 Task: Find connections with filter location Qaraçuxur with filter topic #givingbackwith filter profile language English with filter current company Lowe's India with filter school ISABELLA THOBURN P.G. COLLEGE with filter industry Fashion Accessories Manufacturing with filter service category Leadership Development with filter keywords title Office Manager
Action: Mouse moved to (620, 122)
Screenshot: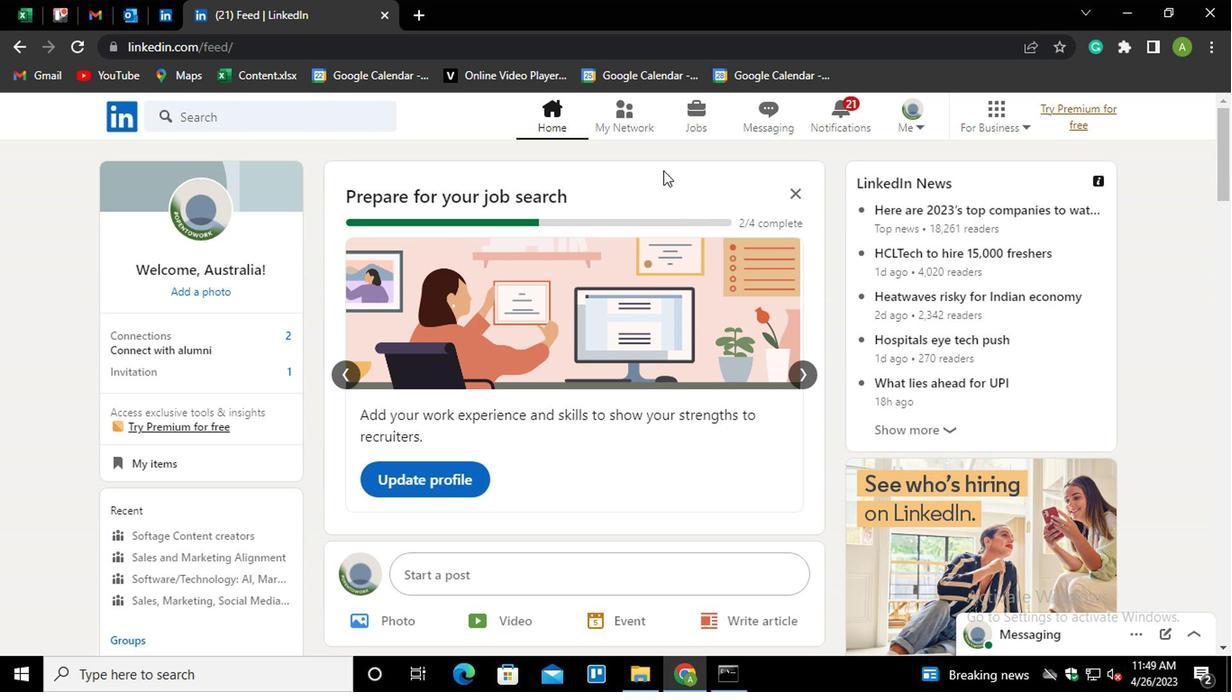 
Action: Mouse pressed left at (620, 122)
Screenshot: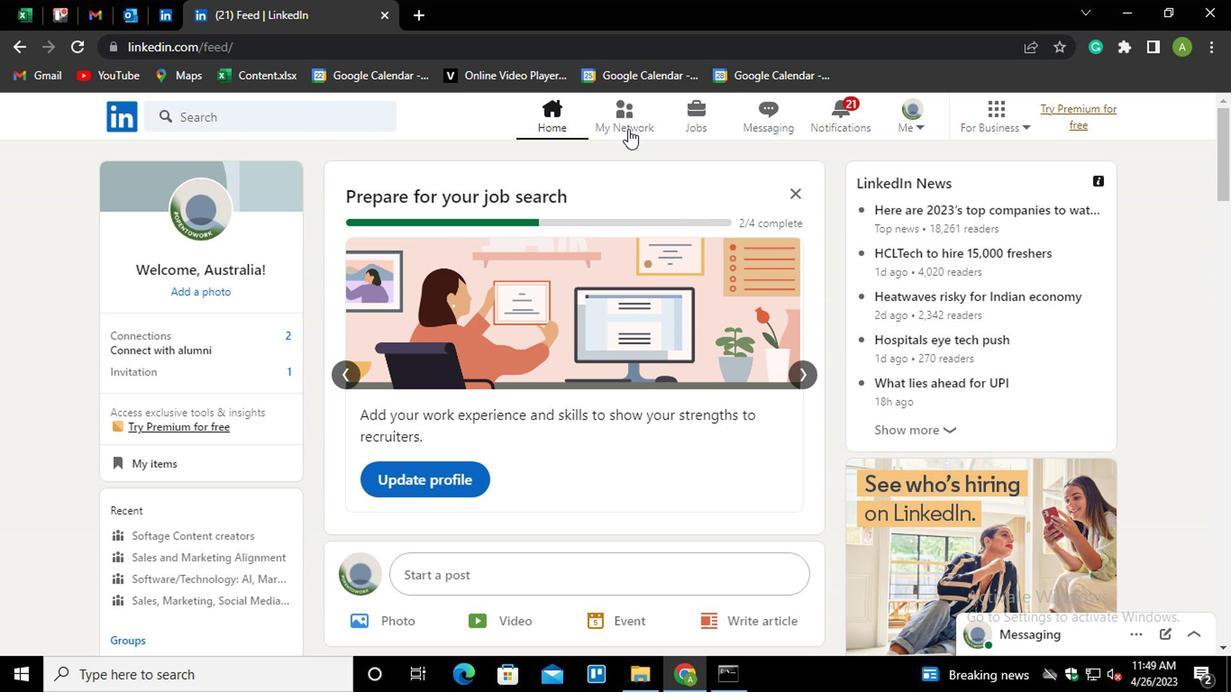 
Action: Mouse moved to (257, 213)
Screenshot: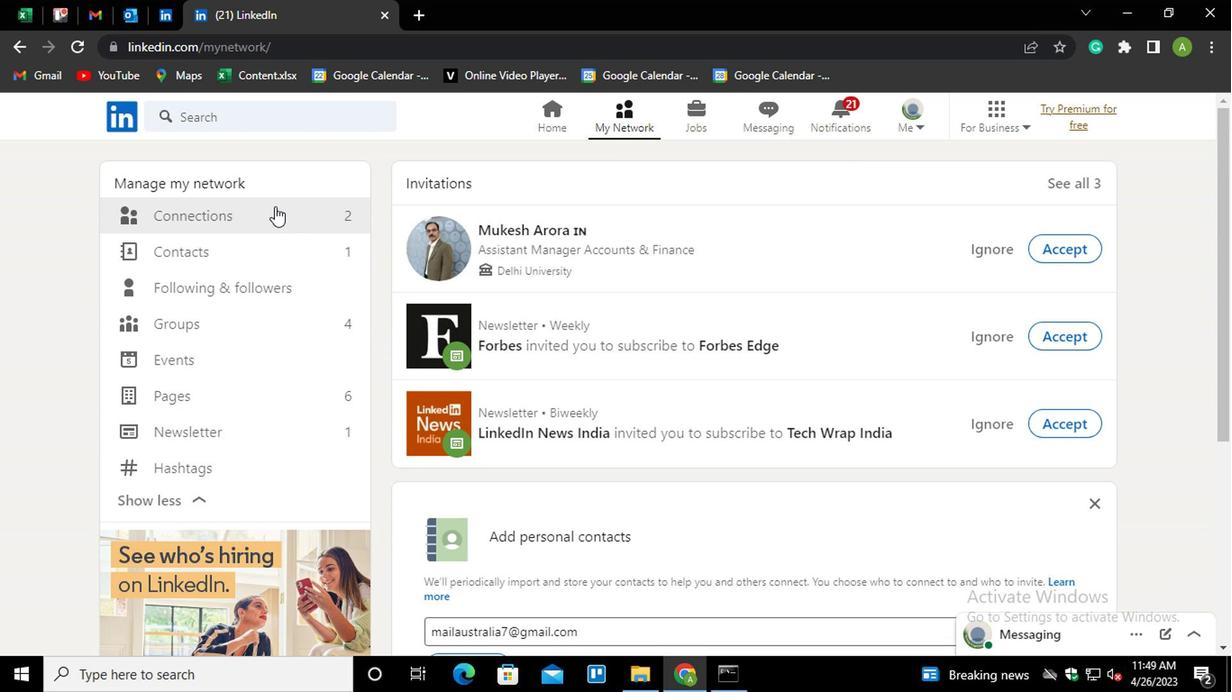 
Action: Mouse pressed left at (257, 213)
Screenshot: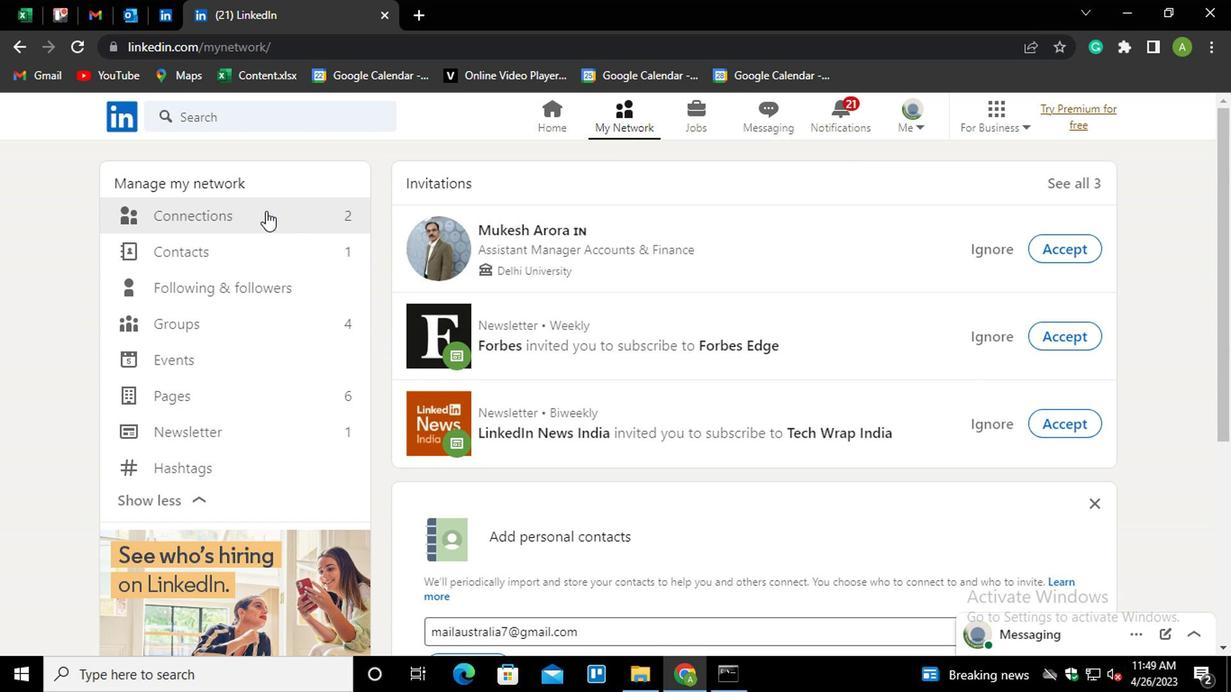 
Action: Mouse moved to (731, 206)
Screenshot: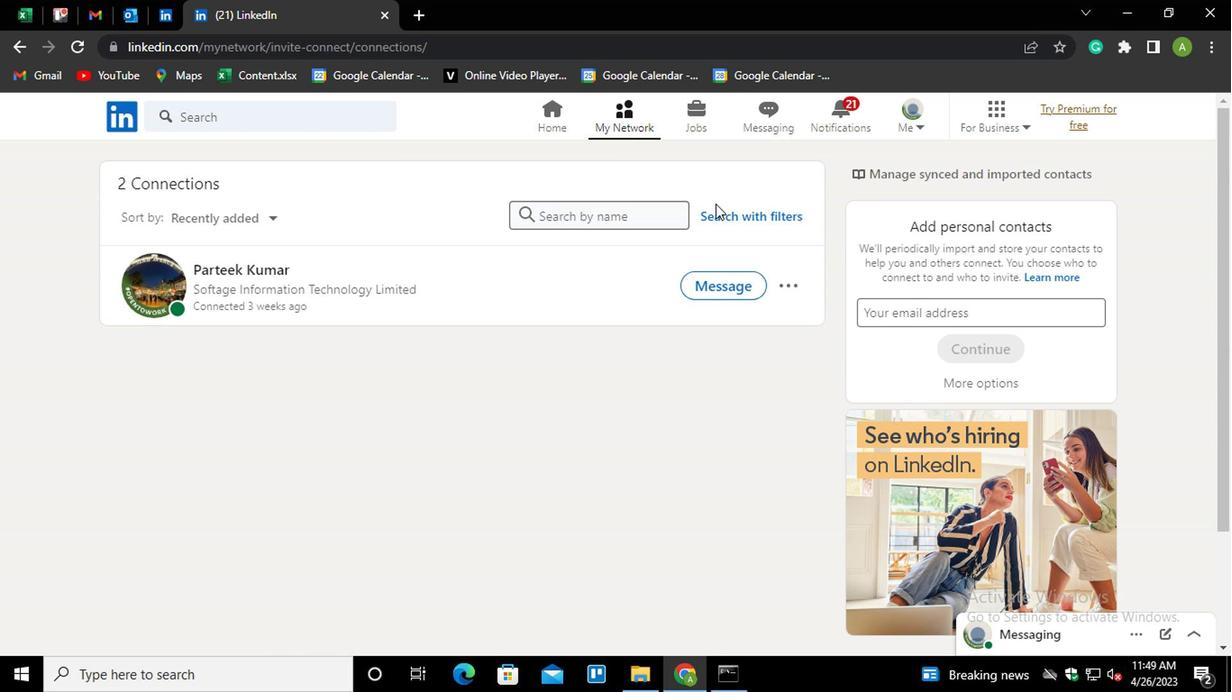
Action: Mouse pressed left at (731, 206)
Screenshot: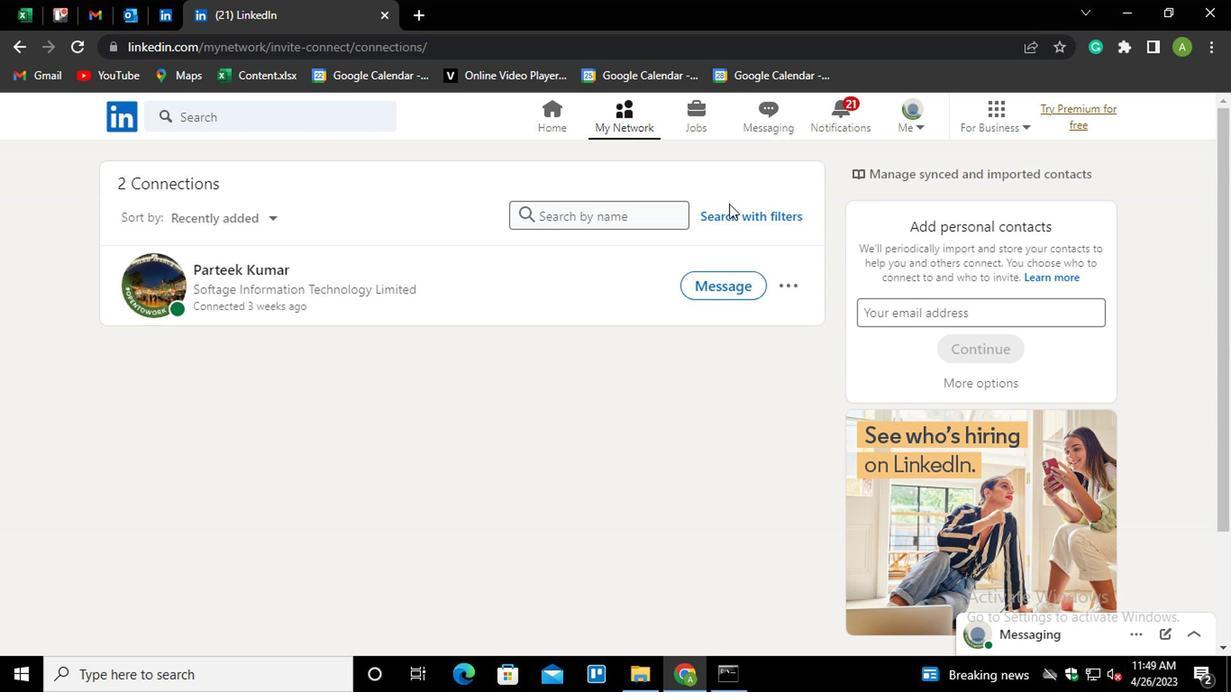 
Action: Mouse moved to (595, 165)
Screenshot: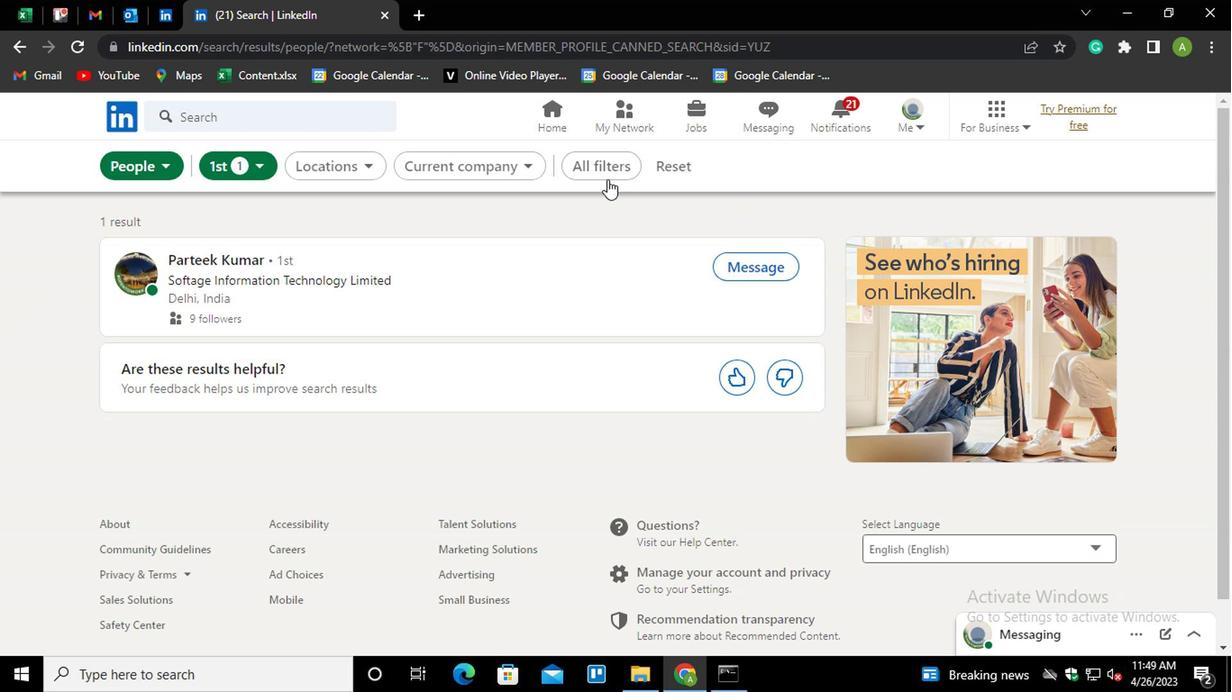 
Action: Mouse pressed left at (595, 165)
Screenshot: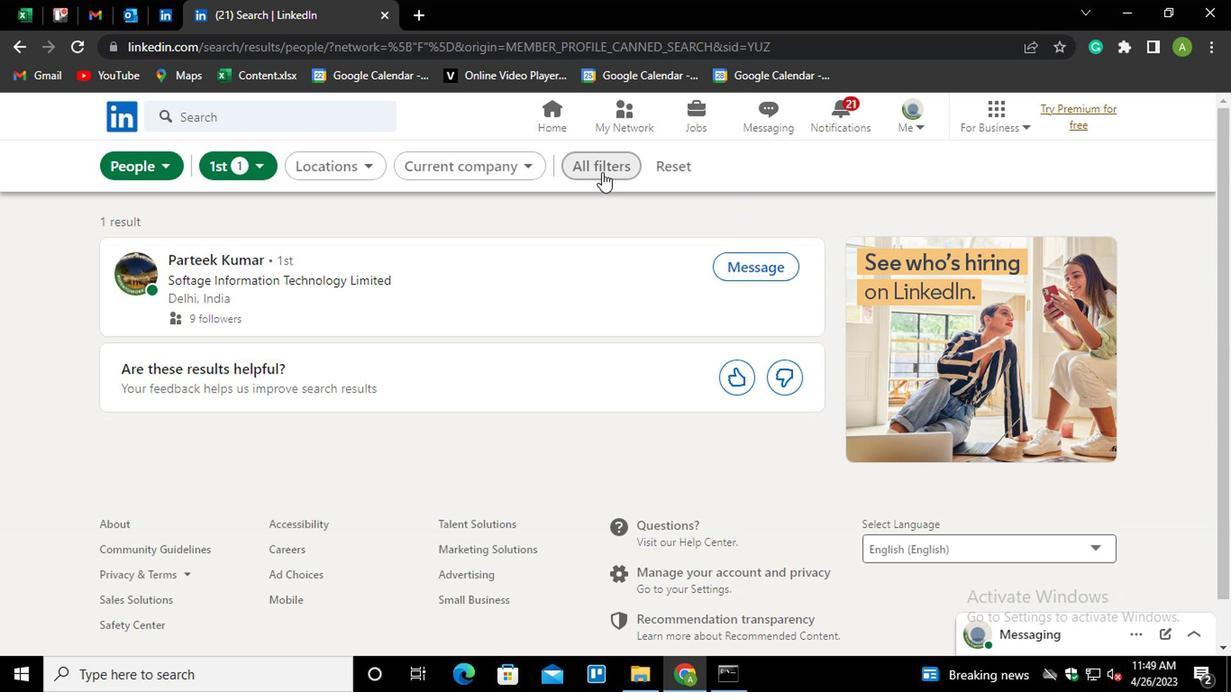 
Action: Mouse moved to (831, 309)
Screenshot: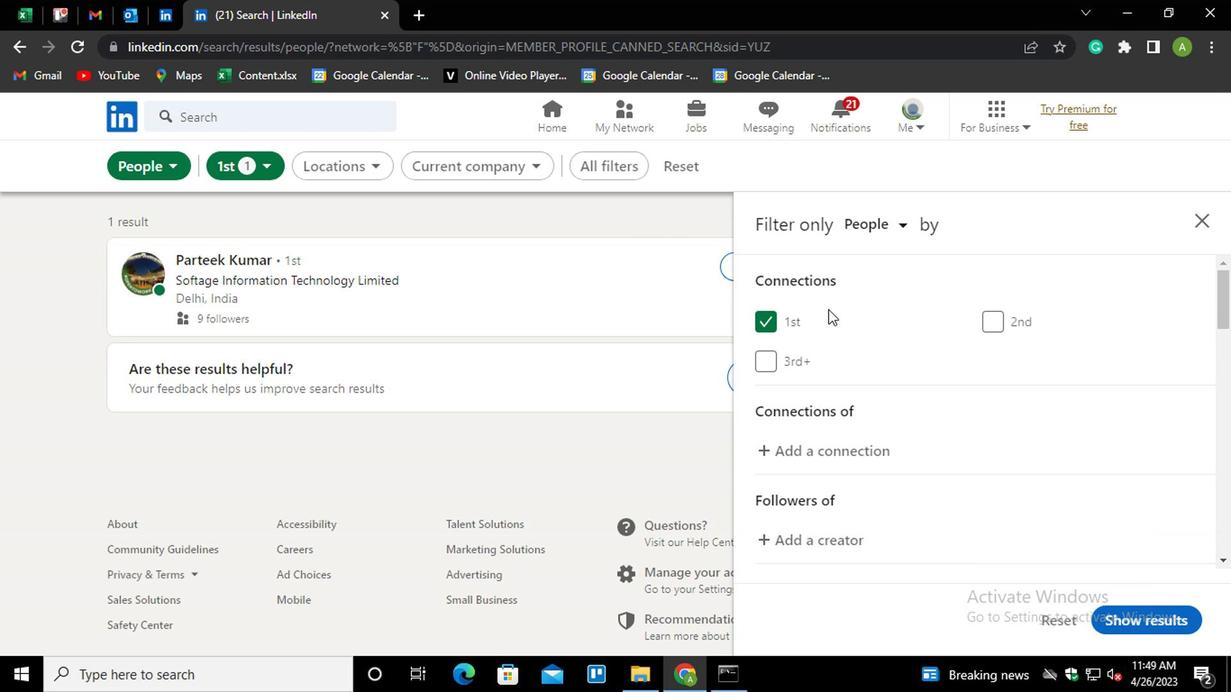 
Action: Mouse scrolled (831, 308) with delta (0, 0)
Screenshot: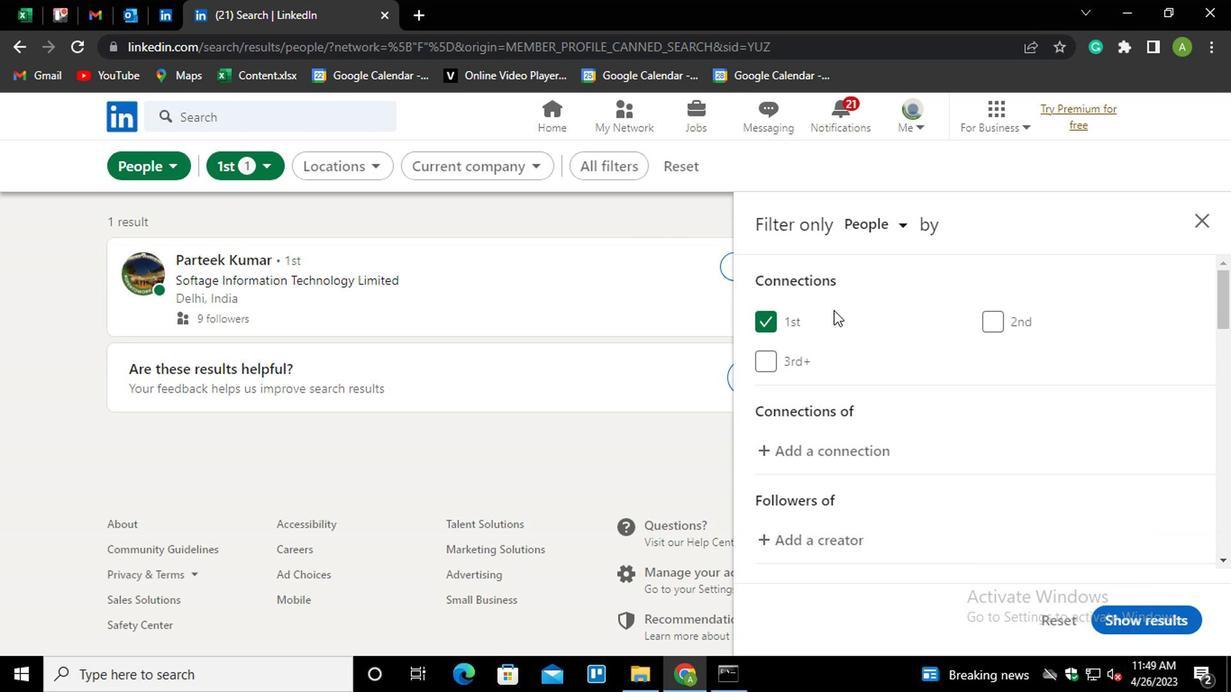 
Action: Mouse scrolled (831, 308) with delta (0, 0)
Screenshot: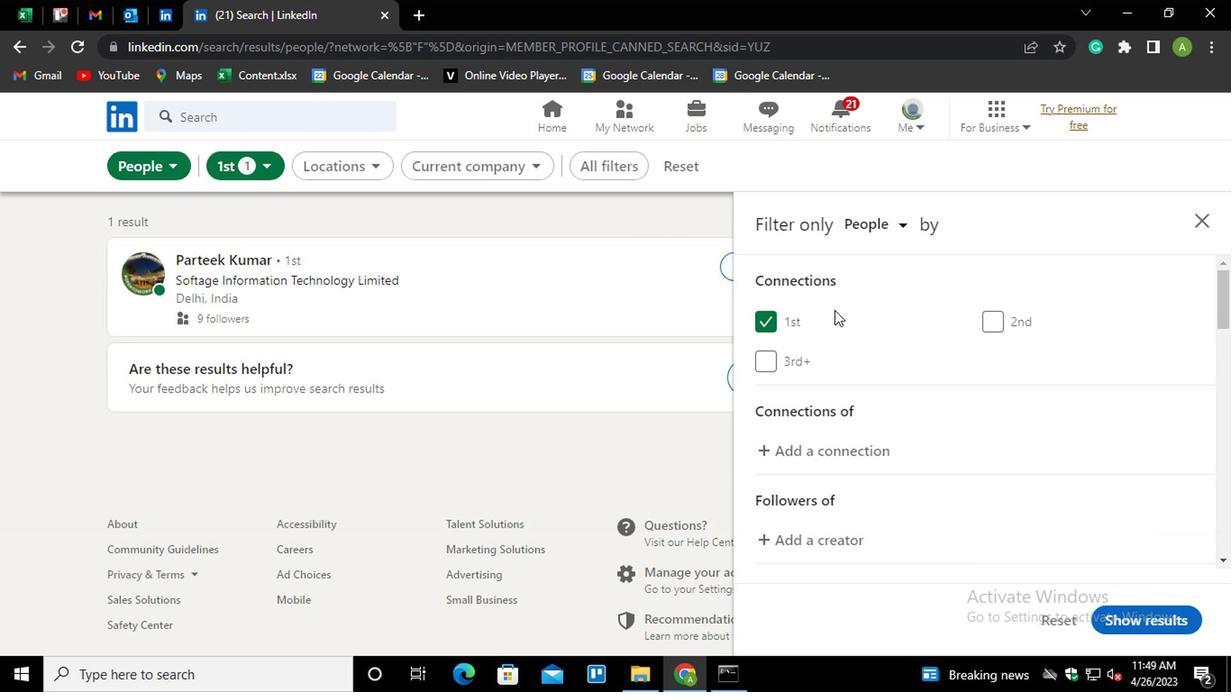 
Action: Mouse moved to (831, 313)
Screenshot: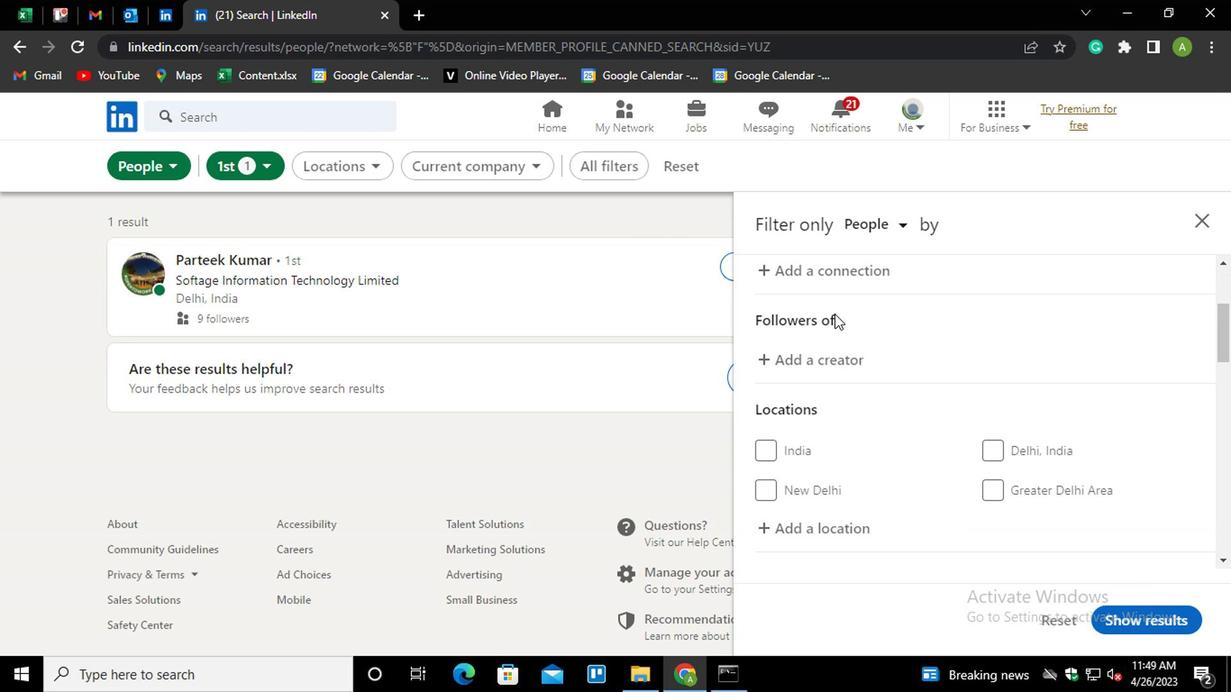 
Action: Mouse scrolled (831, 313) with delta (0, 0)
Screenshot: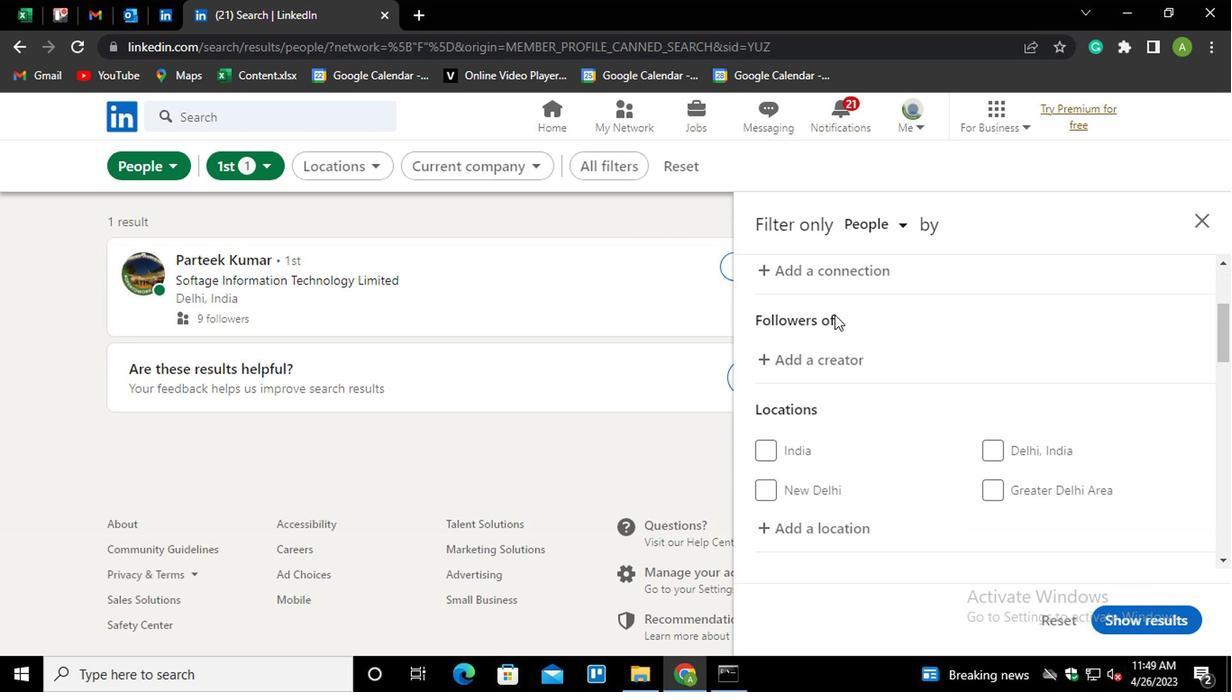 
Action: Mouse moved to (831, 314)
Screenshot: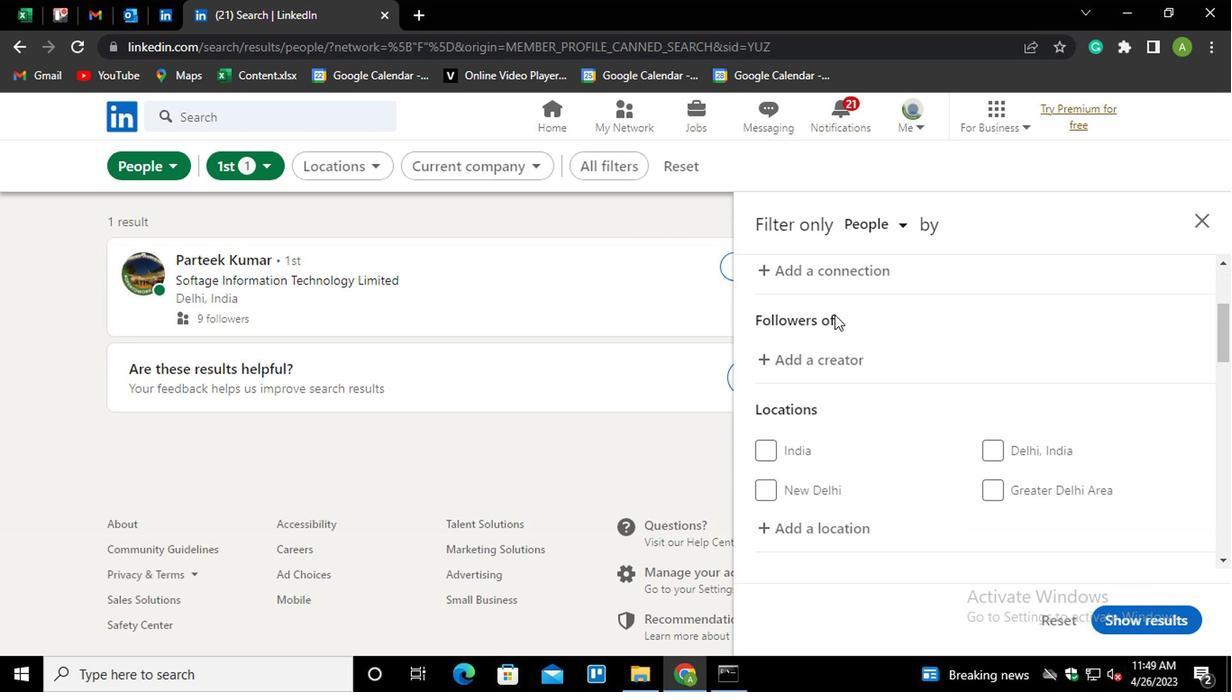 
Action: Mouse scrolled (831, 313) with delta (0, -1)
Screenshot: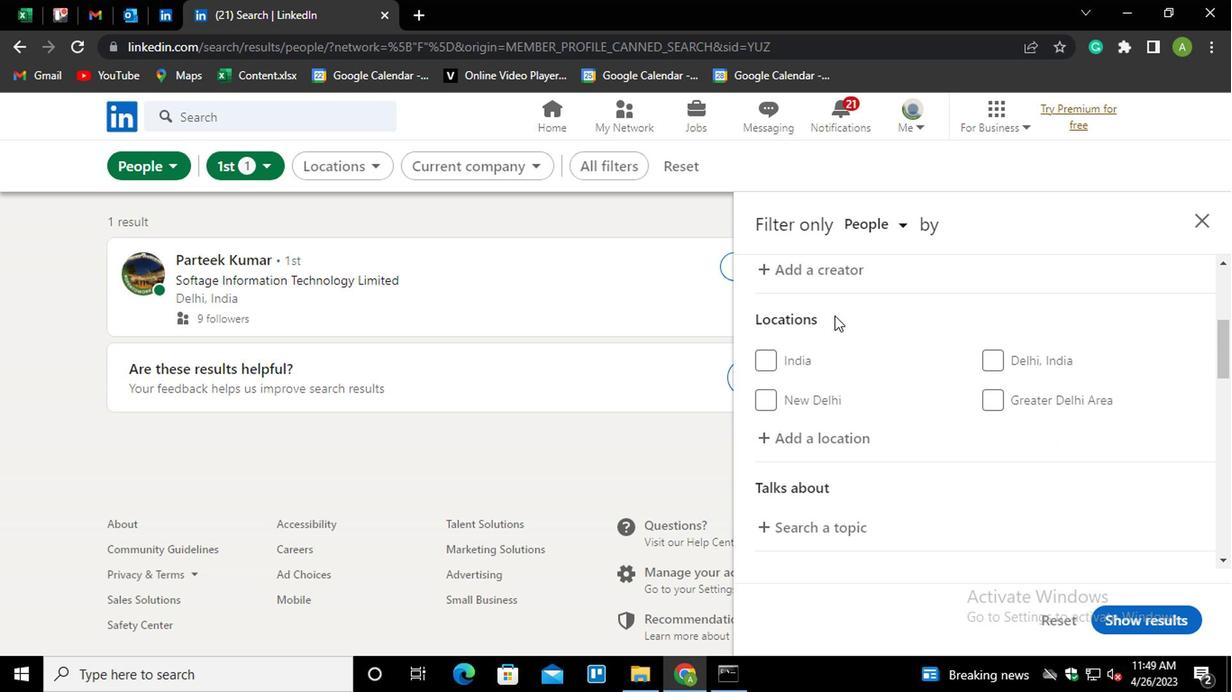 
Action: Mouse moved to (824, 338)
Screenshot: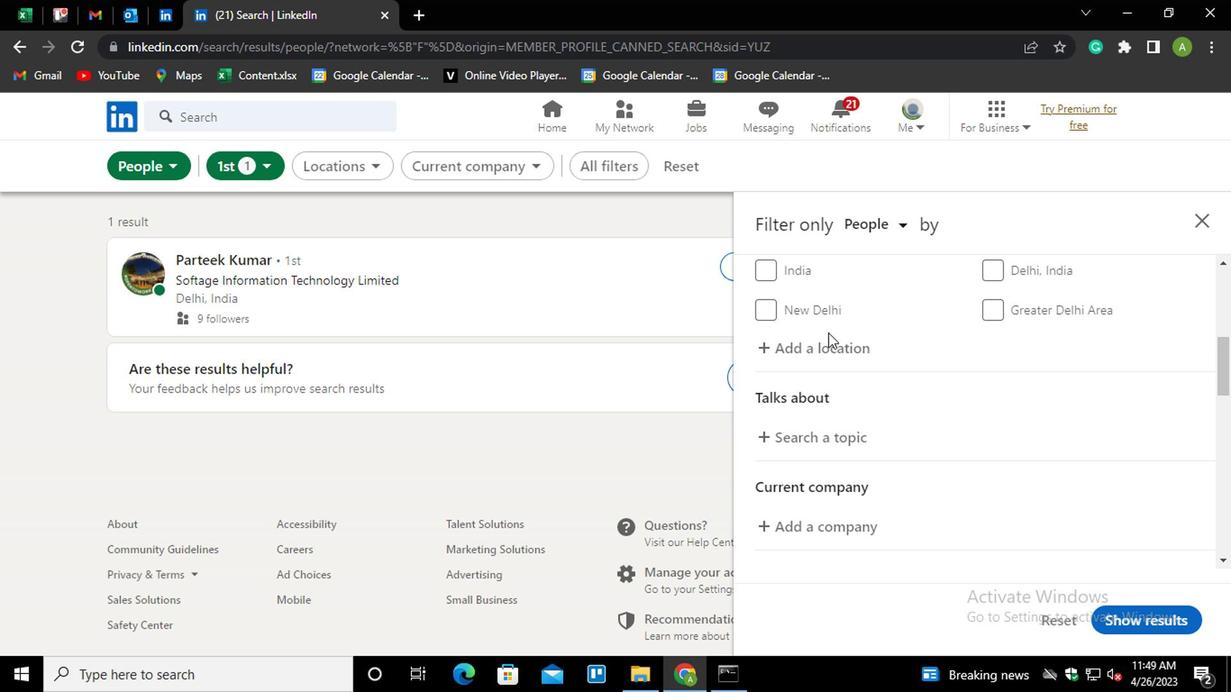 
Action: Mouse pressed left at (824, 338)
Screenshot: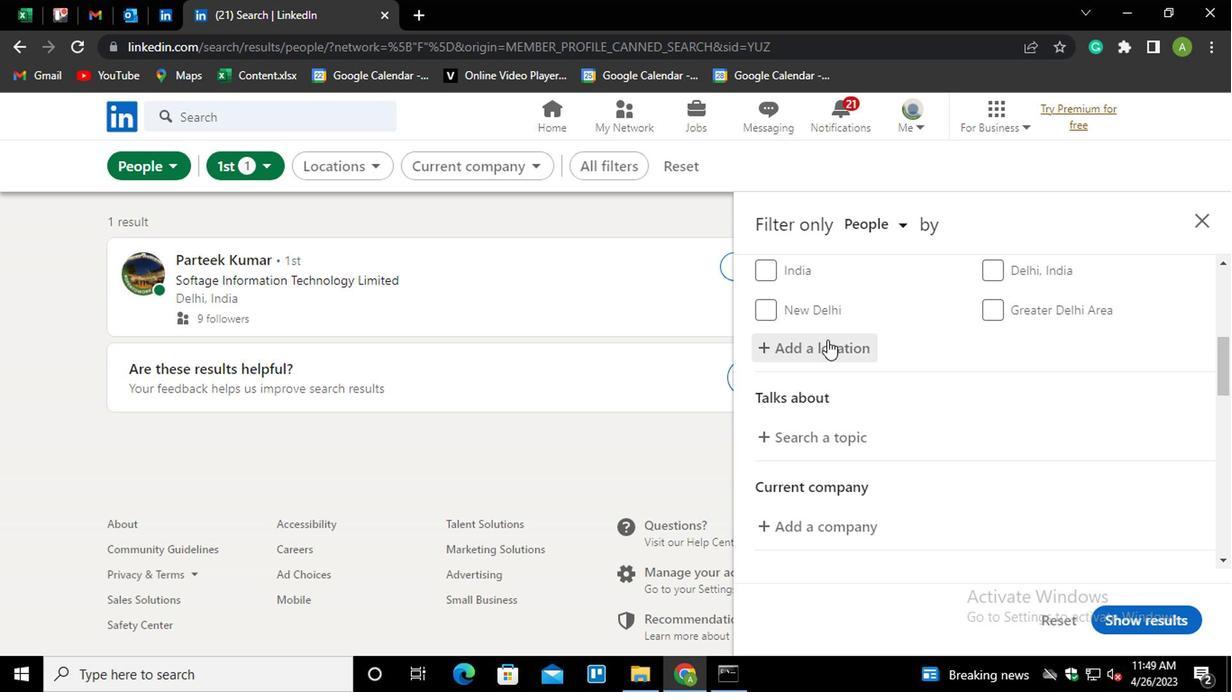 
Action: Mouse moved to (830, 302)
Screenshot: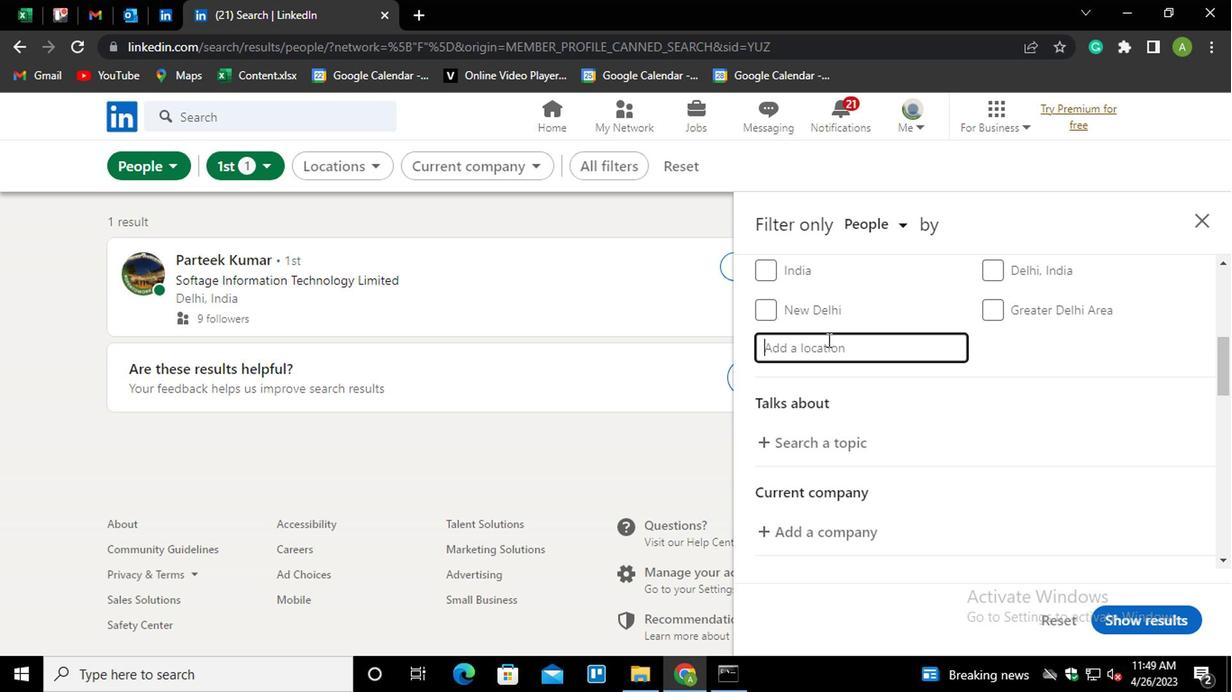 
Action: Key pressed <Key.shift>QARACUXUR
Screenshot: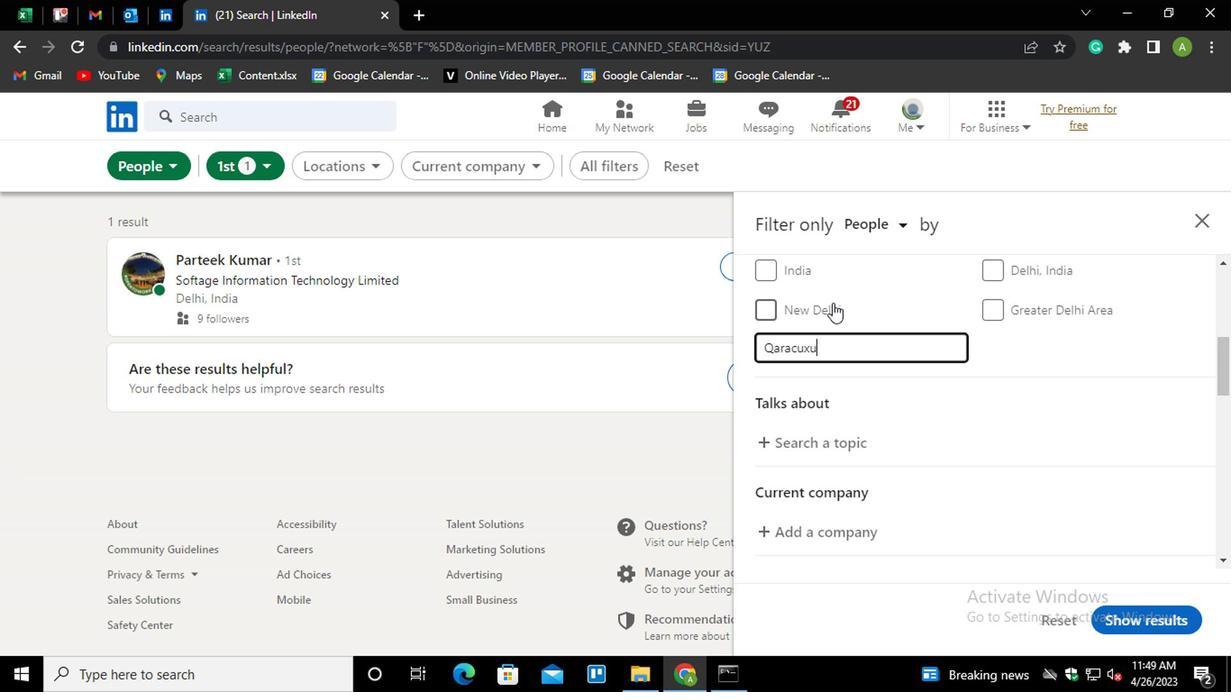 
Action: Mouse moved to (997, 352)
Screenshot: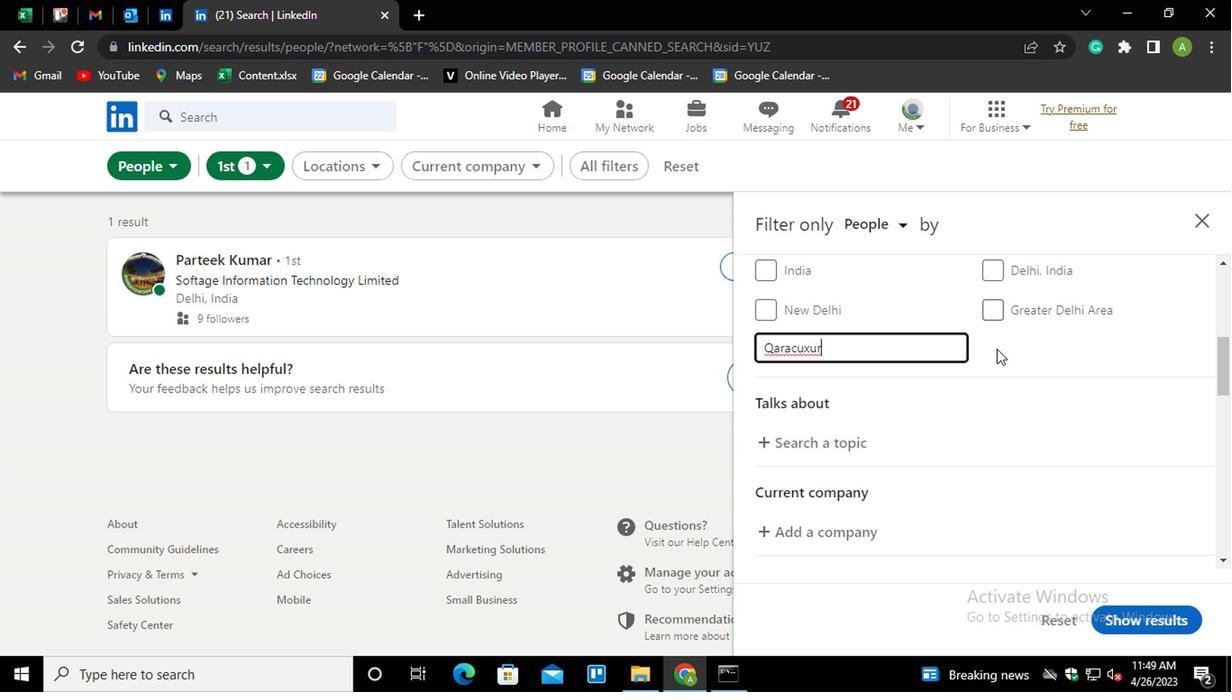 
Action: Mouse pressed left at (997, 352)
Screenshot: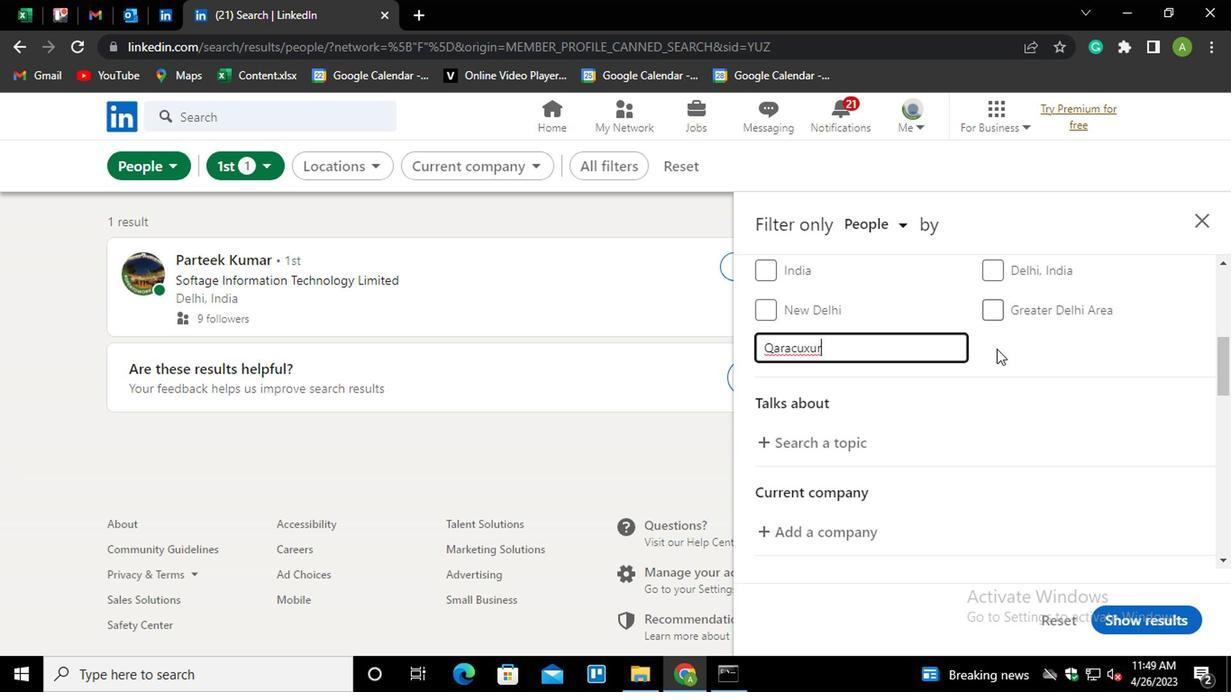 
Action: Mouse moved to (1009, 341)
Screenshot: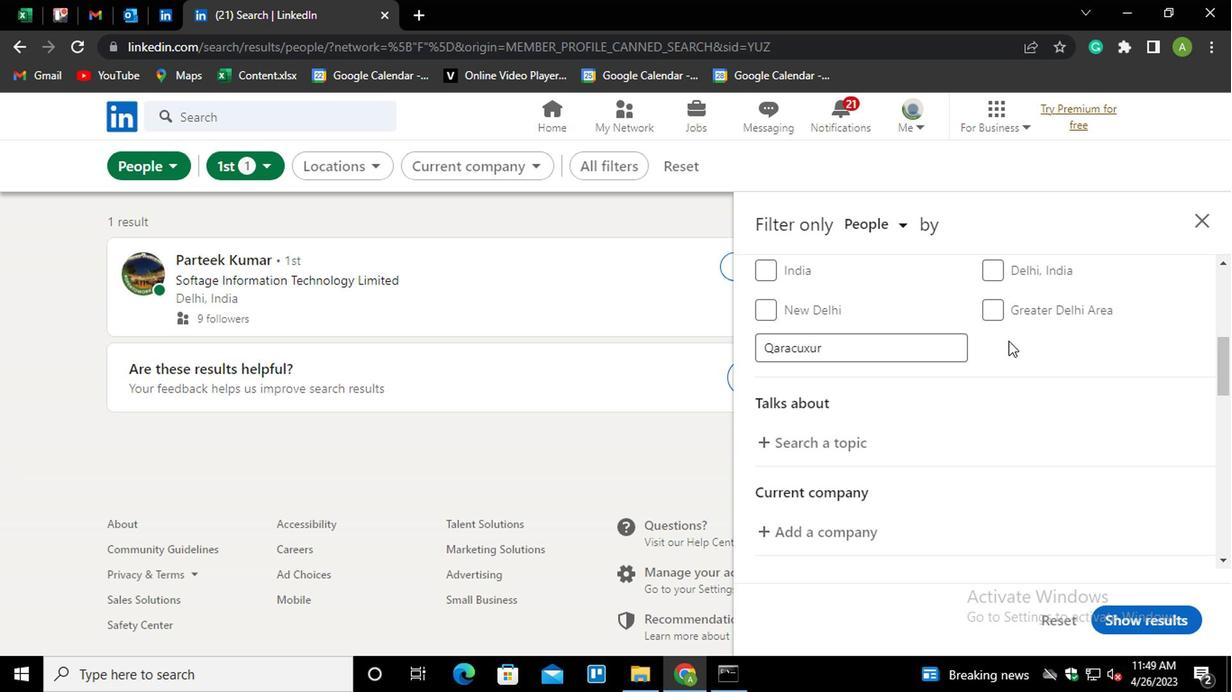
Action: Mouse scrolled (1009, 340) with delta (0, 0)
Screenshot: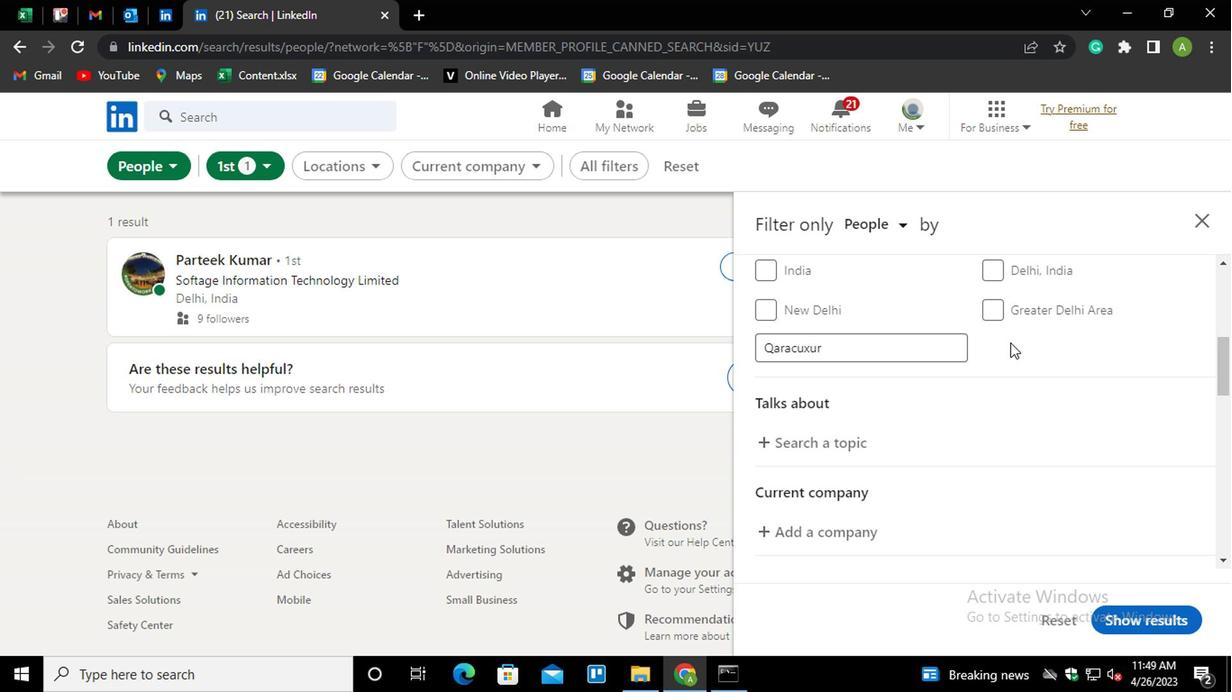 
Action: Mouse moved to (799, 357)
Screenshot: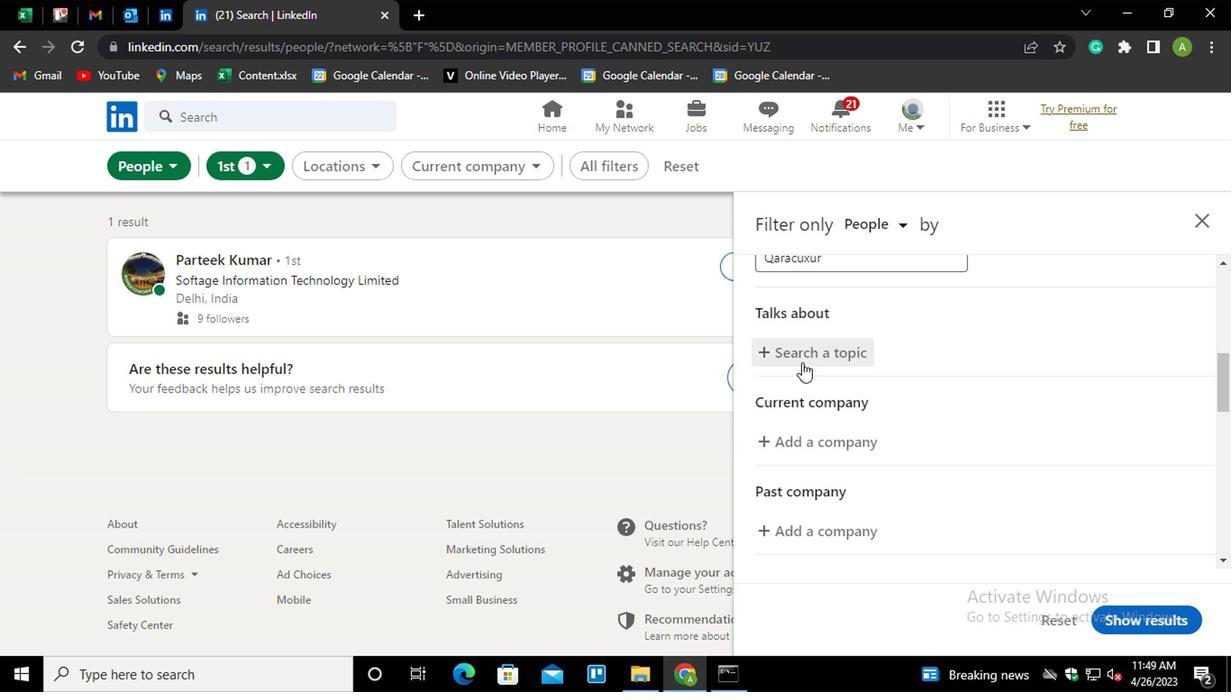 
Action: Mouse pressed left at (799, 357)
Screenshot: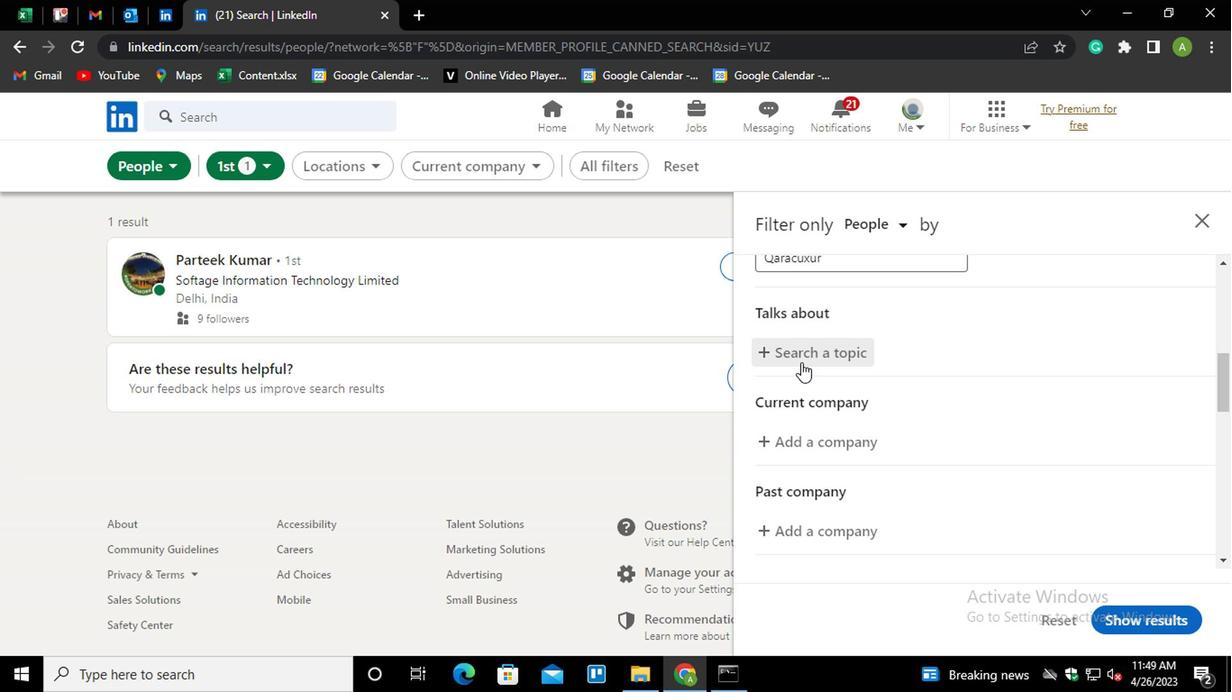 
Action: Mouse moved to (810, 349)
Screenshot: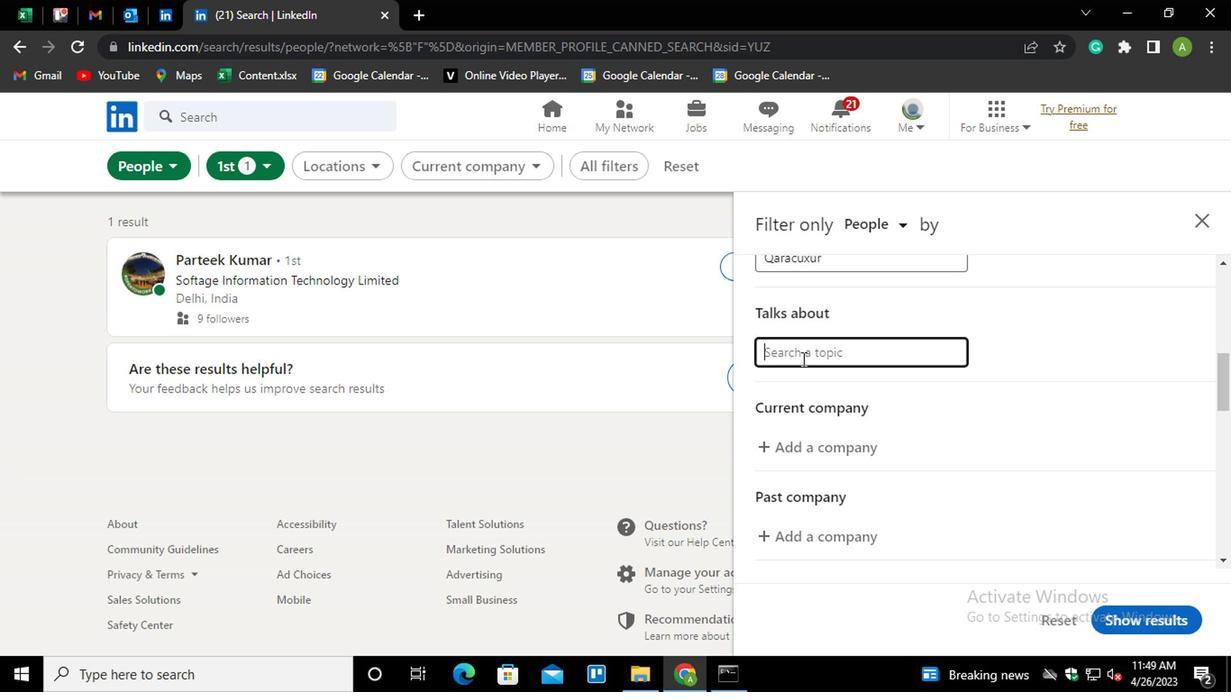 
Action: Key pressed <Key.shift>#GIVINGBACK
Screenshot: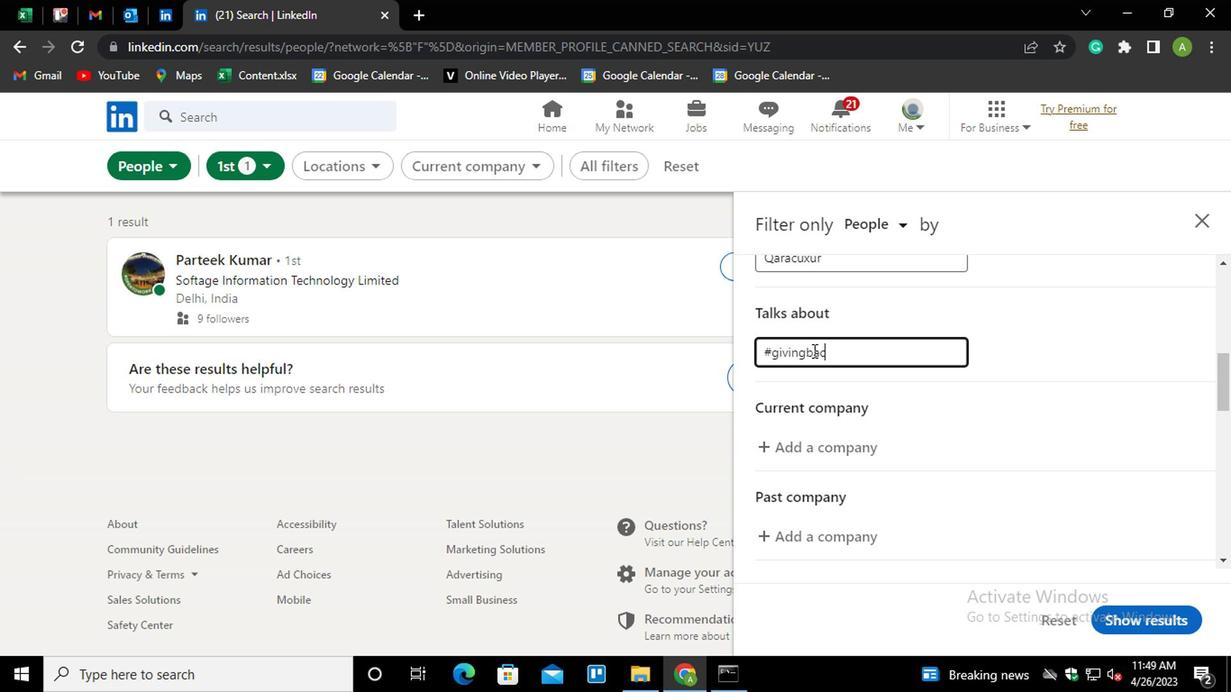 
Action: Mouse moved to (1075, 368)
Screenshot: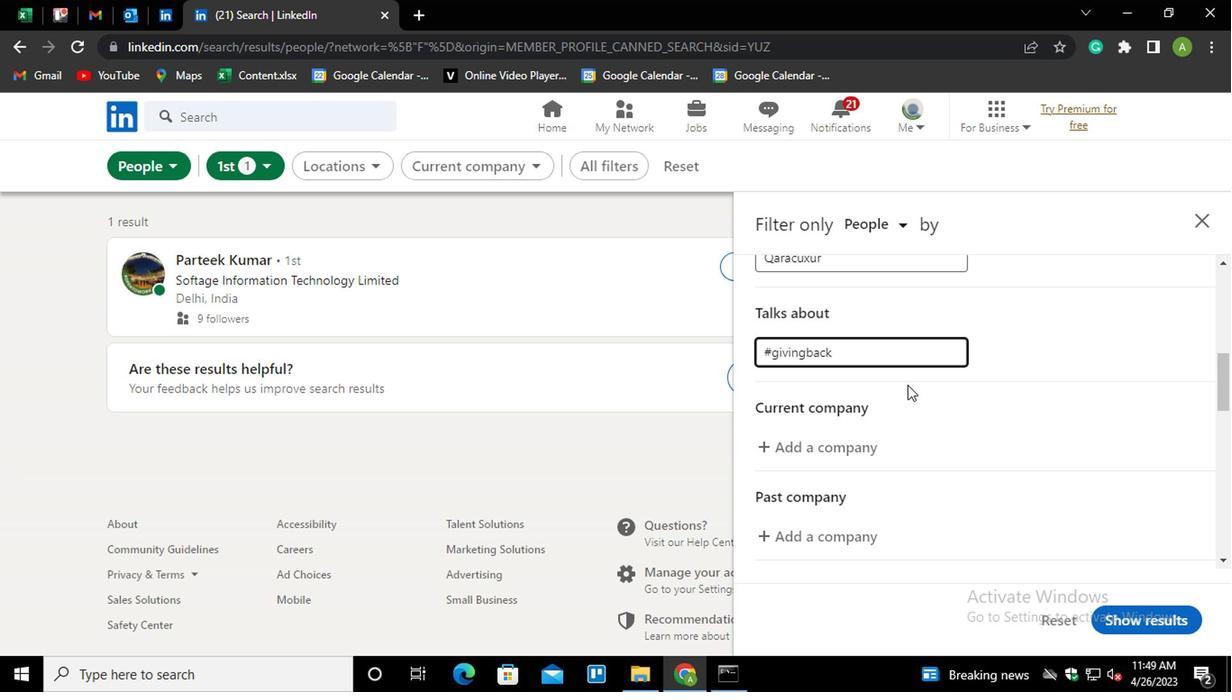 
Action: Mouse pressed left at (1075, 368)
Screenshot: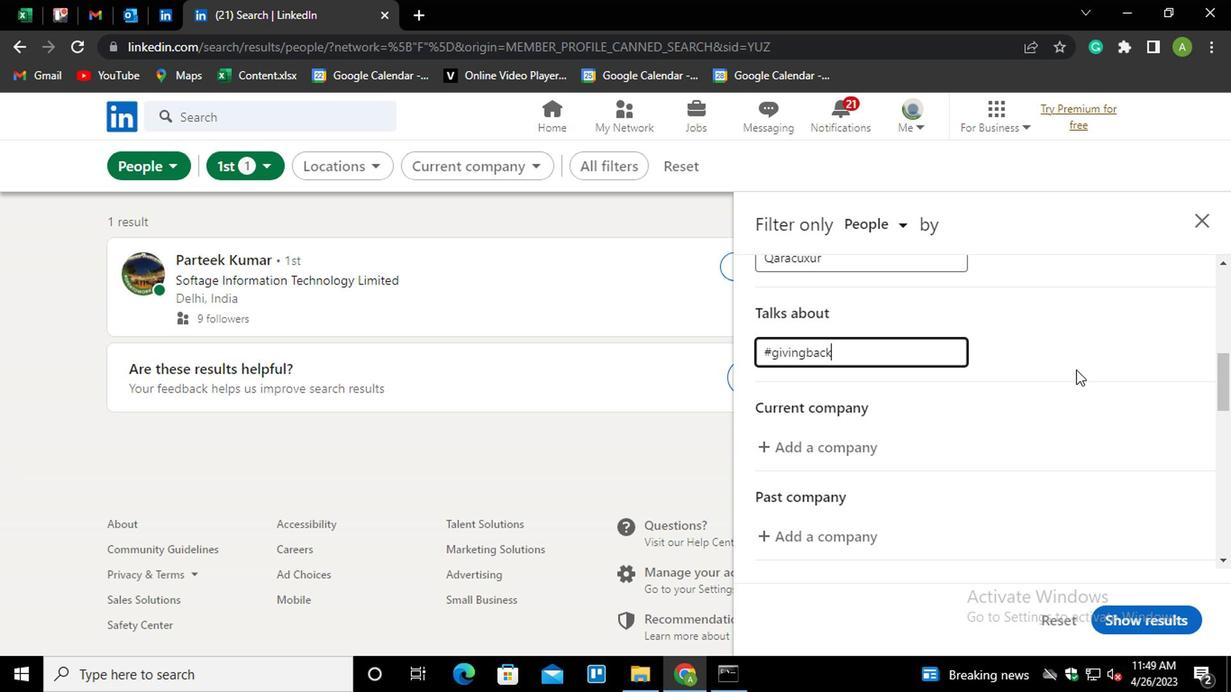 
Action: Mouse moved to (1046, 386)
Screenshot: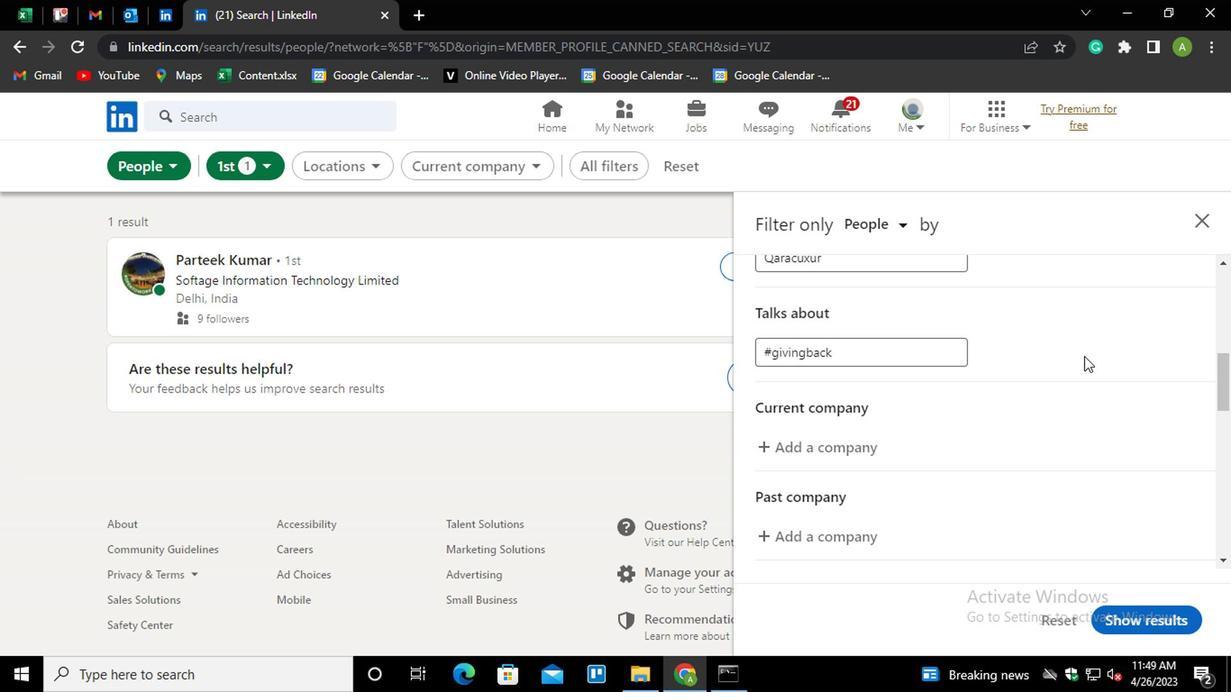 
Action: Mouse scrolled (1046, 386) with delta (0, 0)
Screenshot: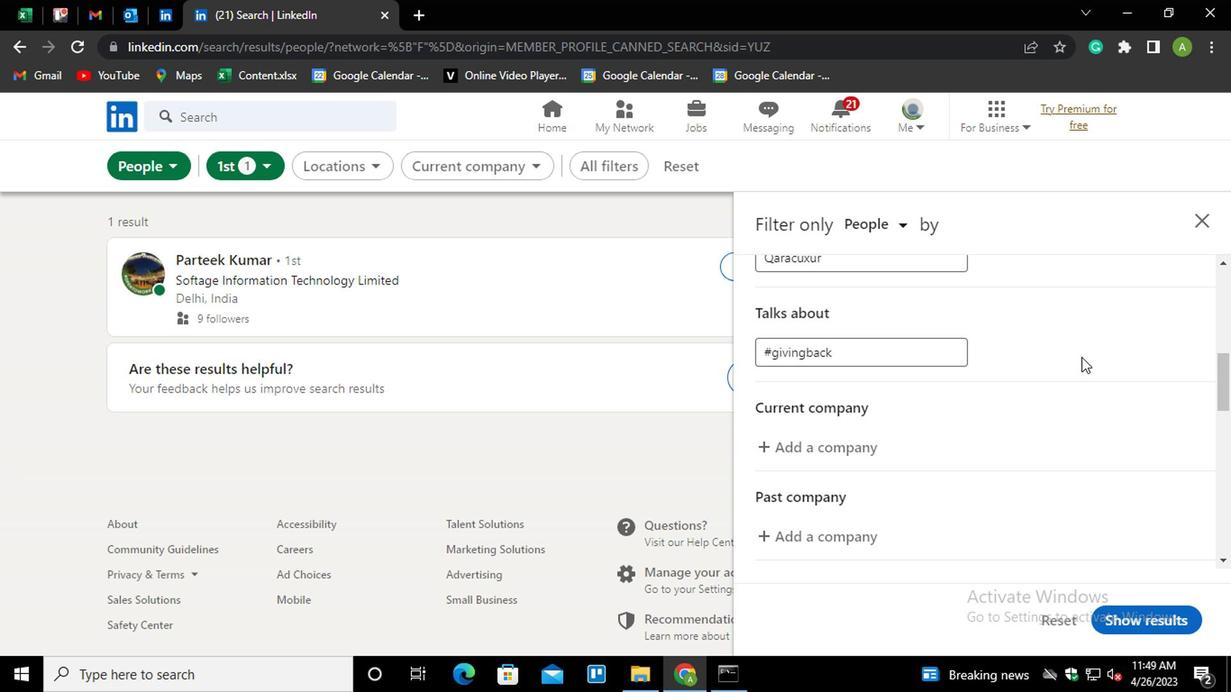 
Action: Mouse moved to (1044, 388)
Screenshot: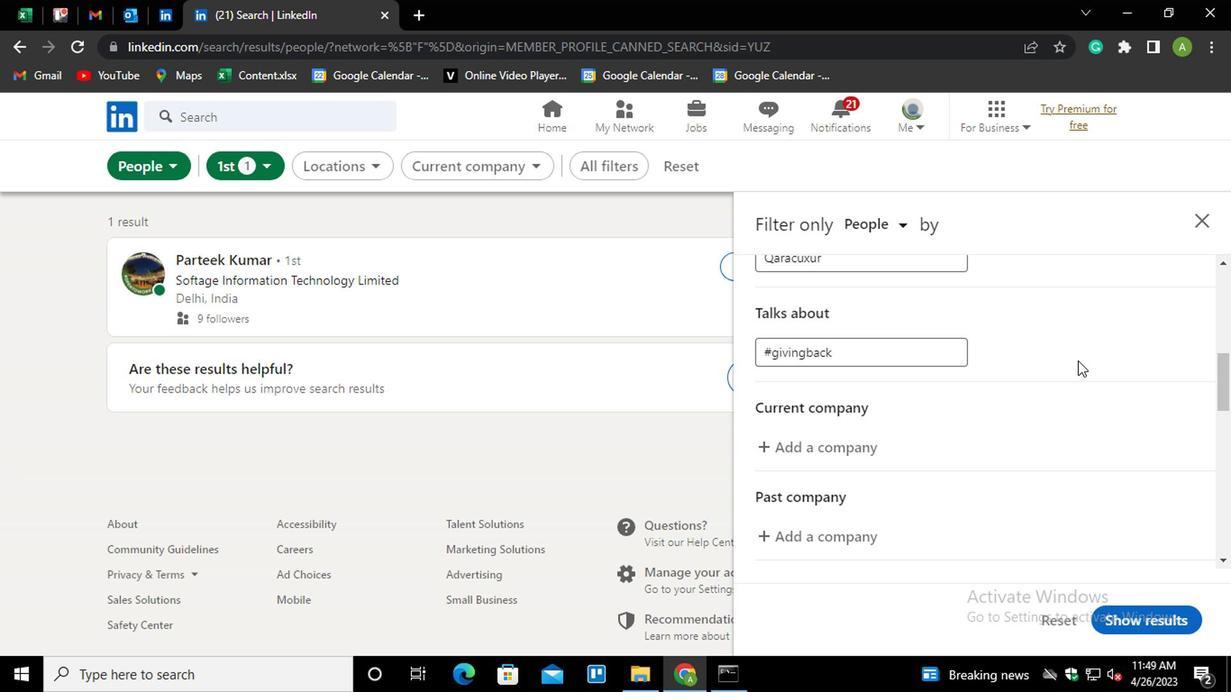 
Action: Mouse scrolled (1044, 386) with delta (0, -1)
Screenshot: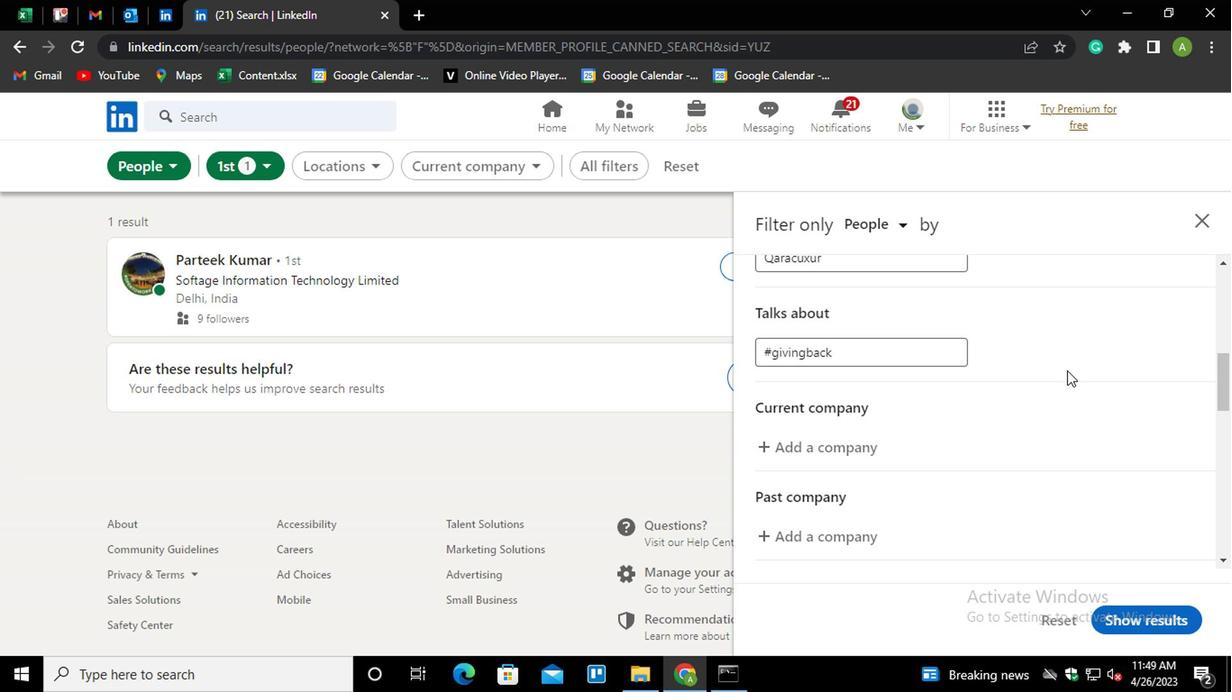 
Action: Mouse moved to (806, 264)
Screenshot: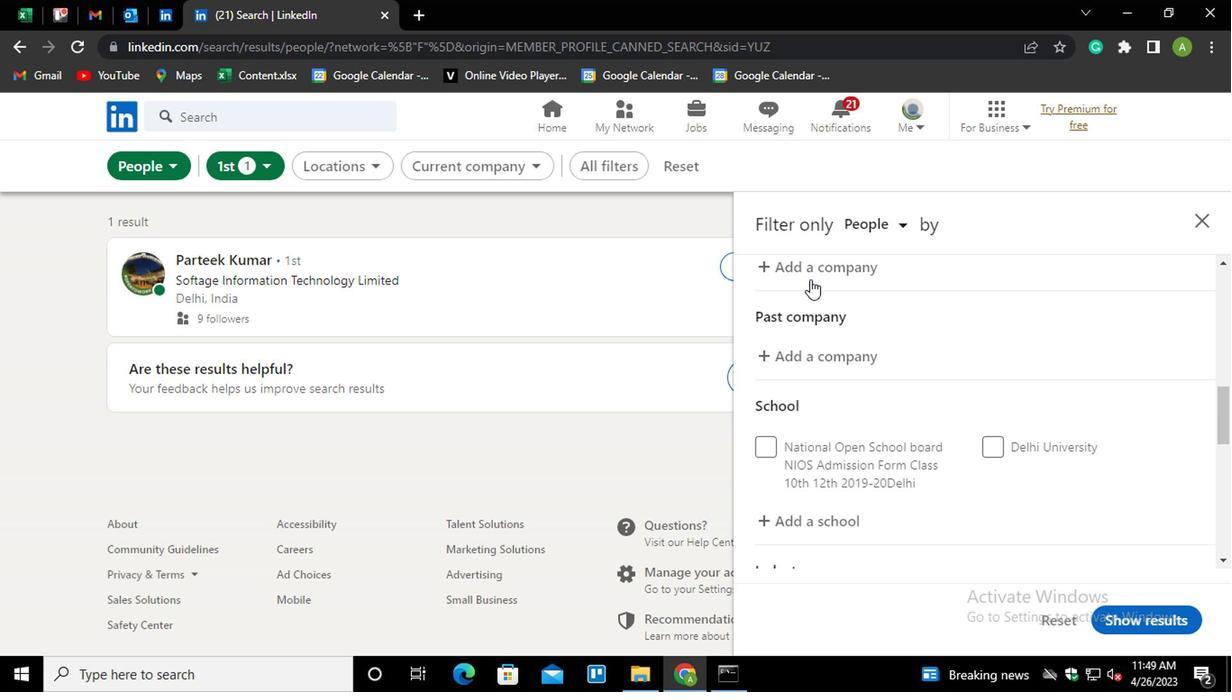 
Action: Mouse pressed left at (806, 264)
Screenshot: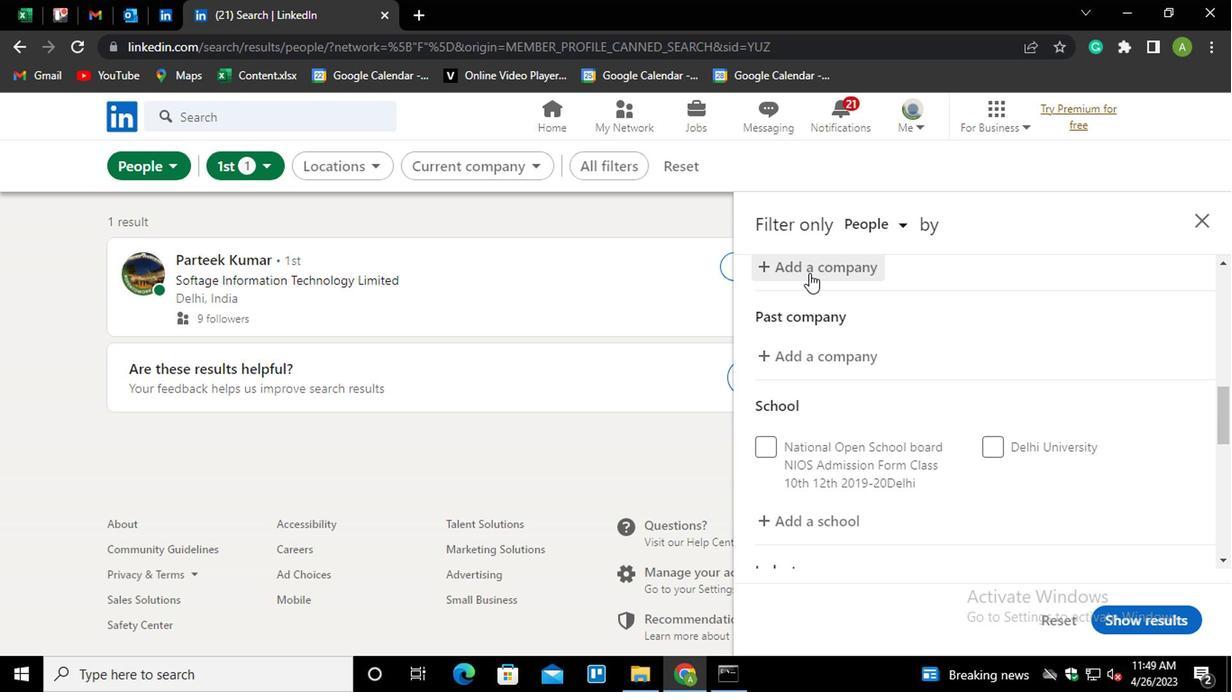 
Action: Mouse moved to (818, 267)
Screenshot: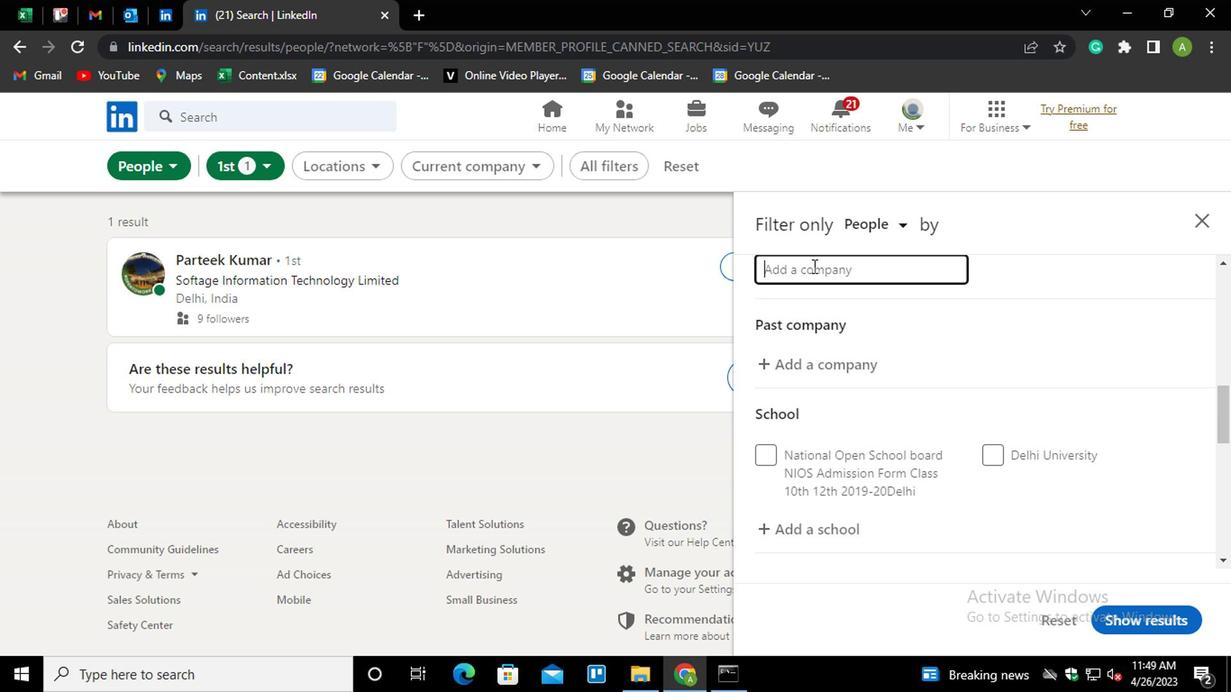 
Action: Mouse pressed left at (818, 267)
Screenshot: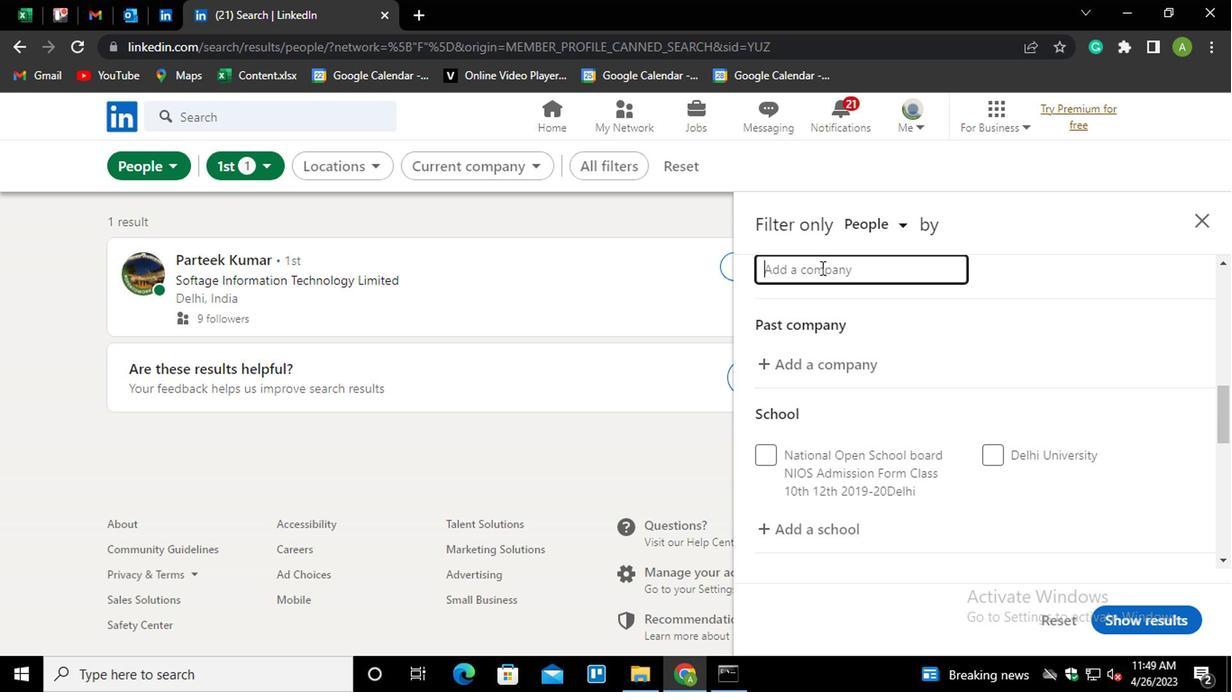
Action: Key pressed <Key.shift_r>LOWE'<Key.down><Key.down><Key.enter>
Screenshot: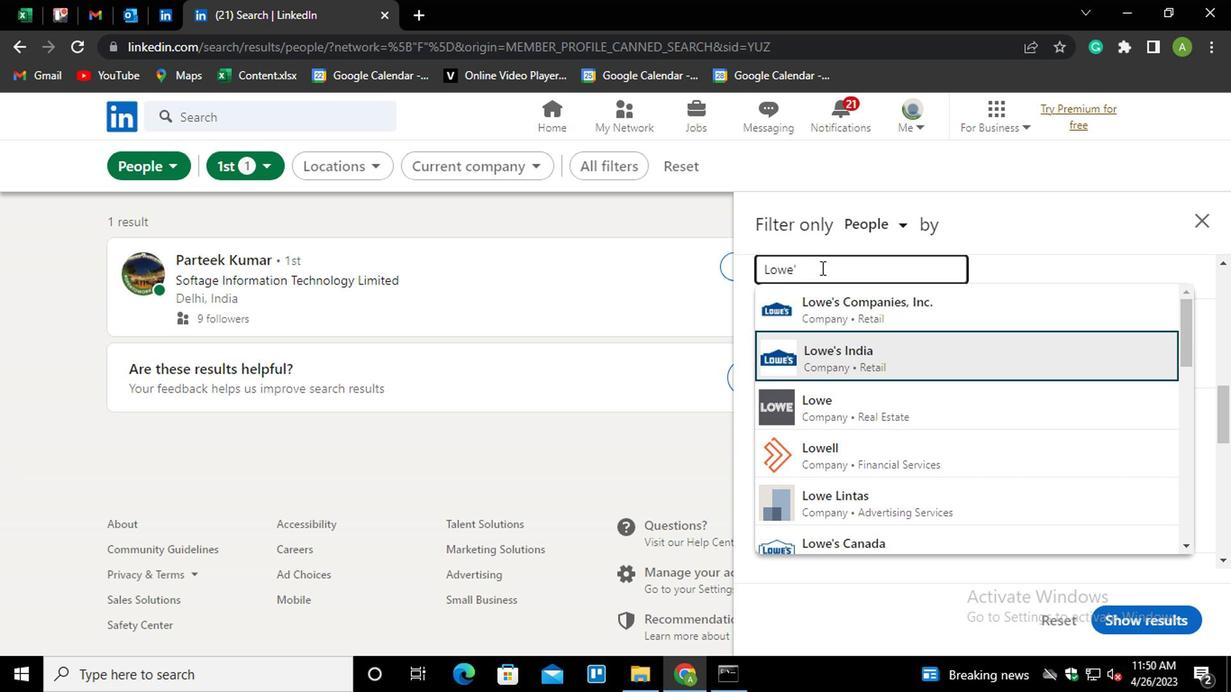 
Action: Mouse moved to (862, 301)
Screenshot: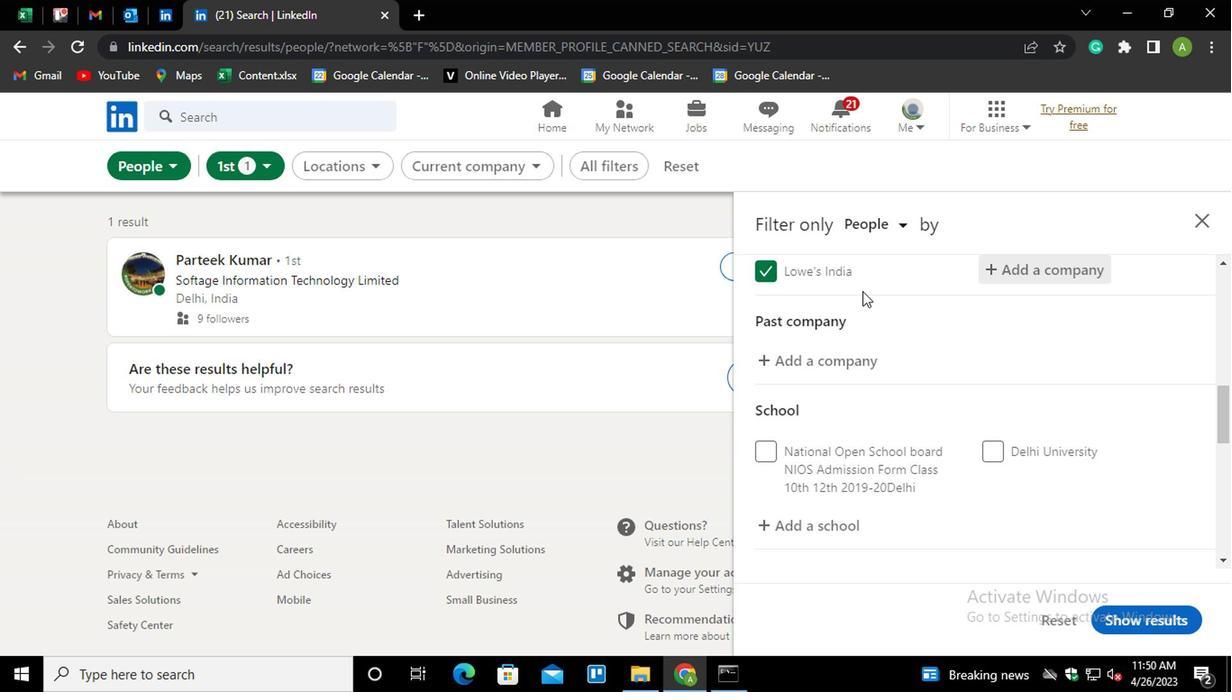 
Action: Mouse scrolled (862, 300) with delta (0, -1)
Screenshot: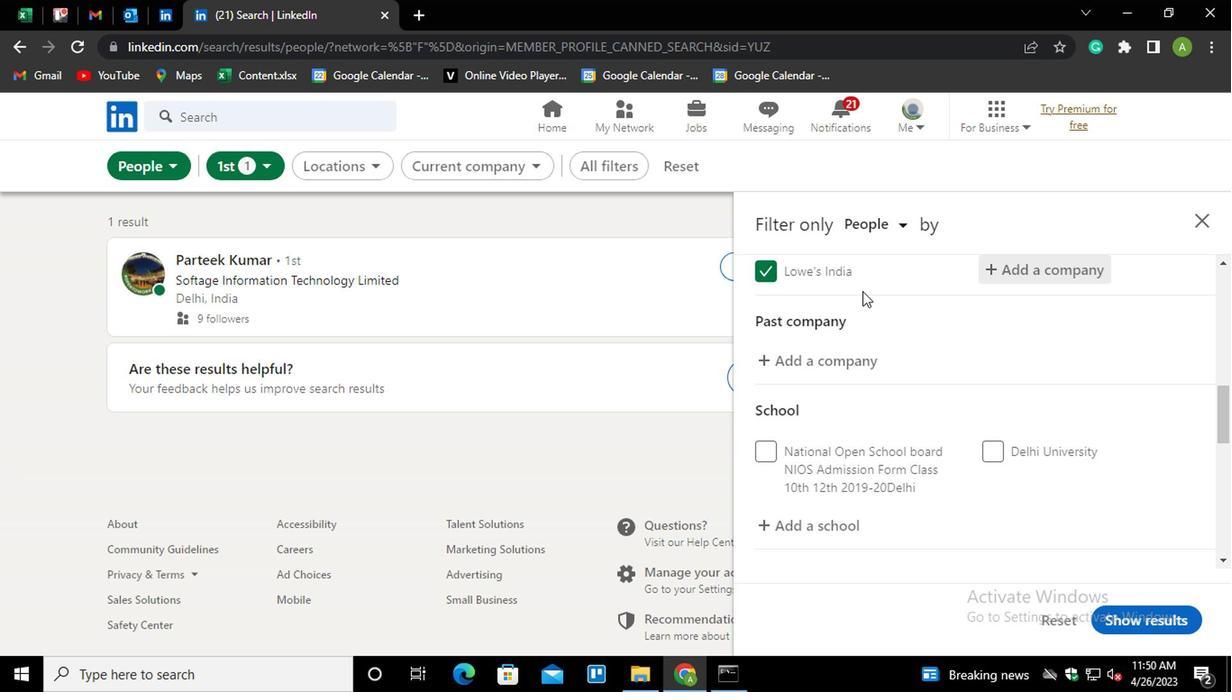 
Action: Mouse moved to (831, 400)
Screenshot: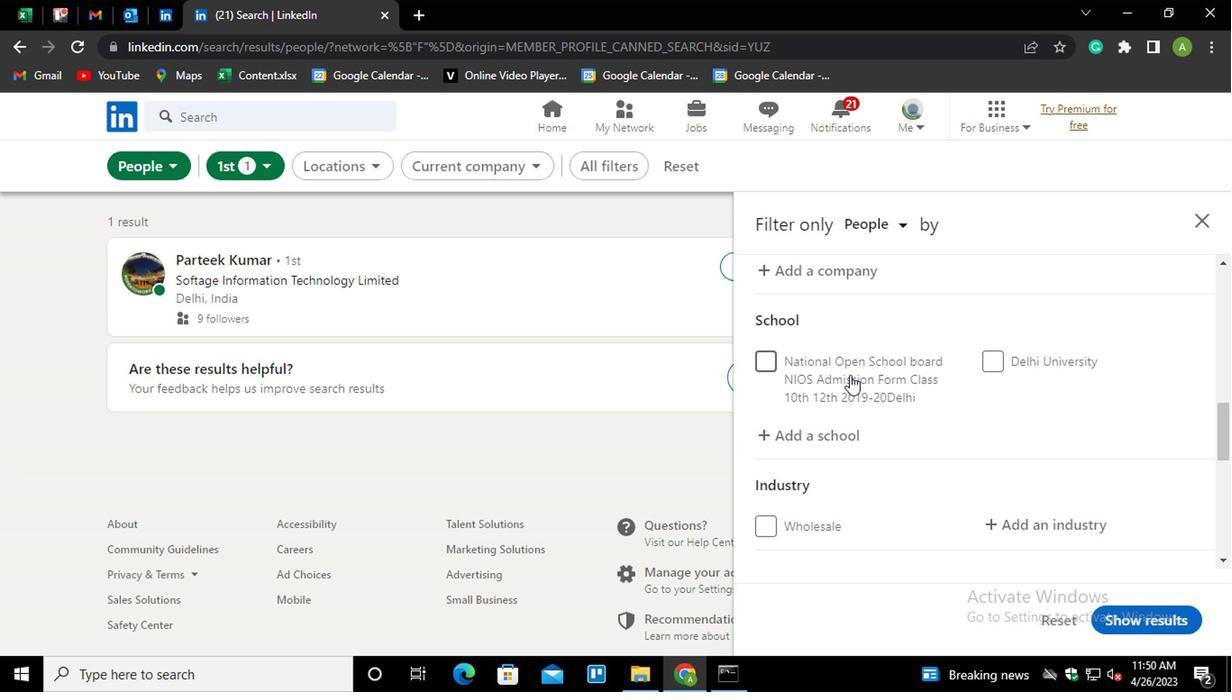 
Action: Mouse scrolled (831, 400) with delta (0, 0)
Screenshot: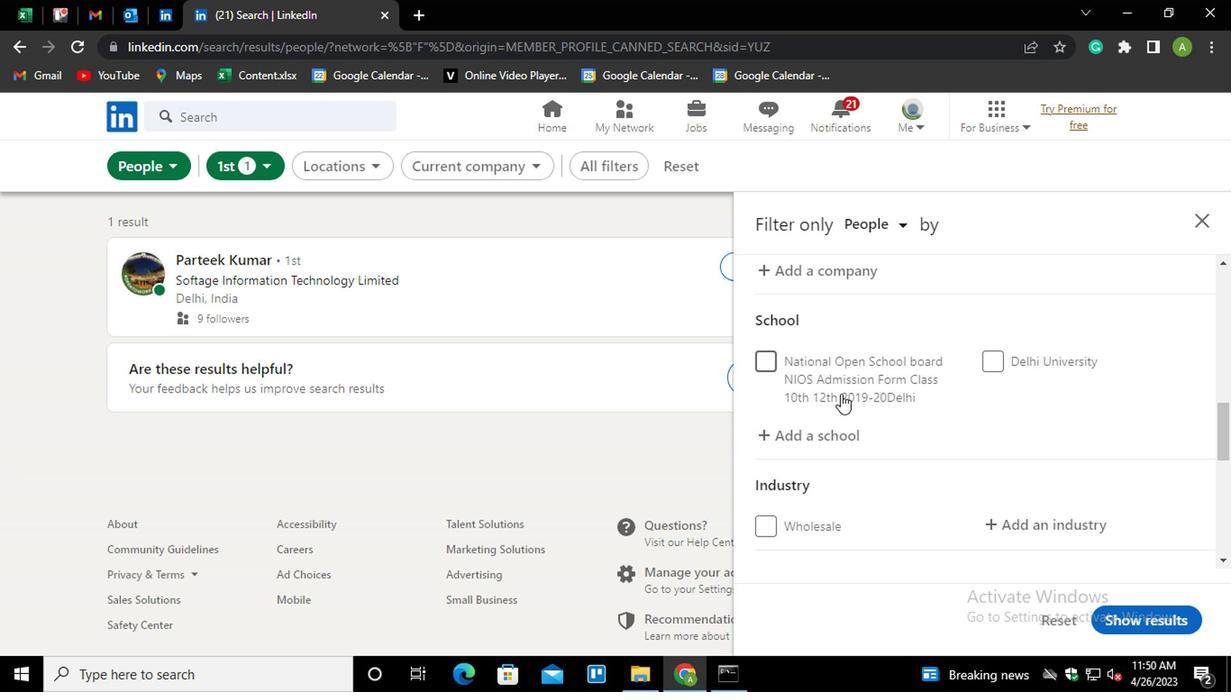 
Action: Mouse moved to (820, 345)
Screenshot: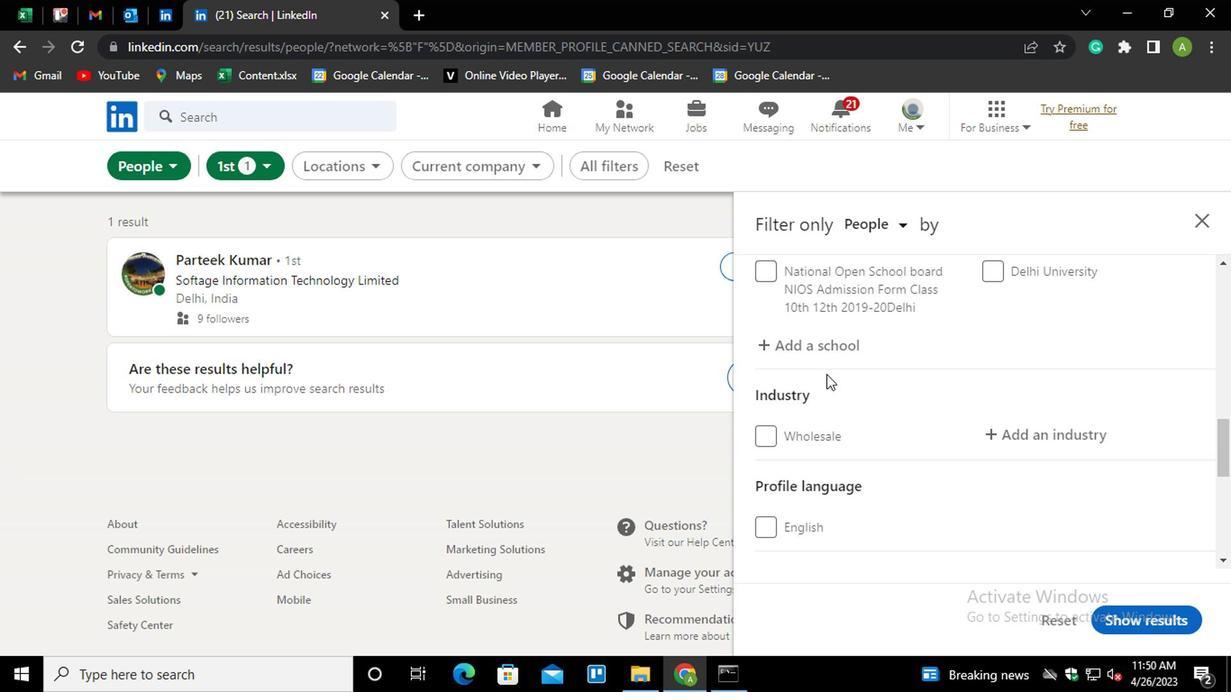 
Action: Mouse pressed left at (820, 345)
Screenshot: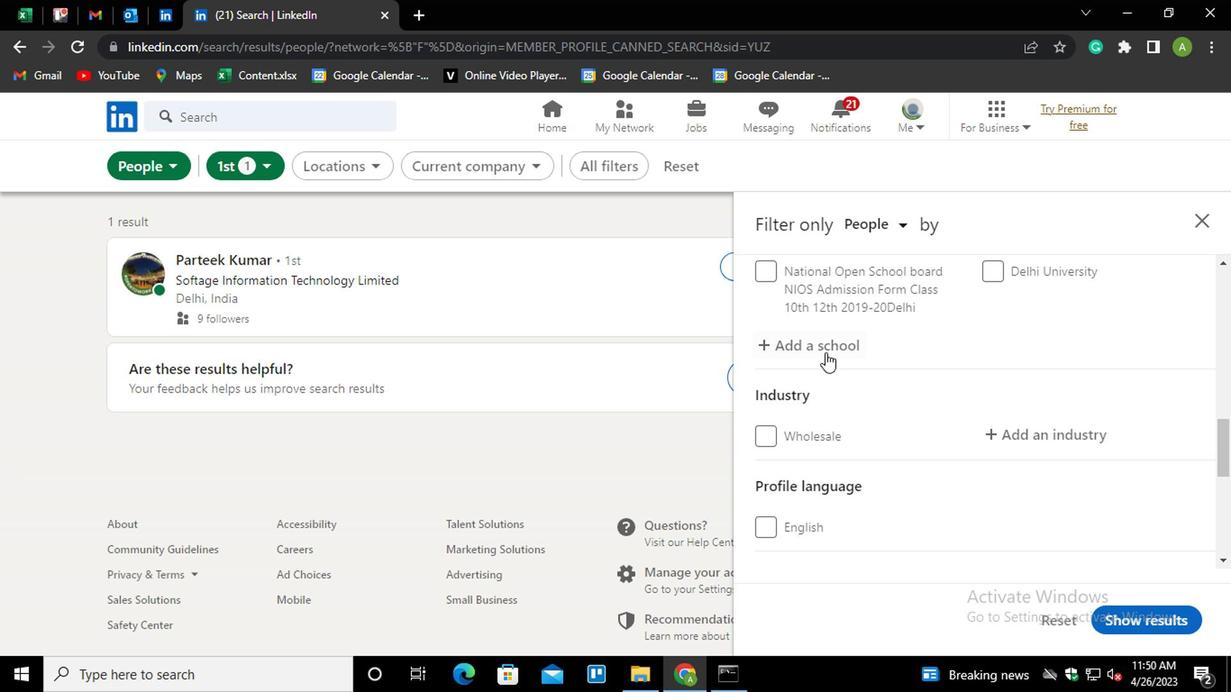 
Action: Mouse moved to (820, 345)
Screenshot: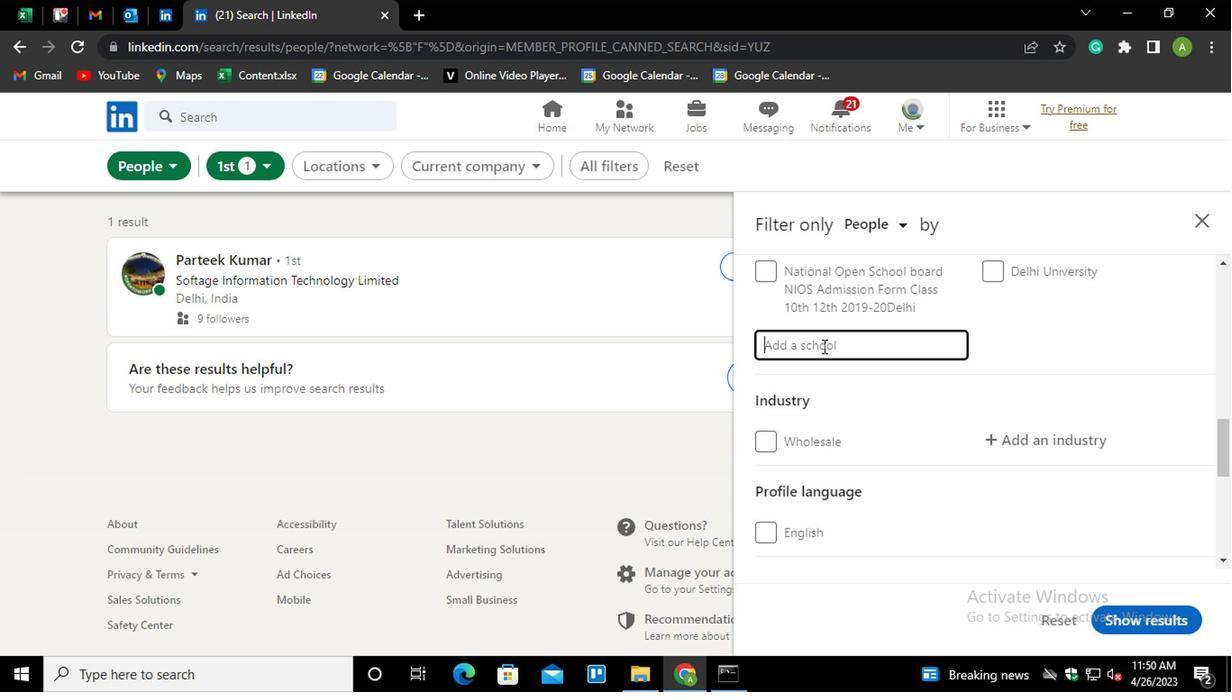 
Action: Mouse pressed left at (820, 345)
Screenshot: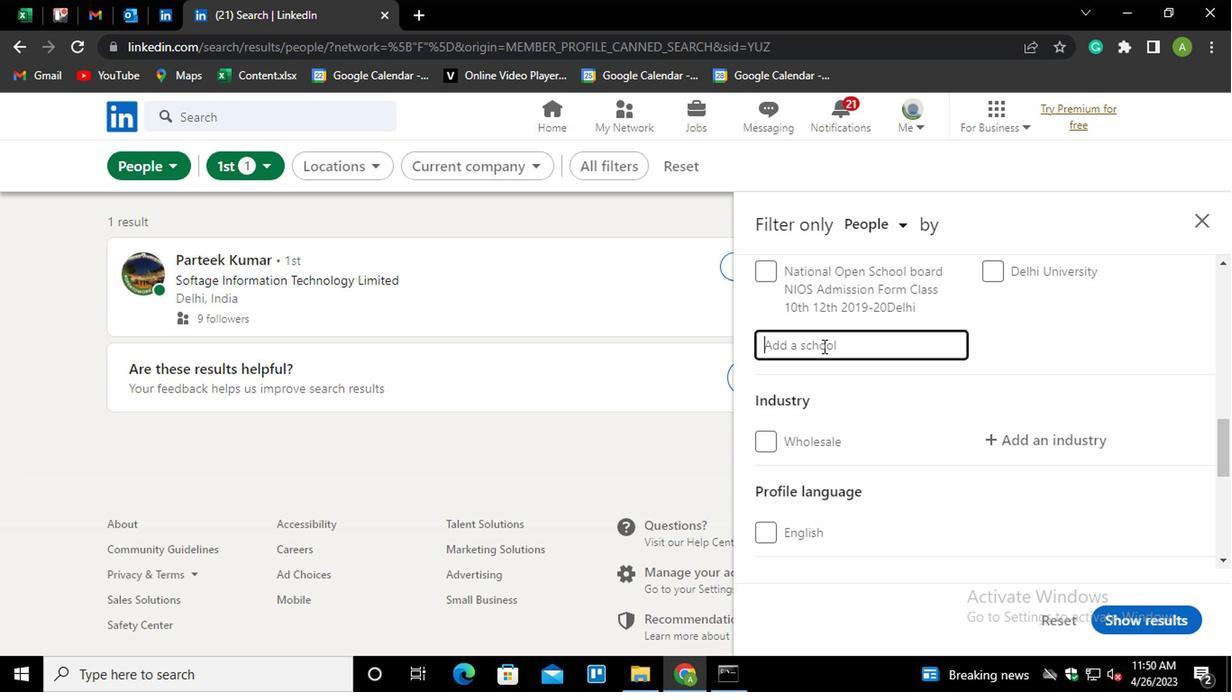
Action: Key pressed <Key.shift><Key.shift><Key.shift><Key.shift><Key.shift><Key.shift><Key.shift><Key.shift><Key.shift><Key.shift><Key.shift><Key.shift><Key.shift><Key.shift>I<Key.shift>S<Key.shift>A<Key.shift_r>B<Key.shift>E<Key.shift_r>LL<Key.down><Key.enter>
Screenshot: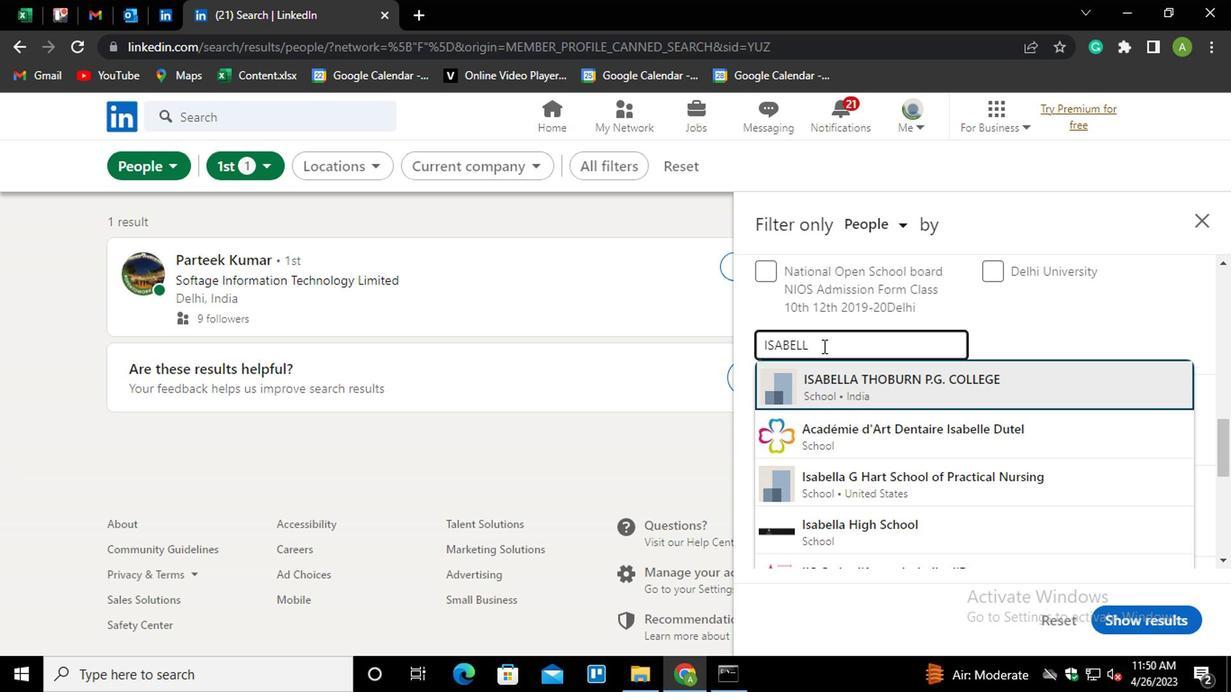 
Action: Mouse moved to (840, 330)
Screenshot: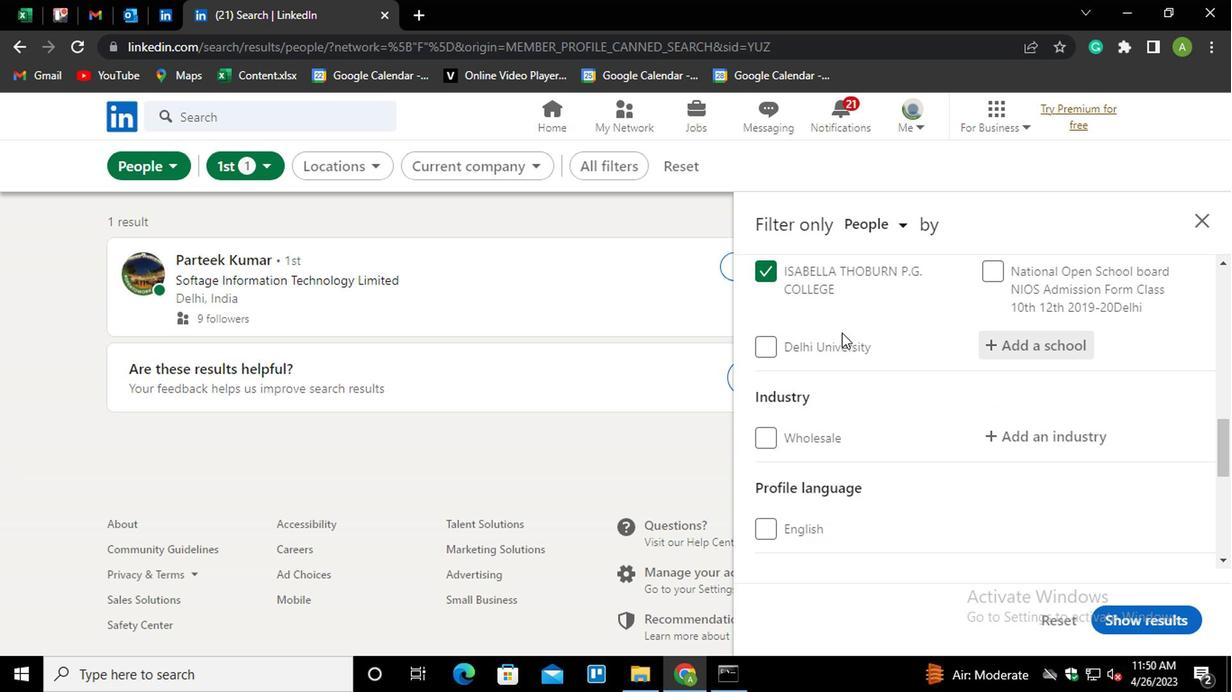 
Action: Mouse scrolled (840, 329) with delta (0, -1)
Screenshot: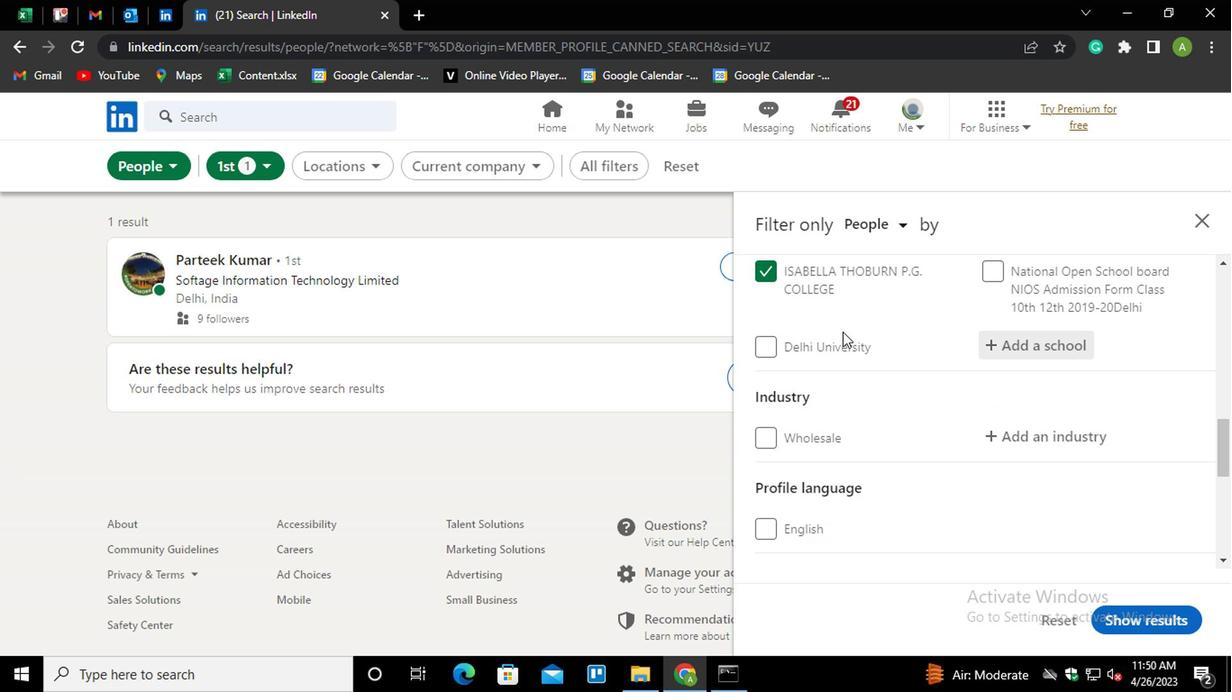 
Action: Mouse moved to (1017, 343)
Screenshot: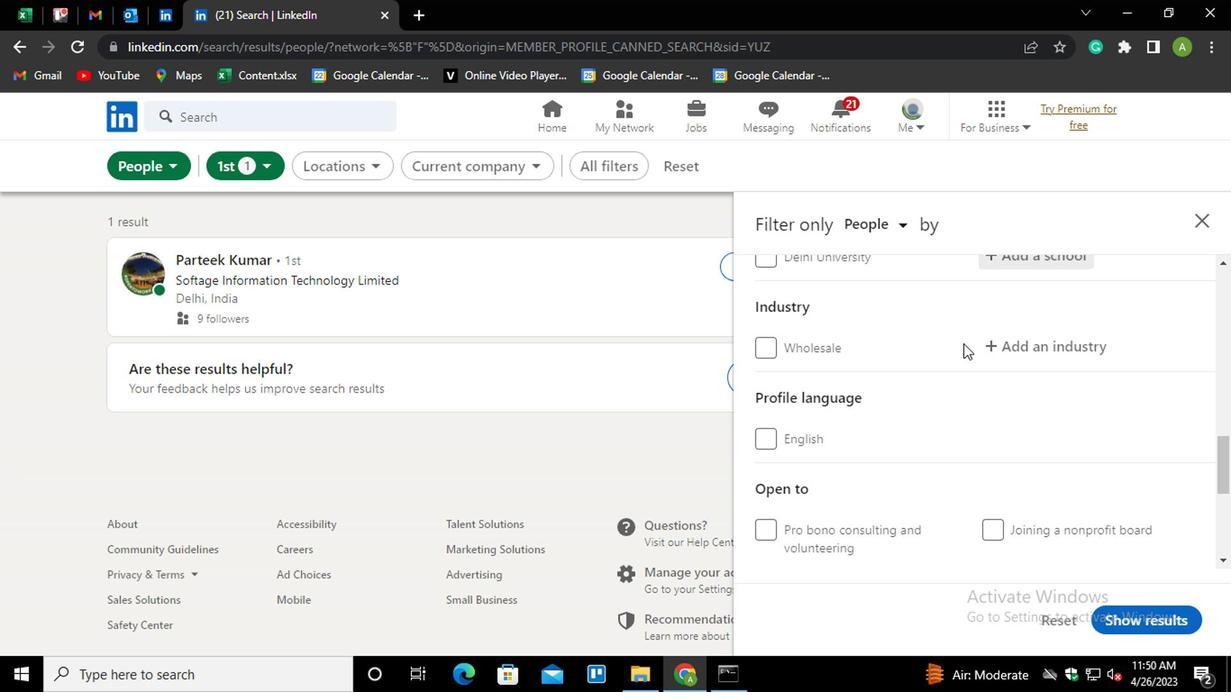 
Action: Mouse pressed left at (1017, 343)
Screenshot: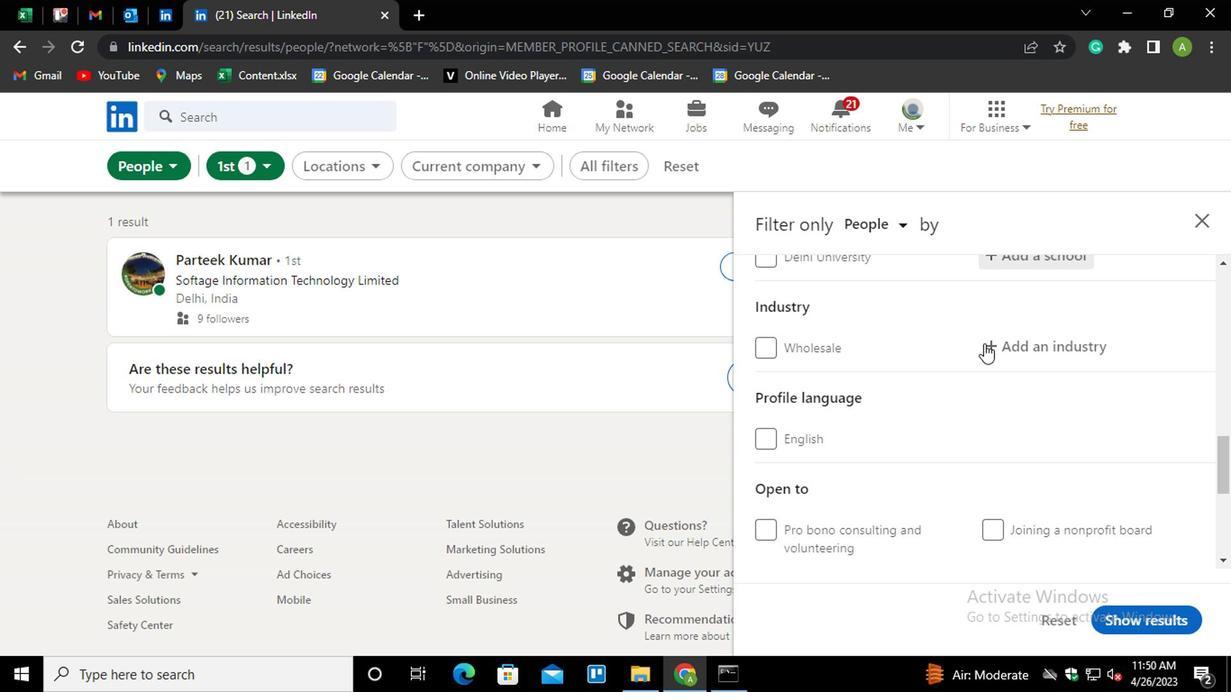 
Action: Mouse moved to (1012, 275)
Screenshot: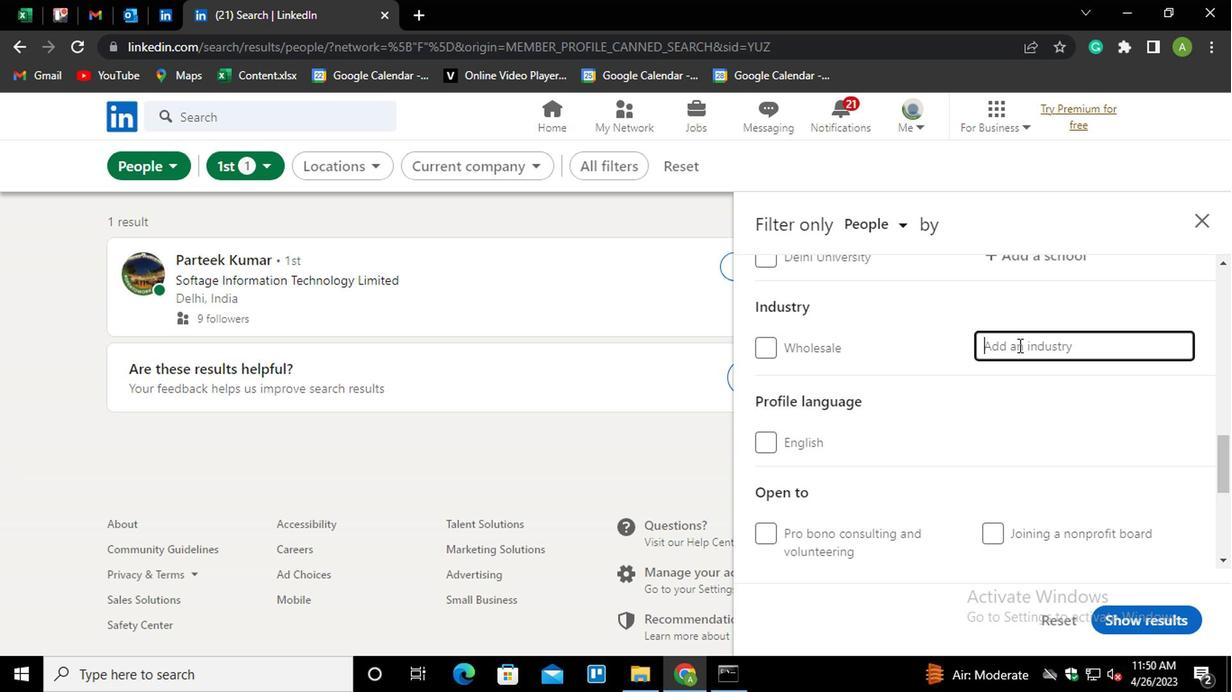 
Action: Key pressed <Key.shift>FASHION<Key.down><Key.down><Key.enter>
Screenshot: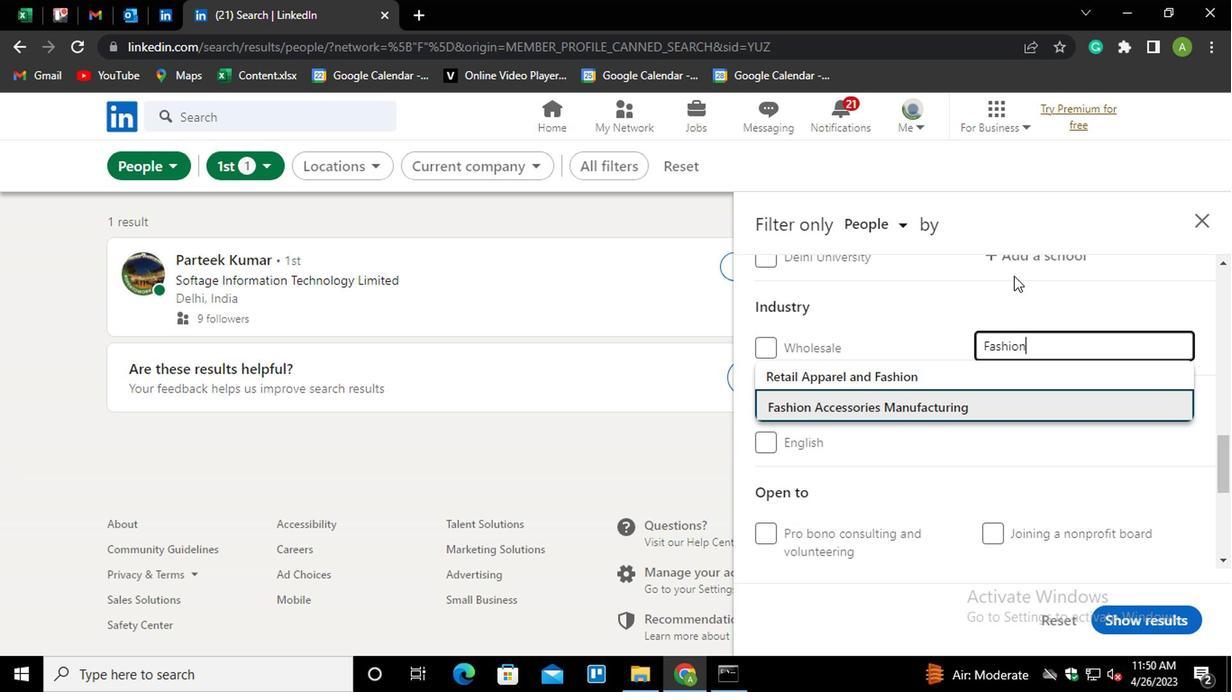 
Action: Mouse moved to (1014, 367)
Screenshot: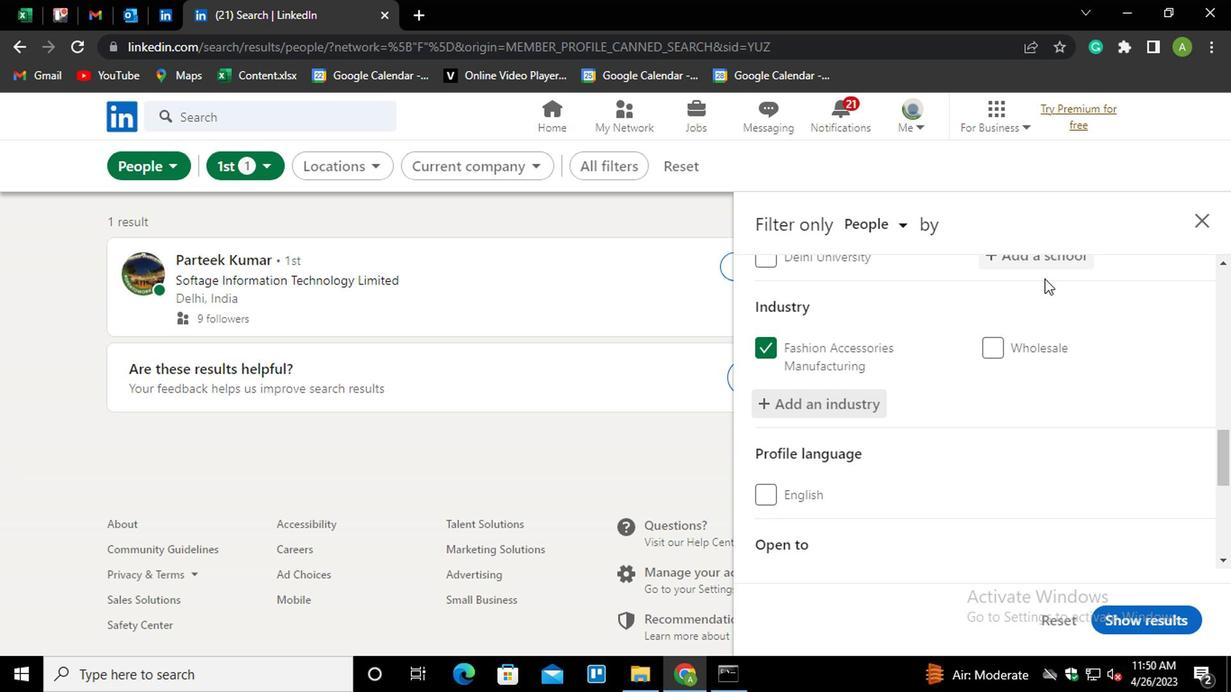 
Action: Mouse scrolled (1014, 366) with delta (0, -1)
Screenshot: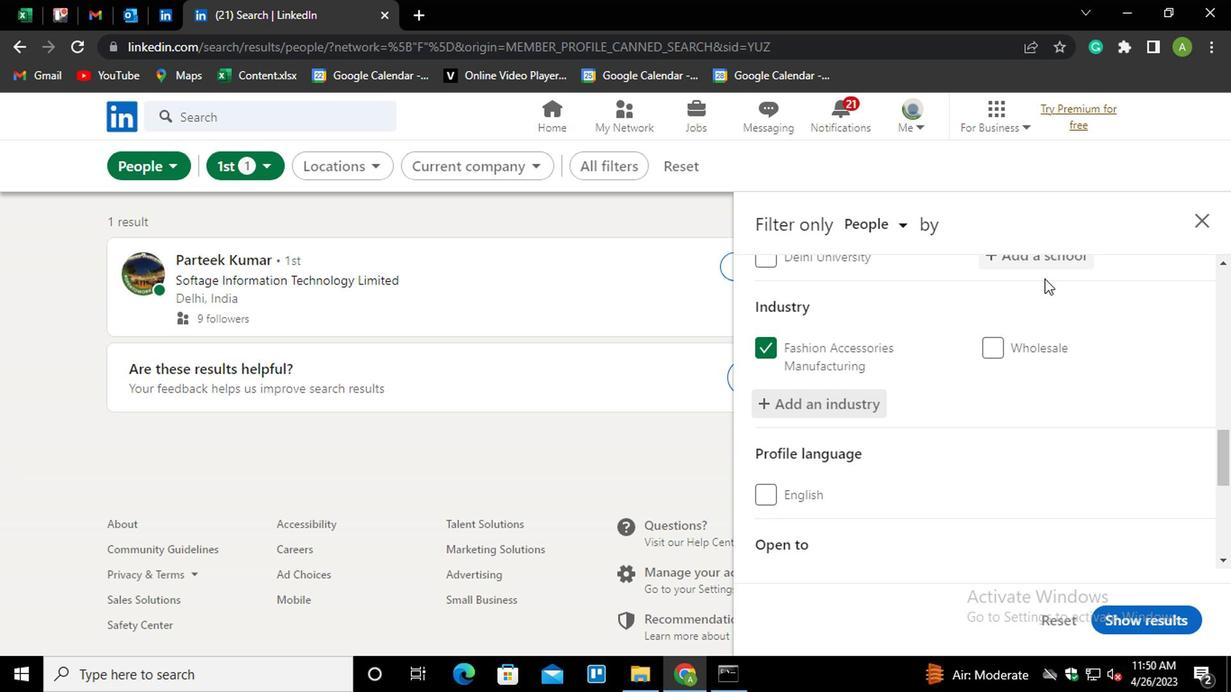 
Action: Mouse moved to (751, 409)
Screenshot: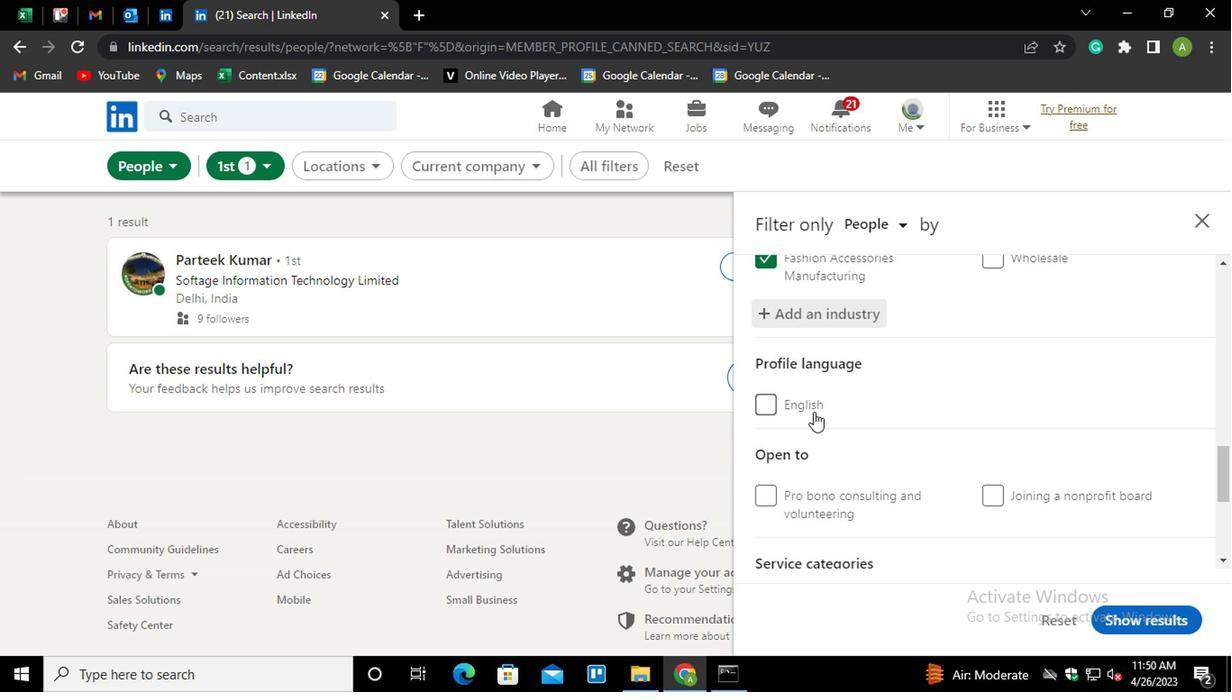 
Action: Mouse pressed left at (751, 409)
Screenshot: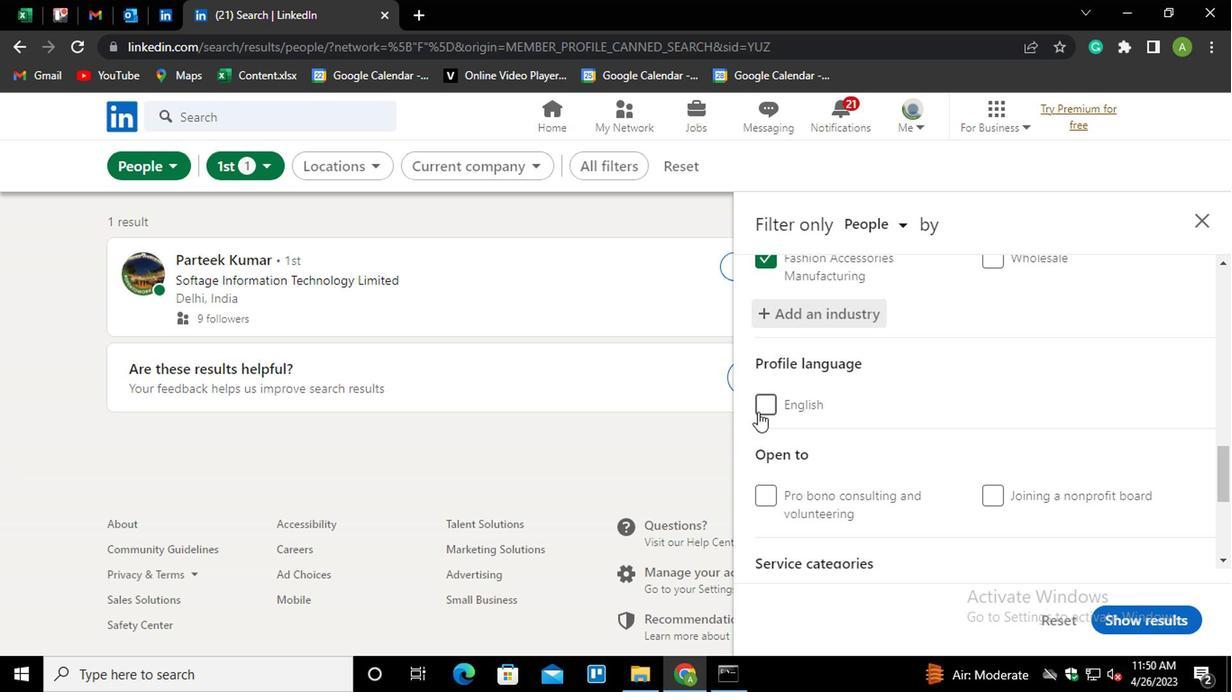 
Action: Mouse moved to (766, 402)
Screenshot: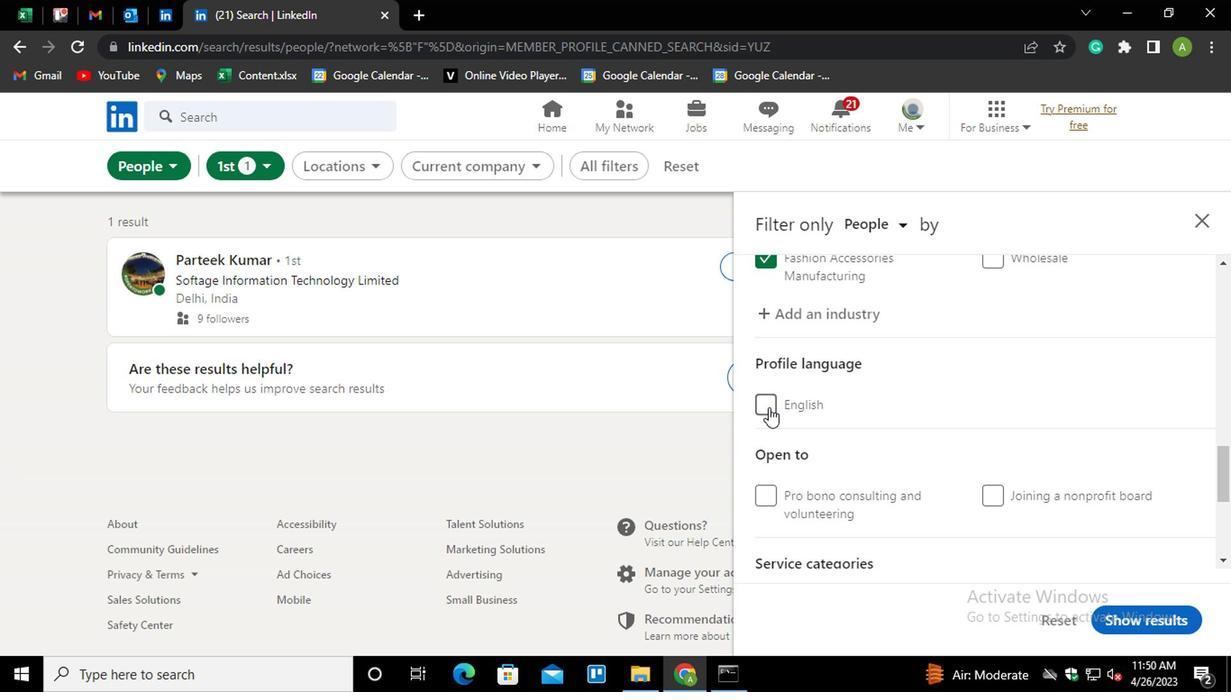 
Action: Mouse pressed left at (766, 402)
Screenshot: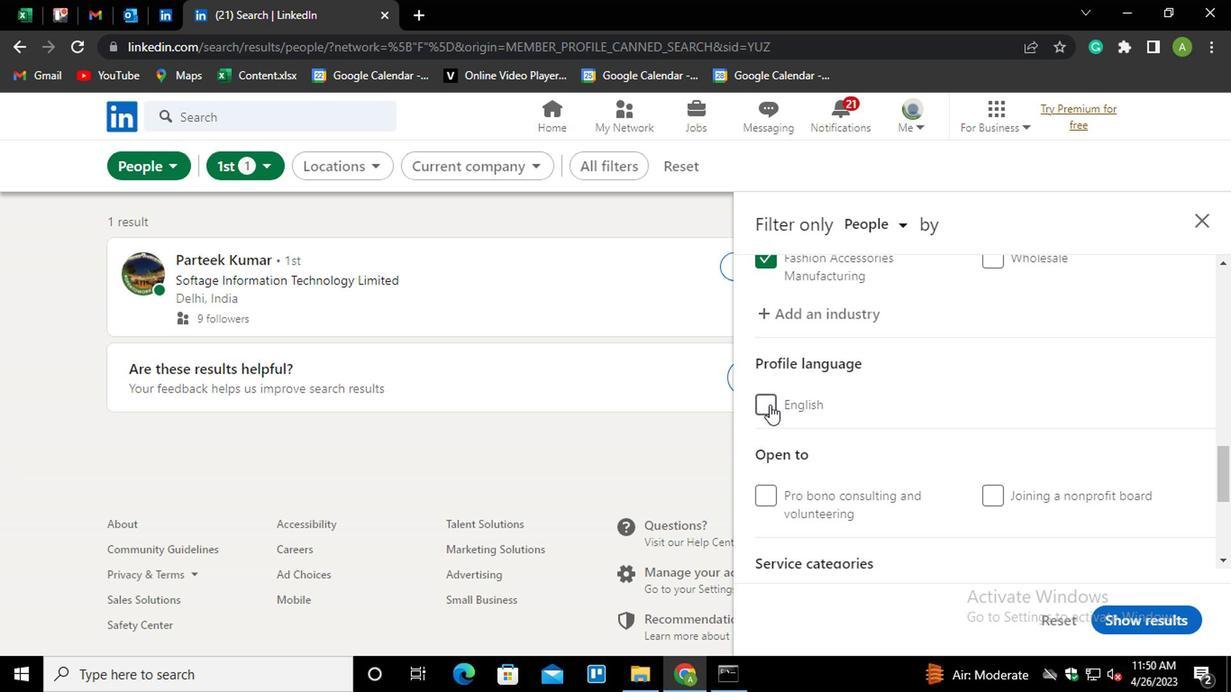 
Action: Mouse moved to (903, 420)
Screenshot: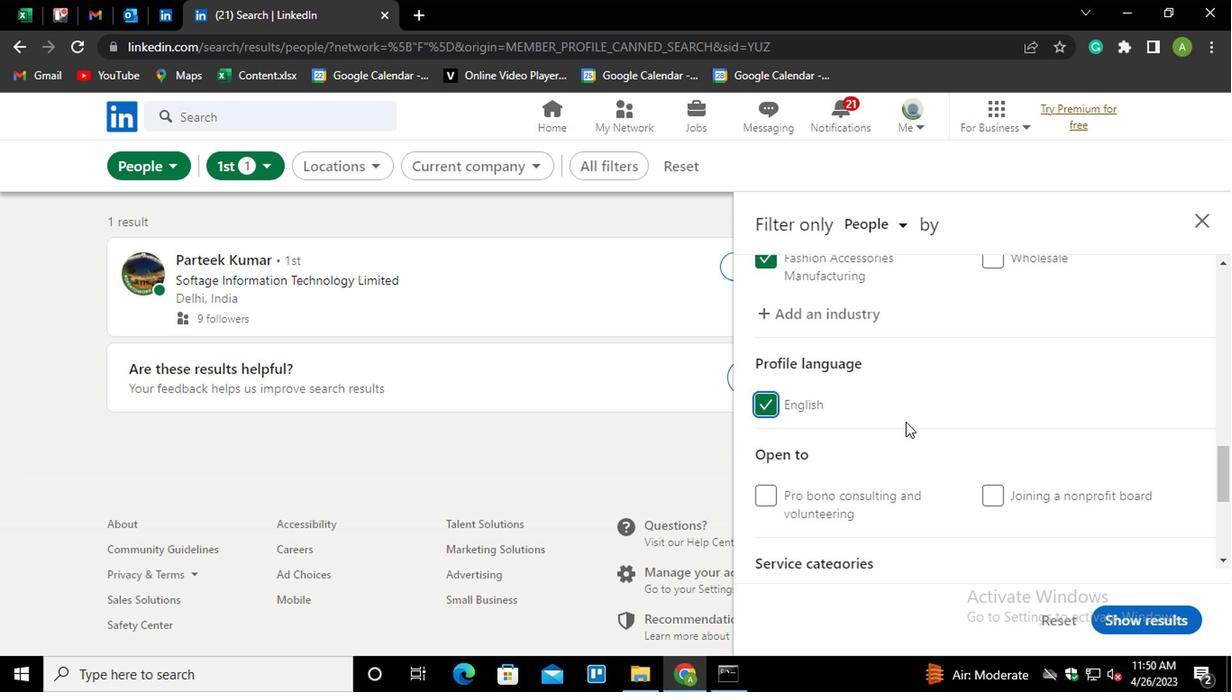 
Action: Mouse scrolled (903, 418) with delta (0, -1)
Screenshot: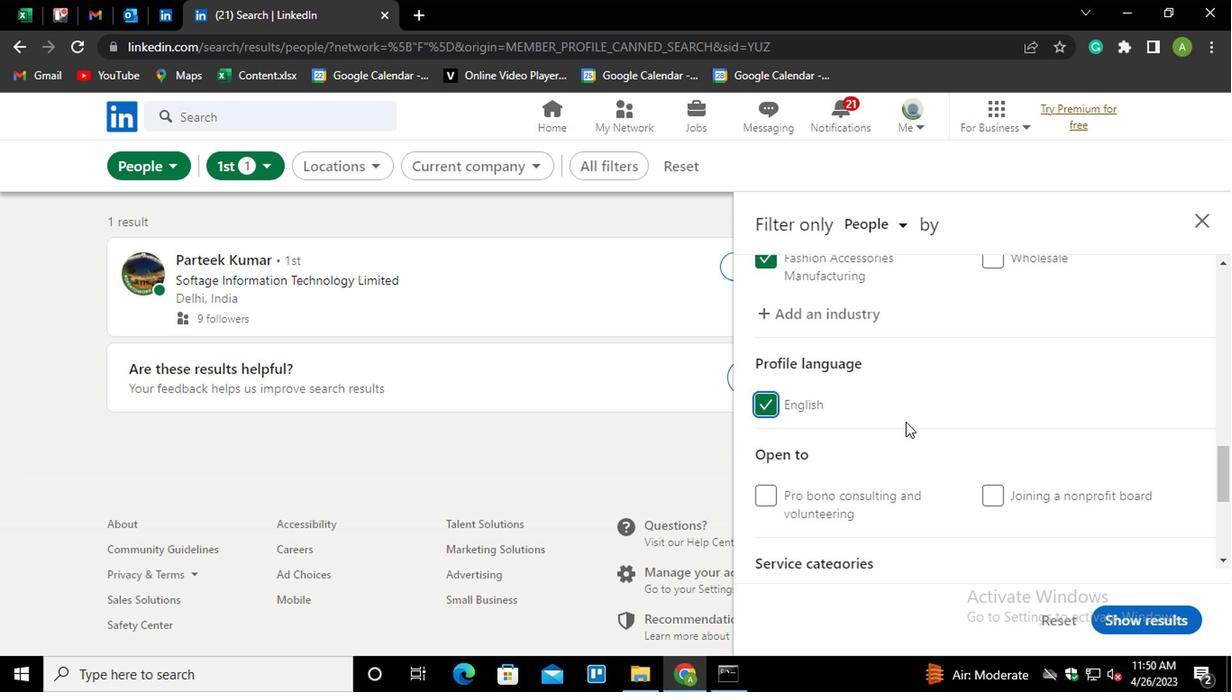 
Action: Mouse moved to (901, 418)
Screenshot: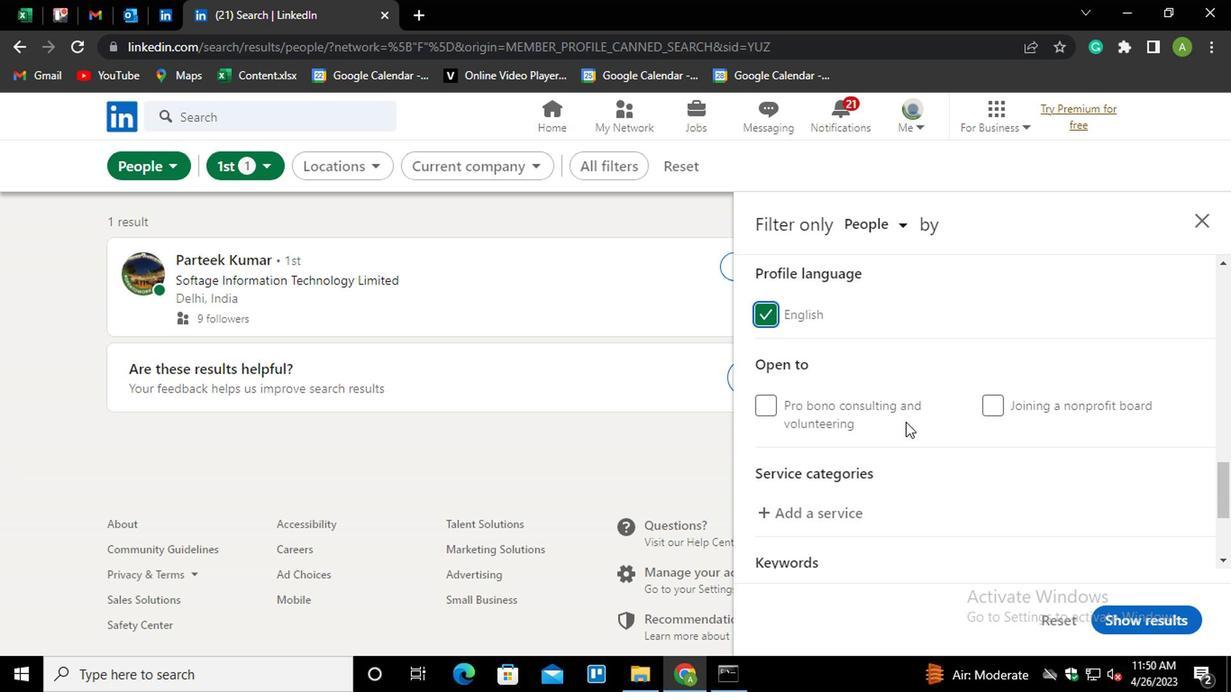 
Action: Mouse scrolled (901, 418) with delta (0, 0)
Screenshot: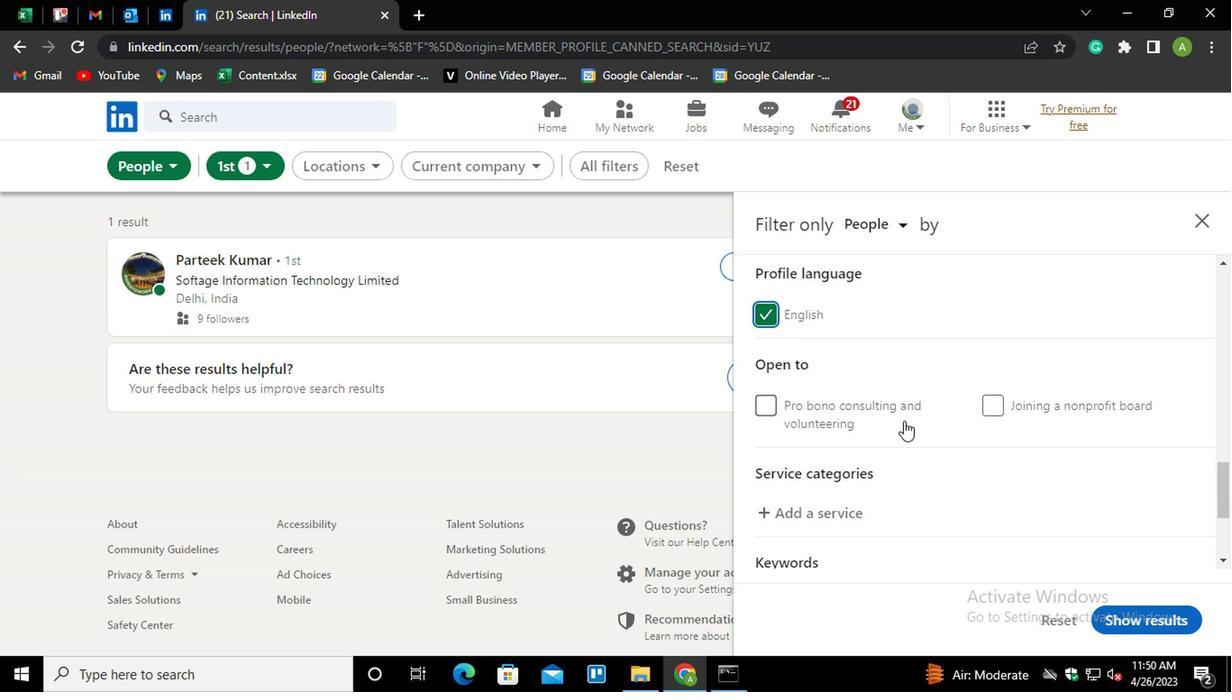 
Action: Mouse moved to (807, 413)
Screenshot: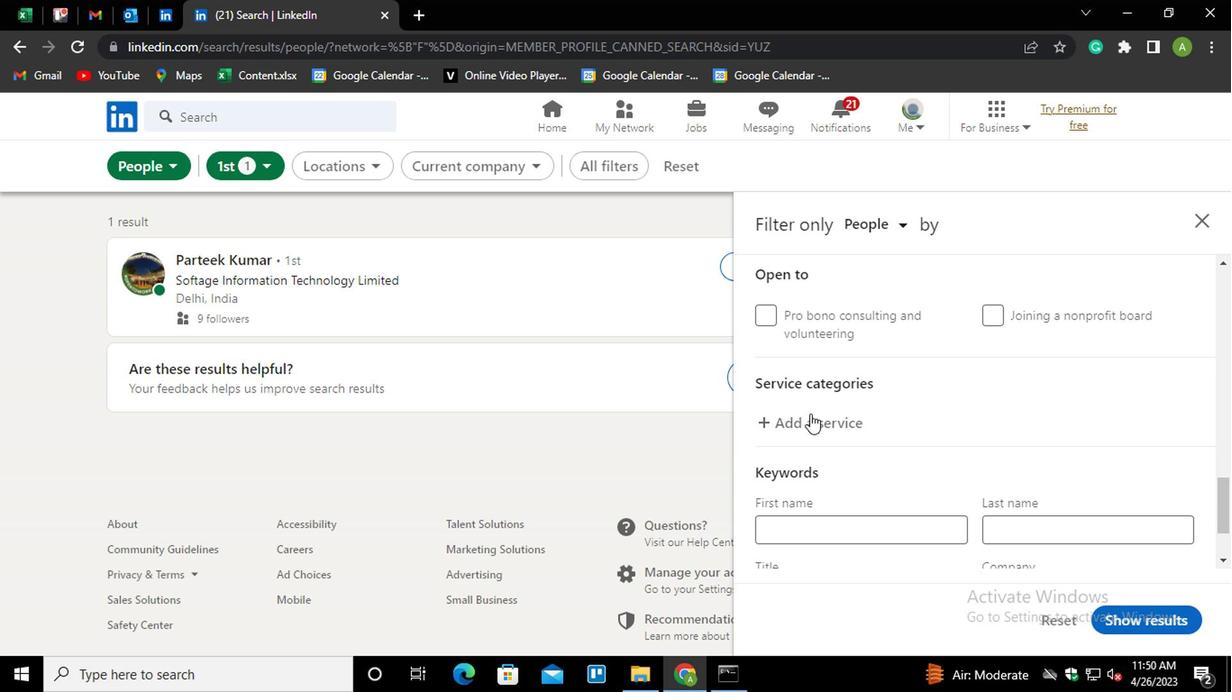 
Action: Mouse pressed left at (807, 413)
Screenshot: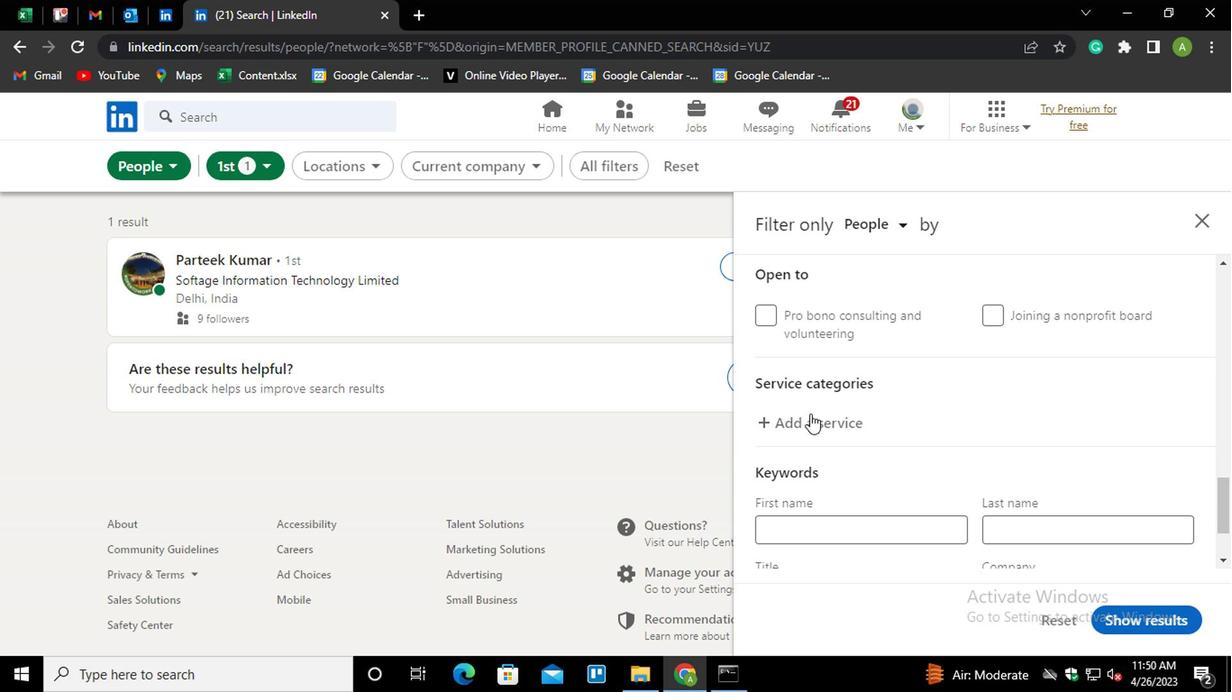 
Action: Mouse moved to (815, 418)
Screenshot: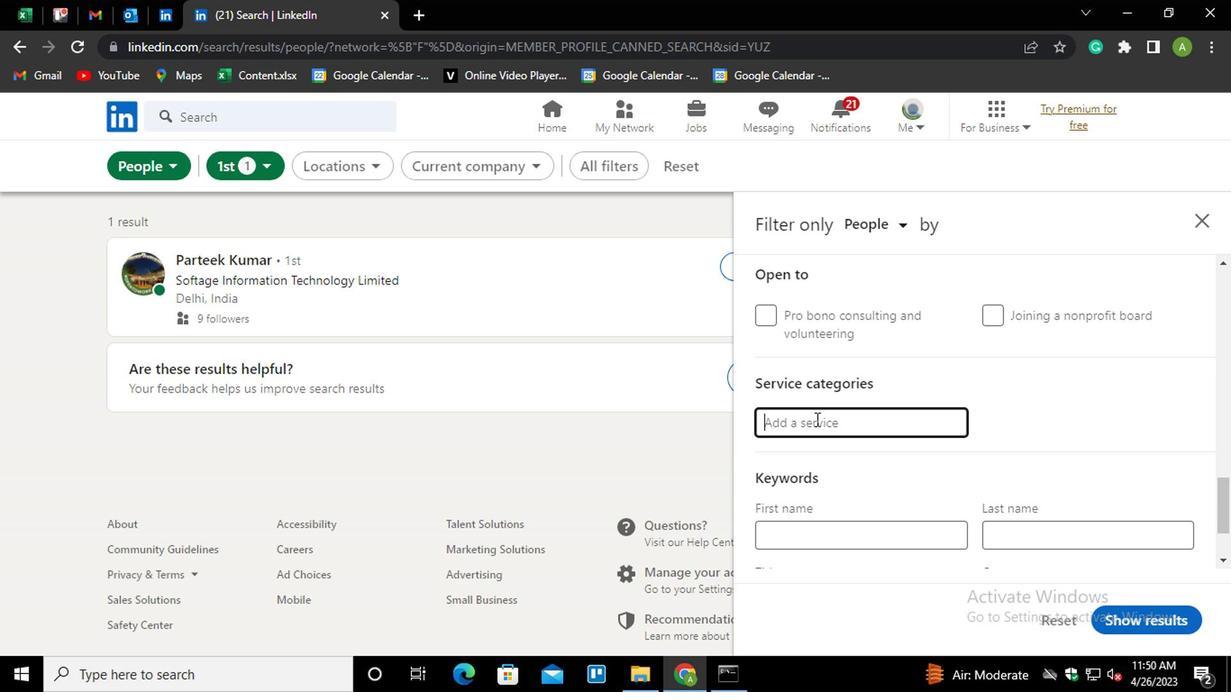 
Action: Mouse pressed left at (815, 418)
Screenshot: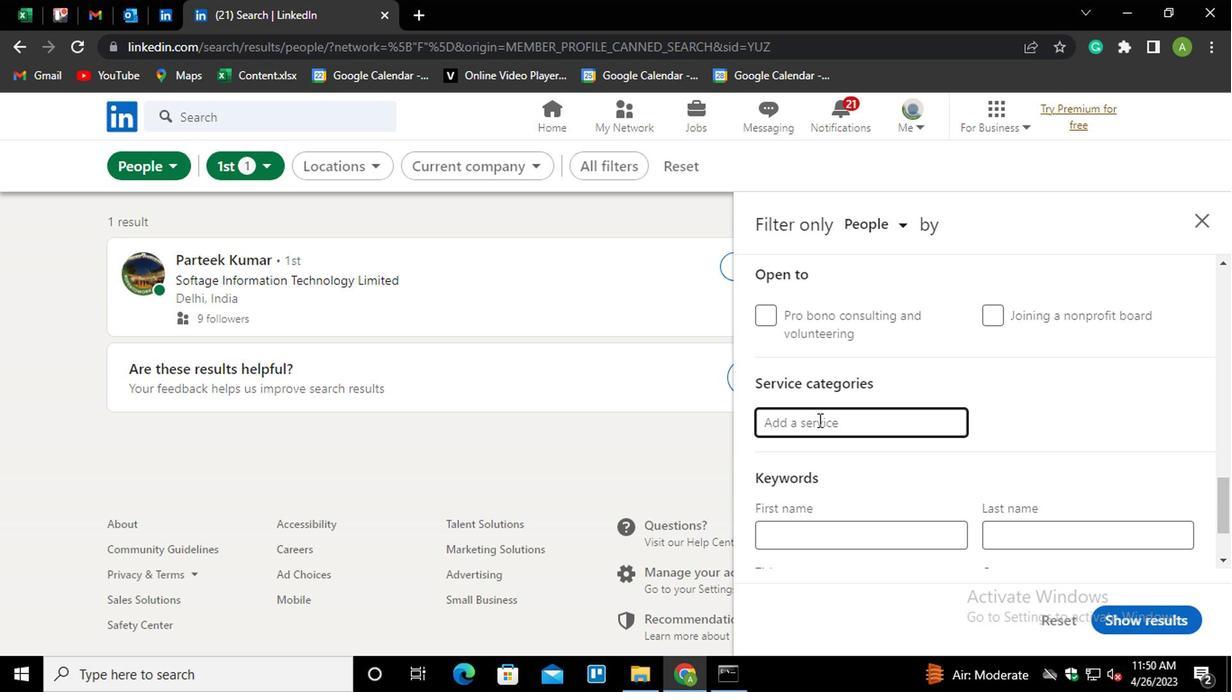 
Action: Key pressed <Key.shift_r>LEADER<Key.down><Key.enter>
Screenshot: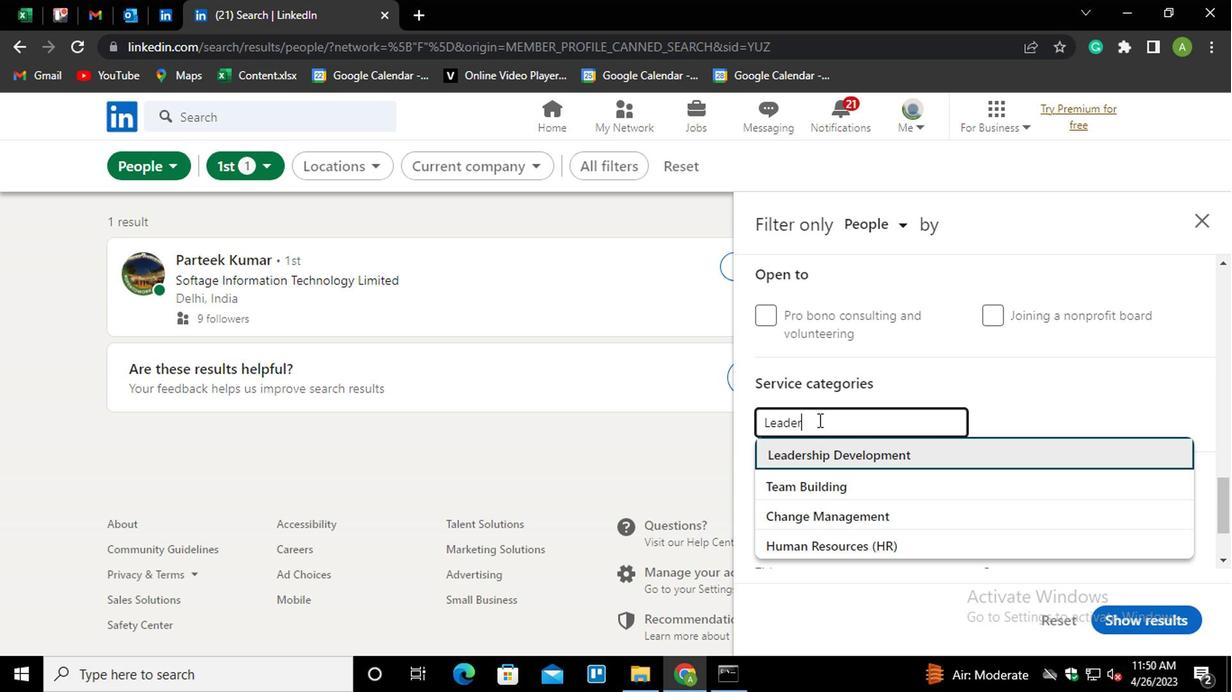 
Action: Mouse moved to (818, 418)
Screenshot: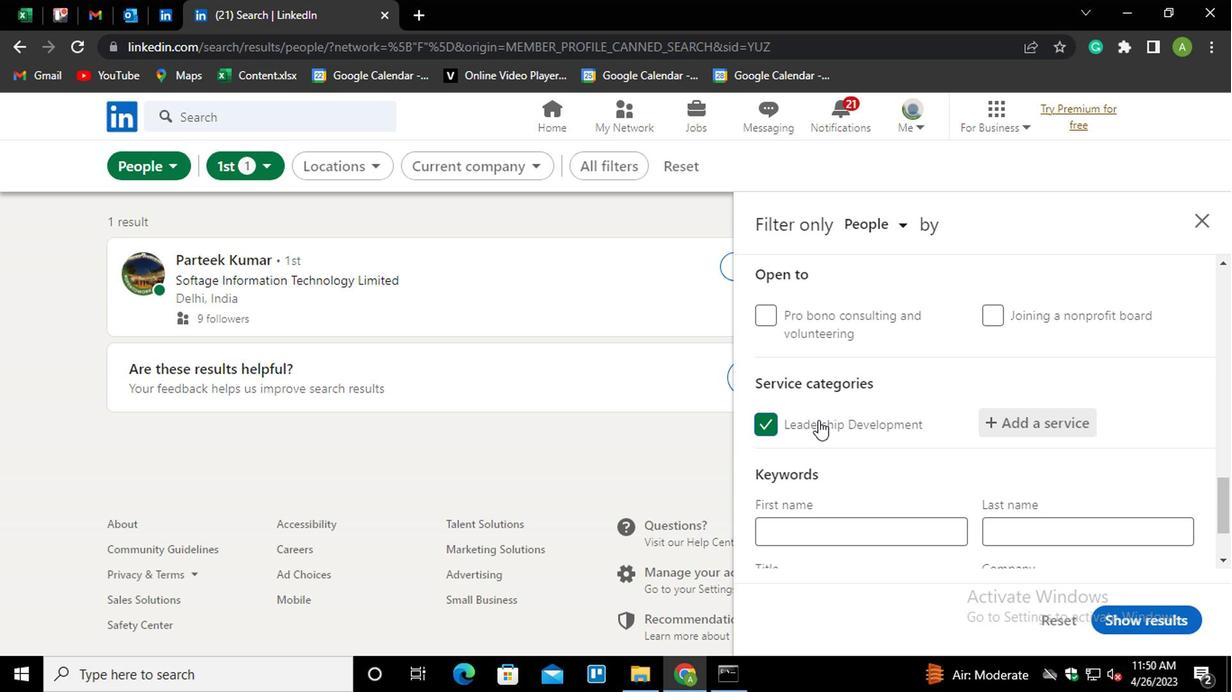 
Action: Mouse scrolled (818, 416) with delta (0, -1)
Screenshot: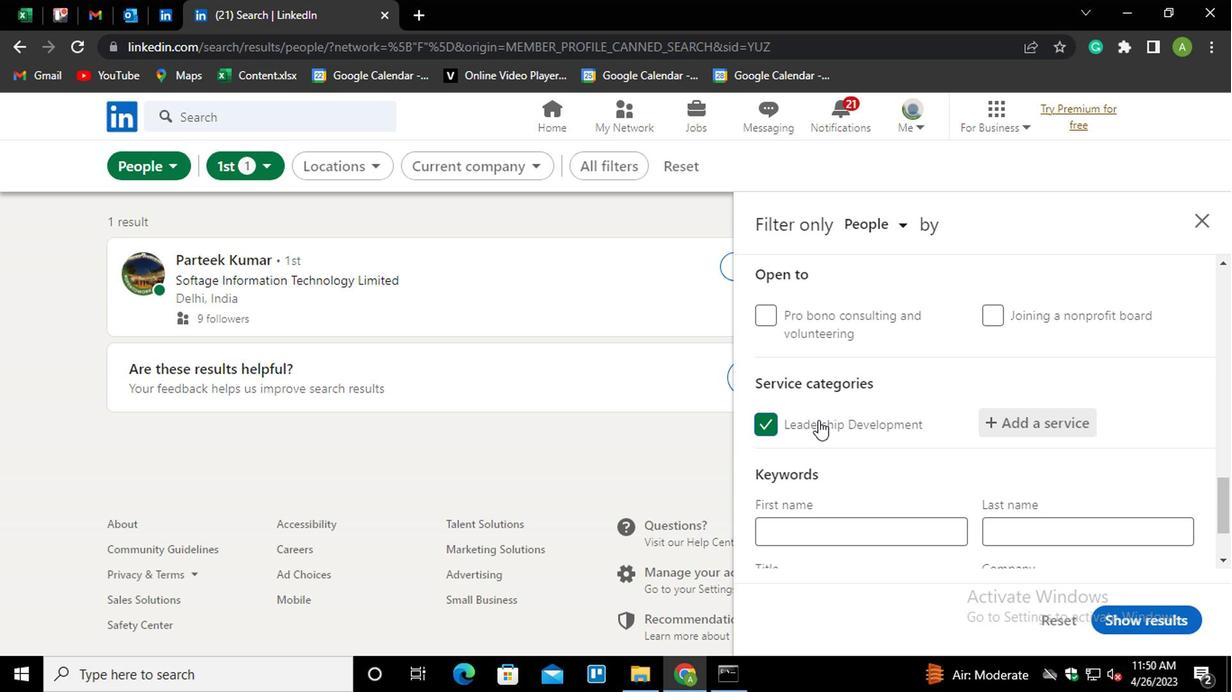 
Action: Mouse scrolled (818, 416) with delta (0, -1)
Screenshot: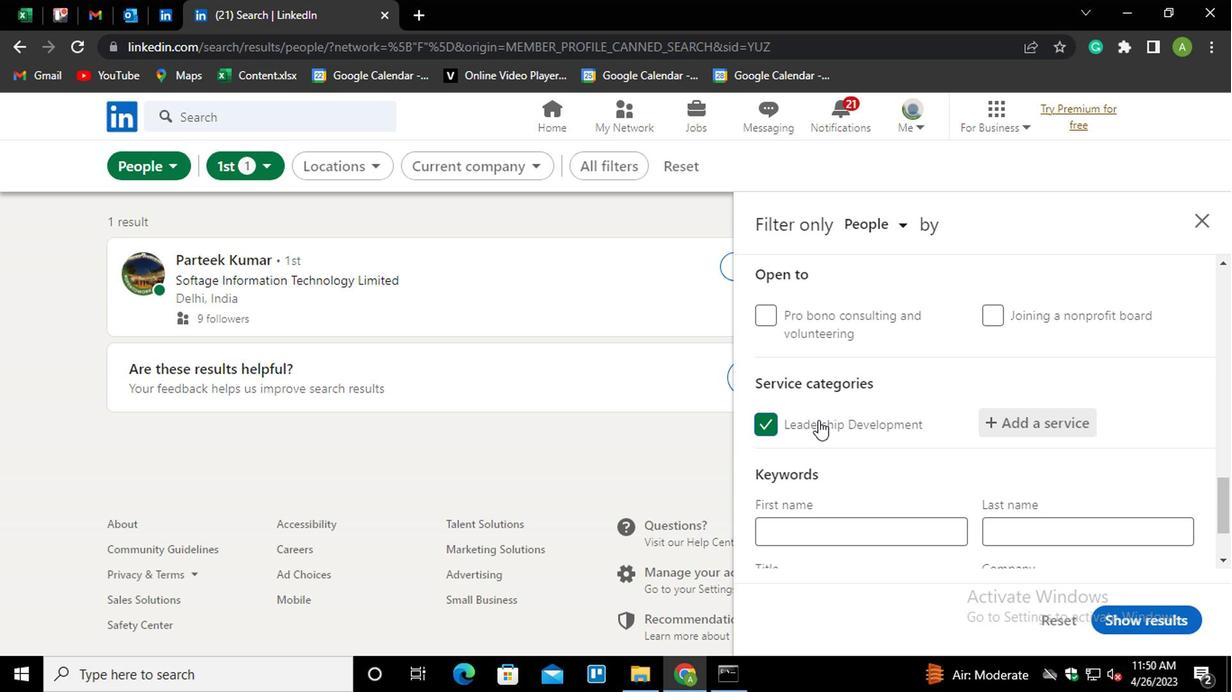 
Action: Mouse scrolled (818, 416) with delta (0, -1)
Screenshot: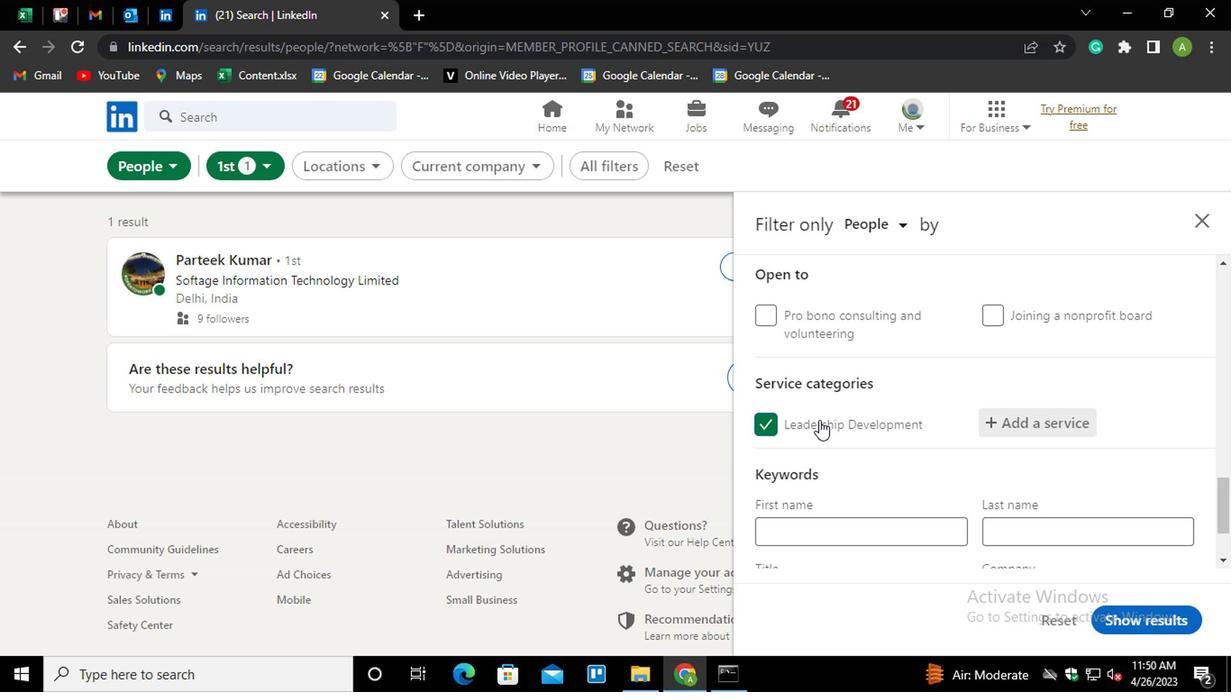 
Action: Mouse moved to (836, 405)
Screenshot: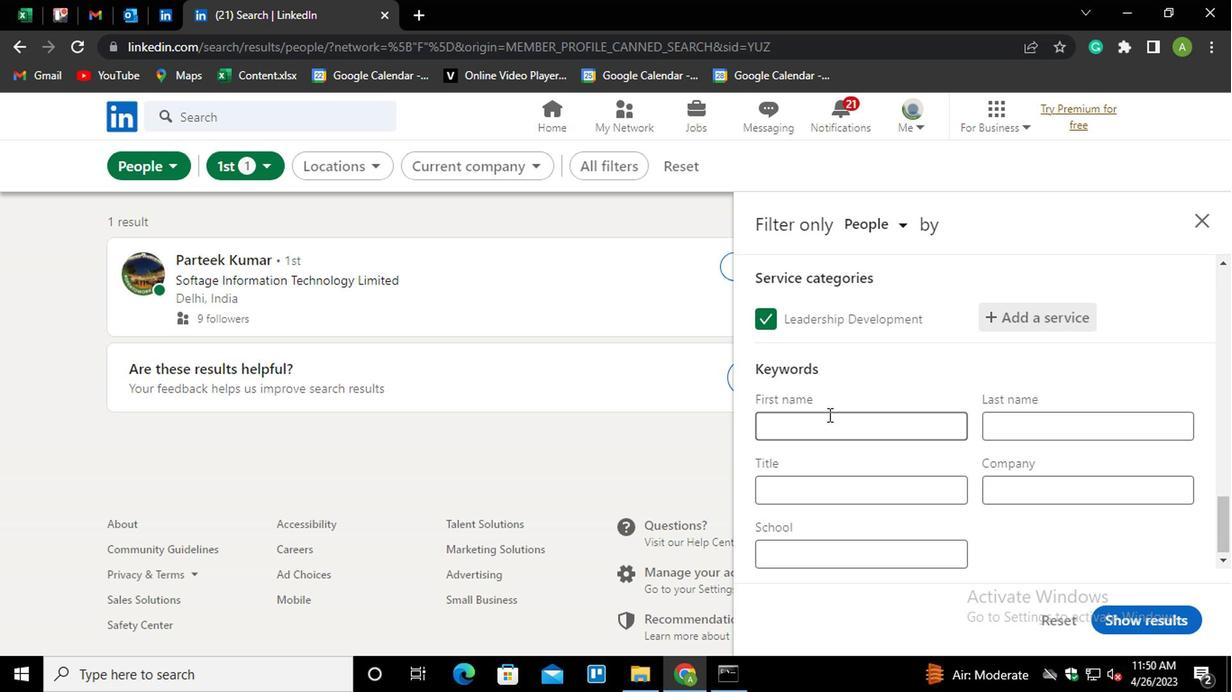 
Action: Mouse scrolled (836, 404) with delta (0, 0)
Screenshot: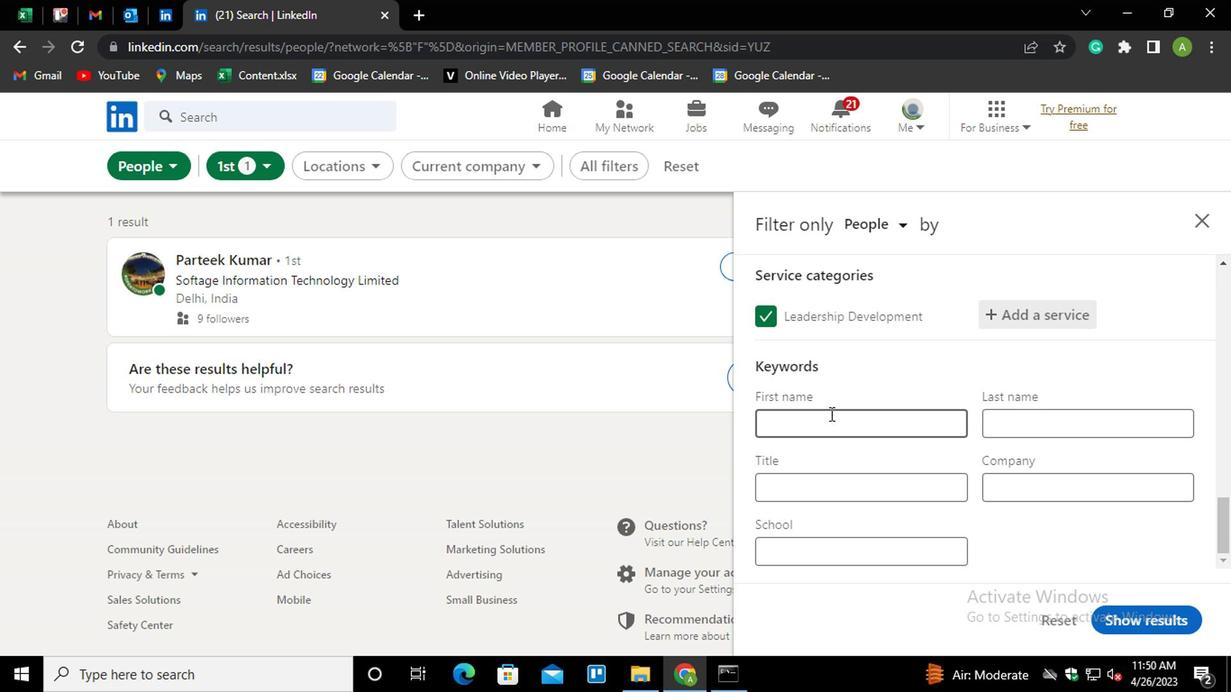 
Action: Mouse scrolled (836, 404) with delta (0, 0)
Screenshot: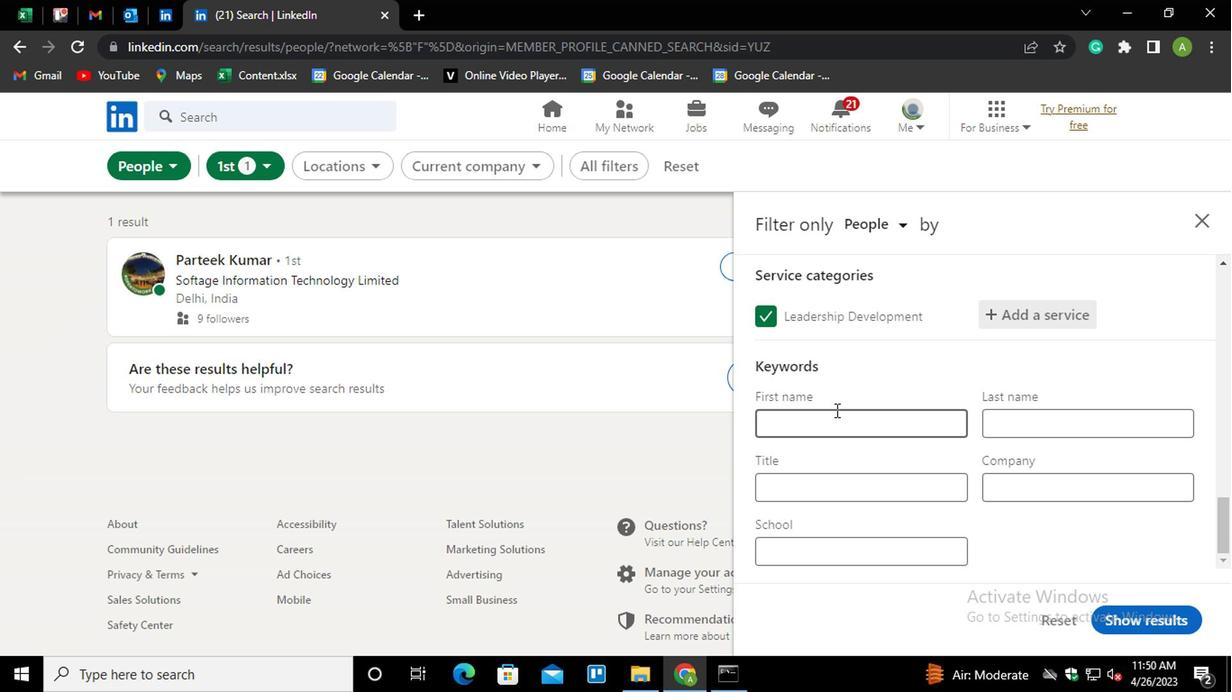
Action: Mouse moved to (805, 487)
Screenshot: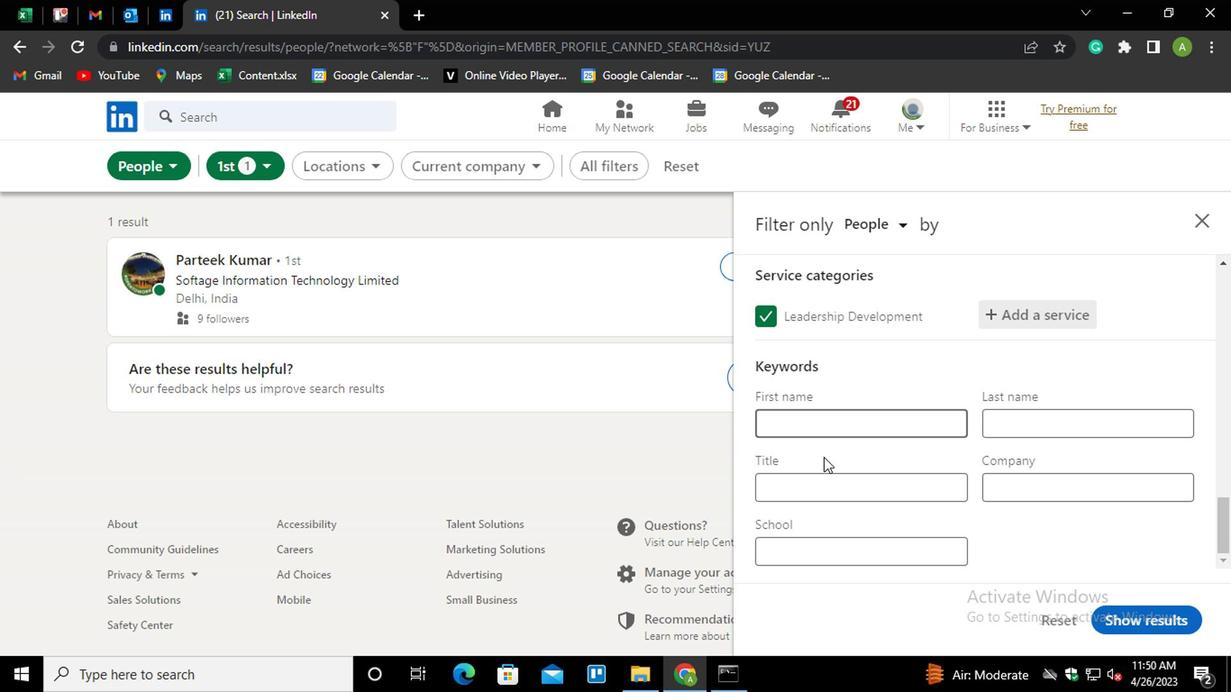 
Action: Mouse pressed left at (805, 487)
Screenshot: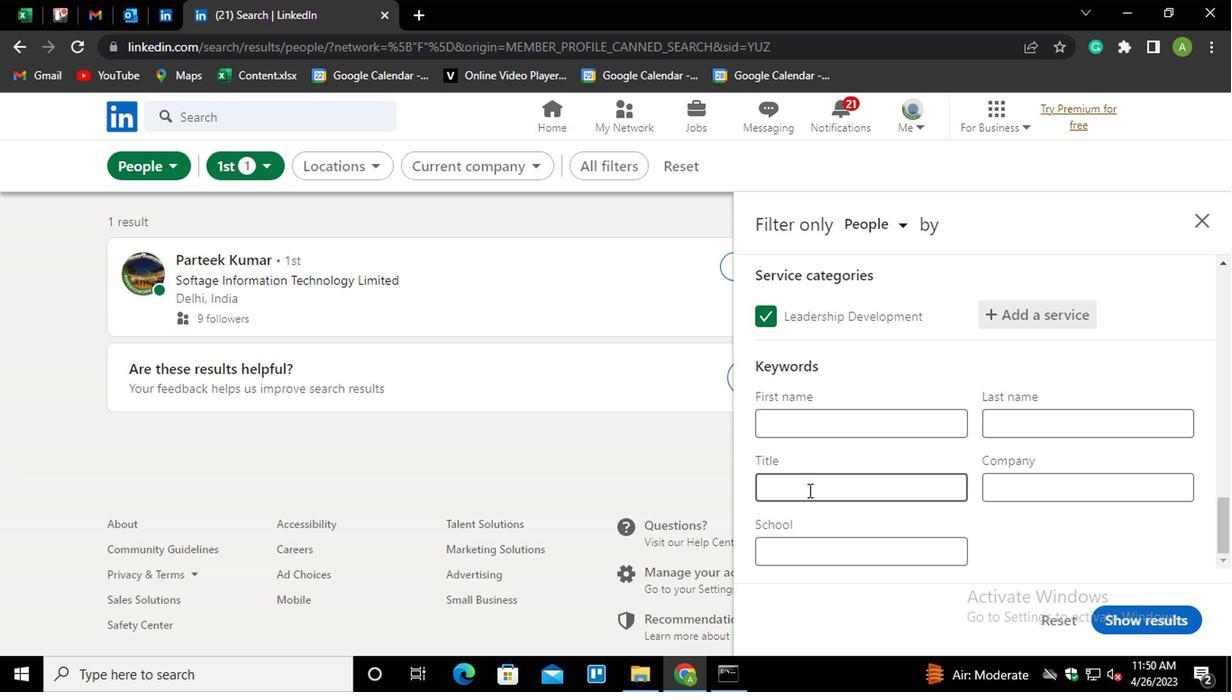 
Action: Mouse moved to (797, 448)
Screenshot: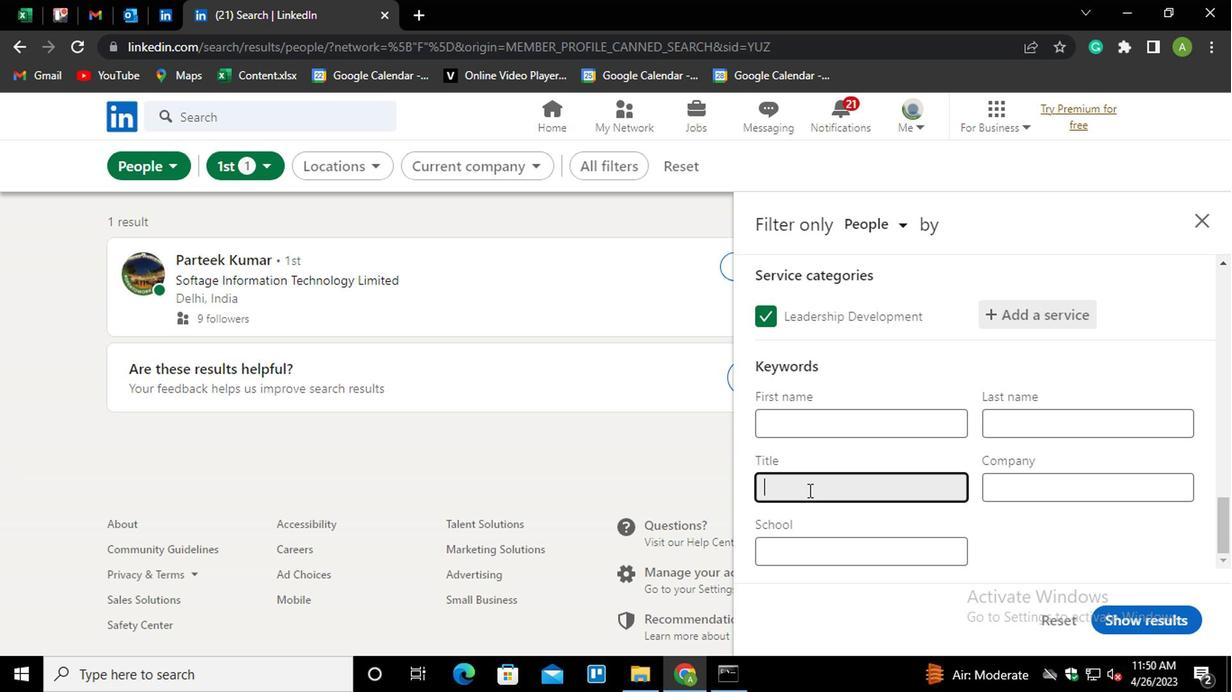 
Action: Key pressed <Key.shift_r>OFFICE<Key.space><Key.shift_r>MANAGER
Screenshot: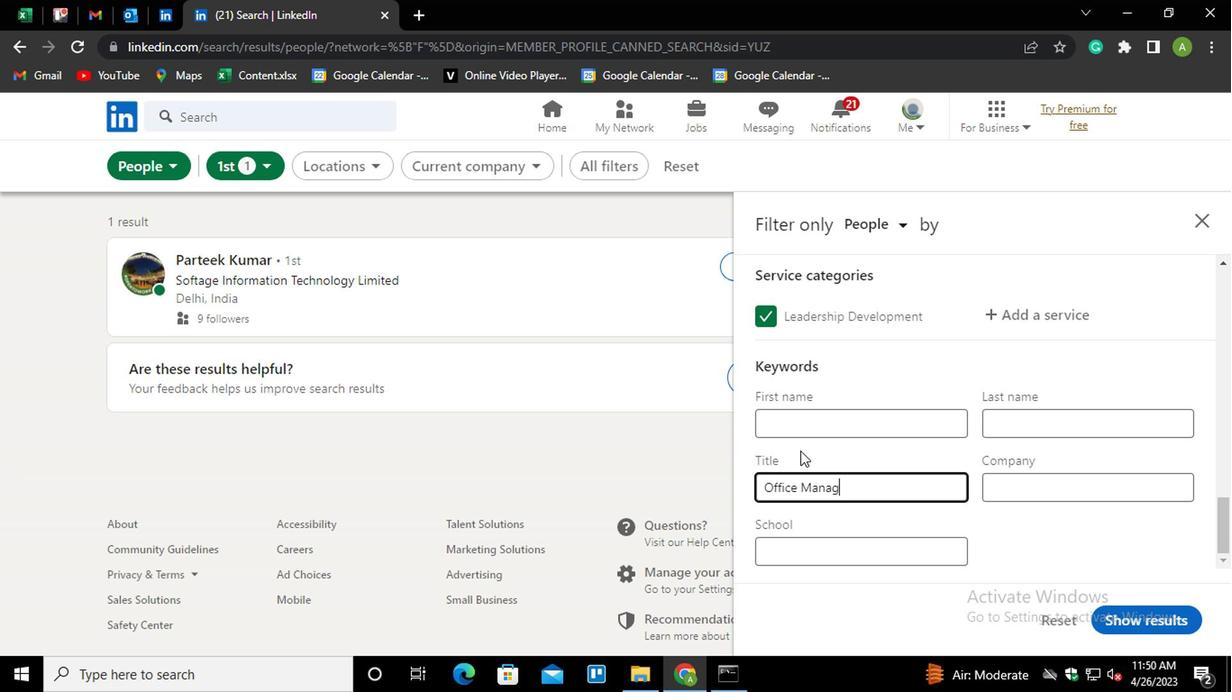 
Action: Mouse moved to (1148, 560)
Screenshot: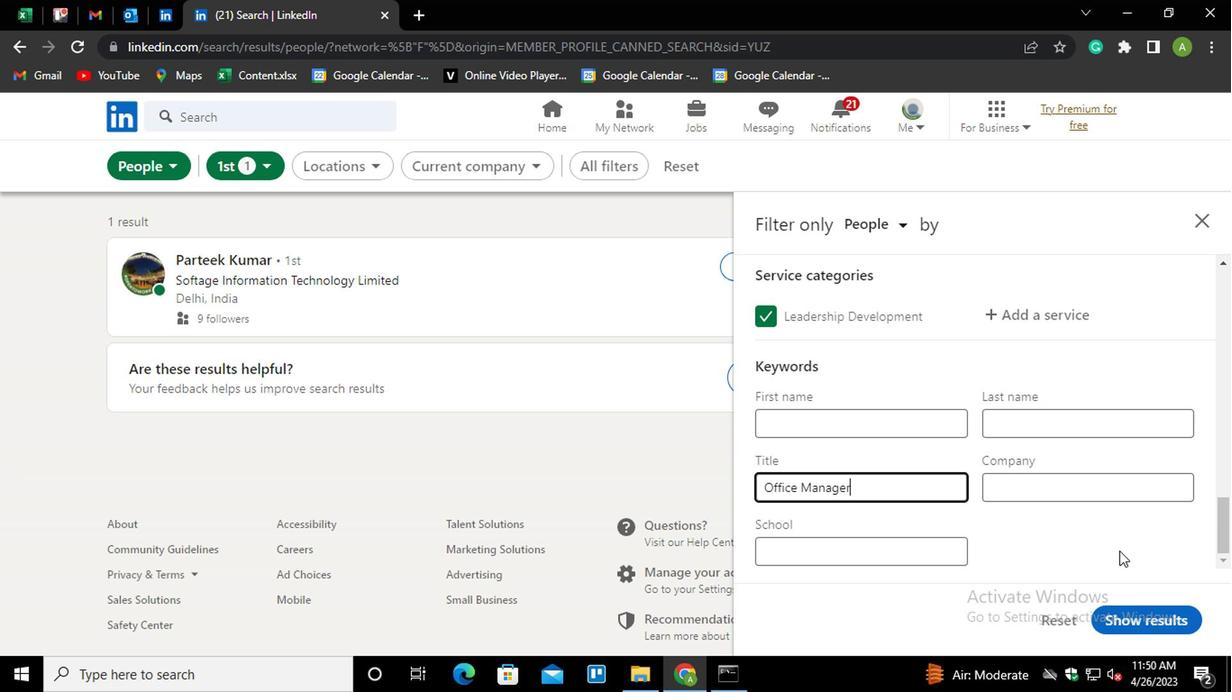 
Action: Mouse pressed left at (1148, 560)
Screenshot: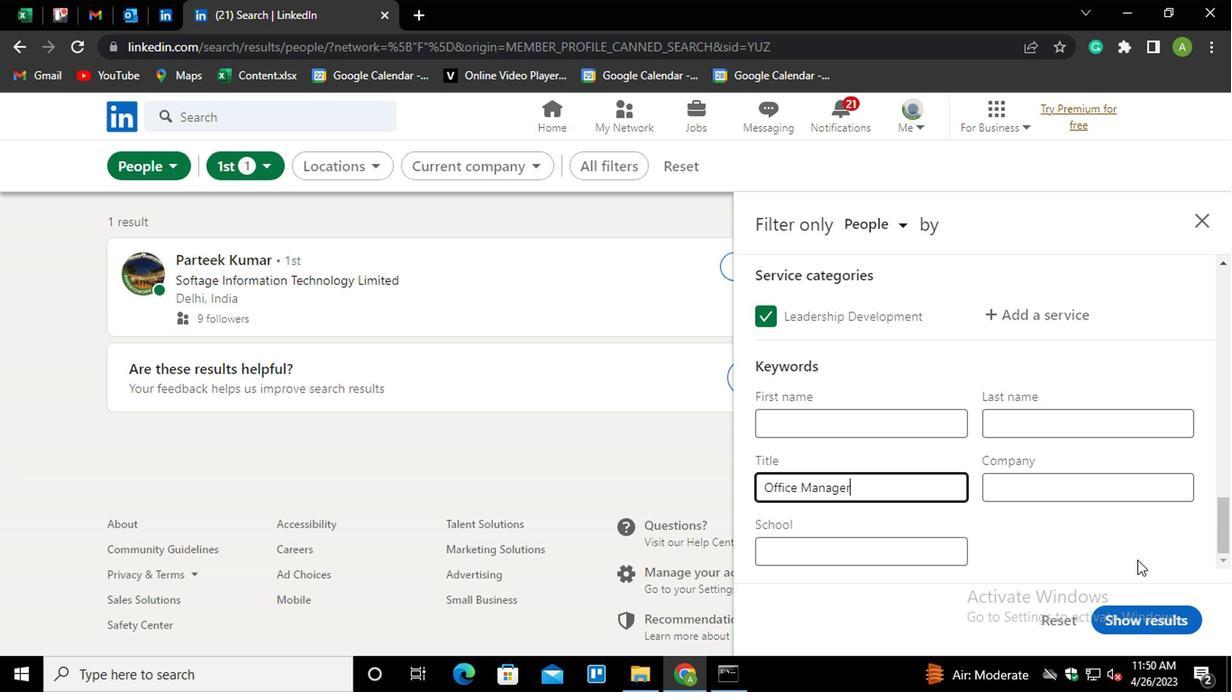 
Action: Mouse moved to (1161, 605)
Screenshot: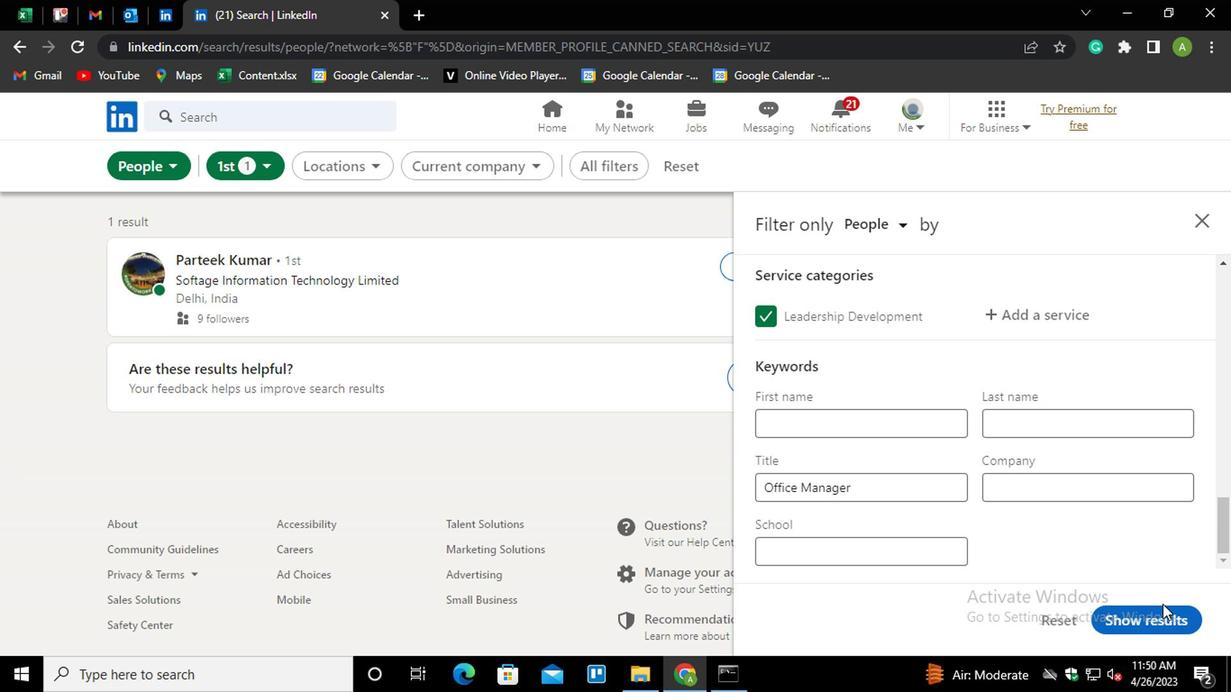
Action: Mouse pressed left at (1161, 605)
Screenshot: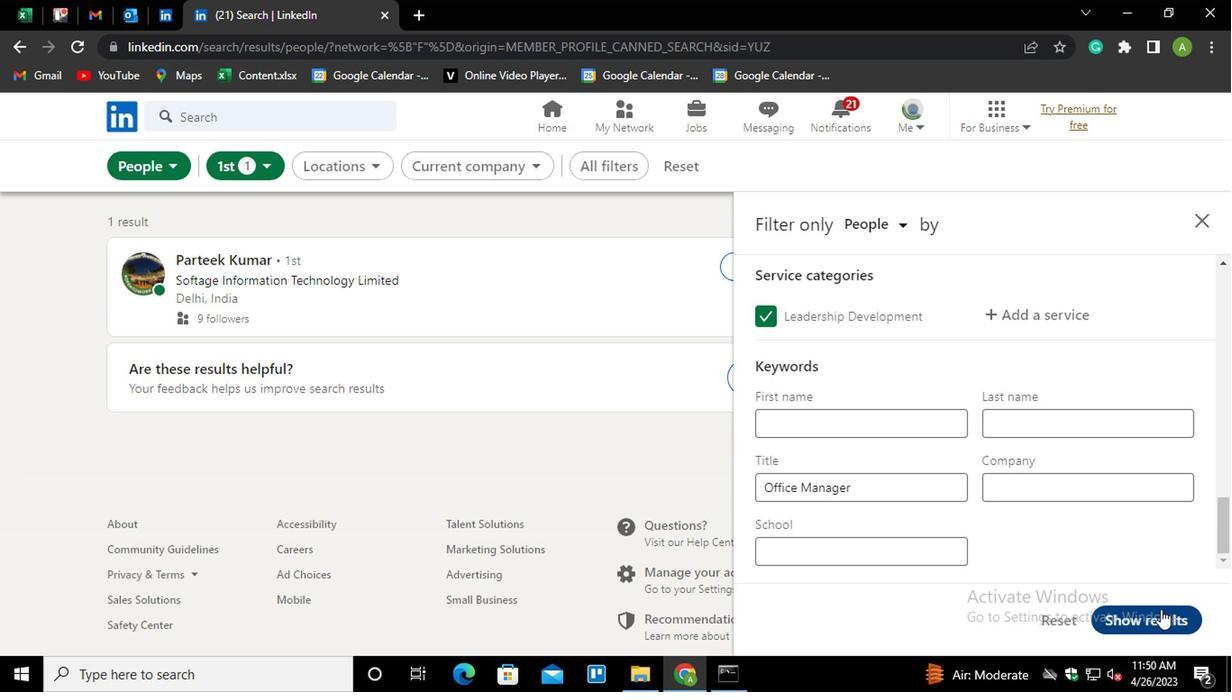 
Action: Mouse moved to (1160, 605)
Screenshot: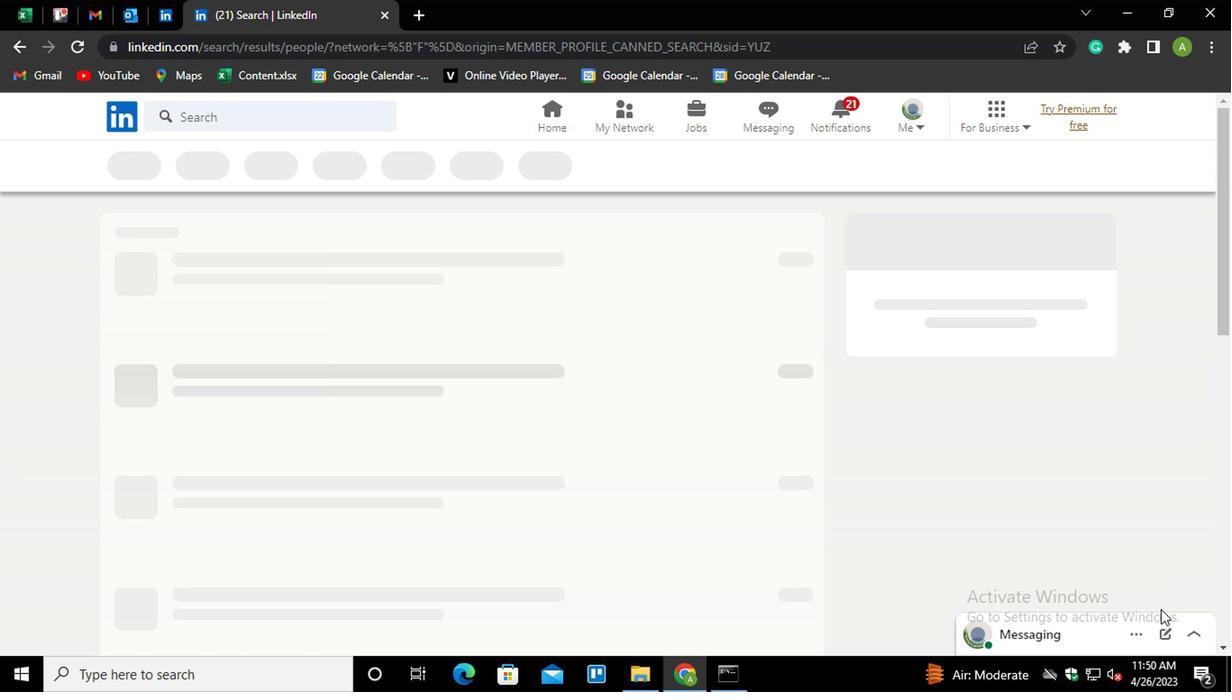 
